 Task: Look for space in Pitt Meadows, Canada from 5th July, 2023 to 10th July, 2023 for 4 adults in price range Rs.9000 to Rs.14000. Place can be entire place with 2 bedrooms having 4 beds and 2 bathrooms. Property type can be house, flat, guest house. Booking option can be shelf check-in. Required host language is English.
Action: Mouse moved to (479, 99)
Screenshot: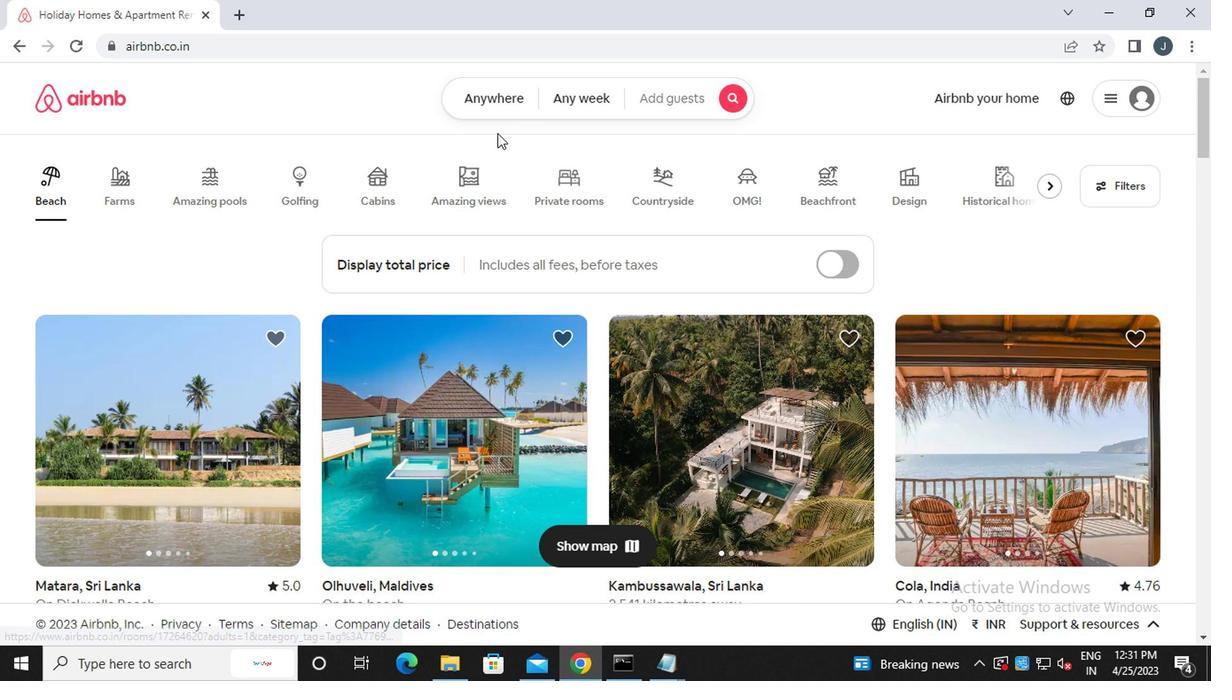 
Action: Mouse pressed left at (479, 99)
Screenshot: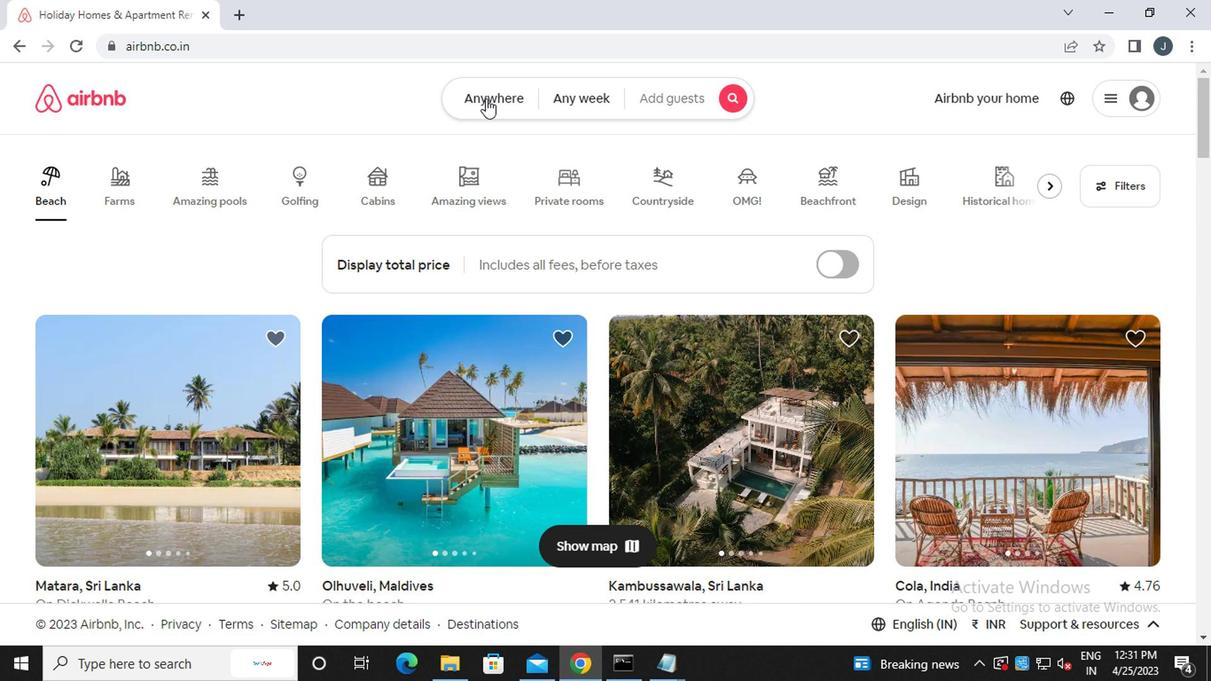 
Action: Mouse moved to (319, 173)
Screenshot: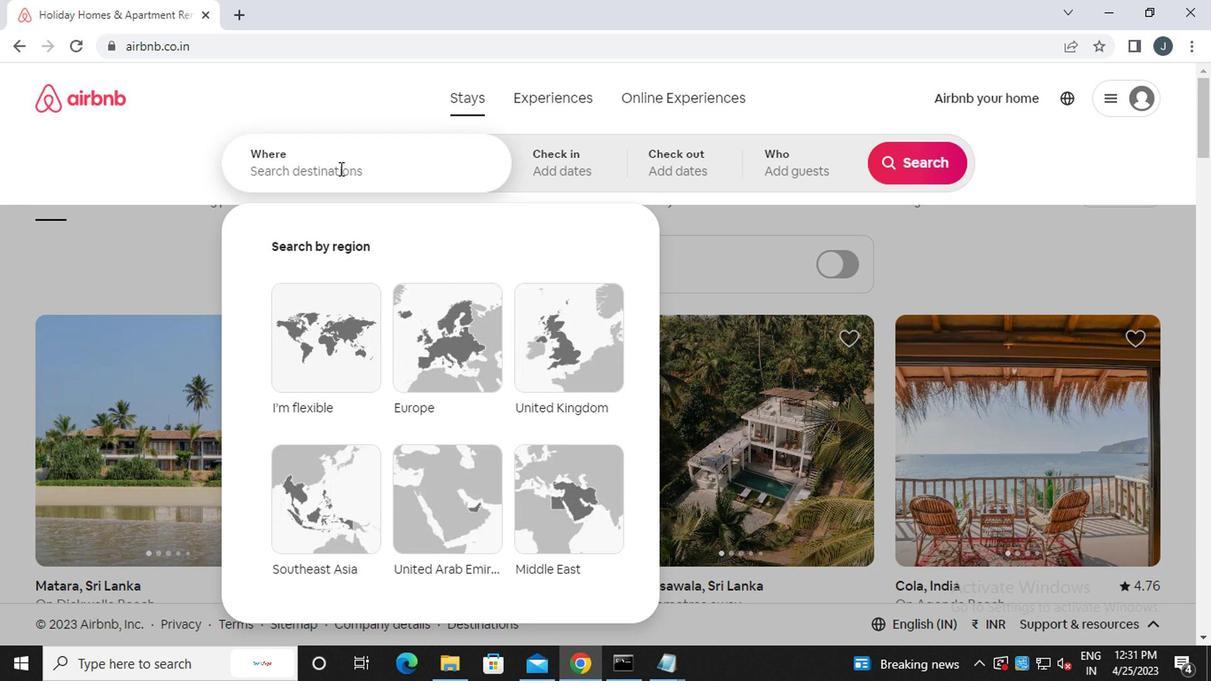
Action: Mouse pressed left at (319, 173)
Screenshot: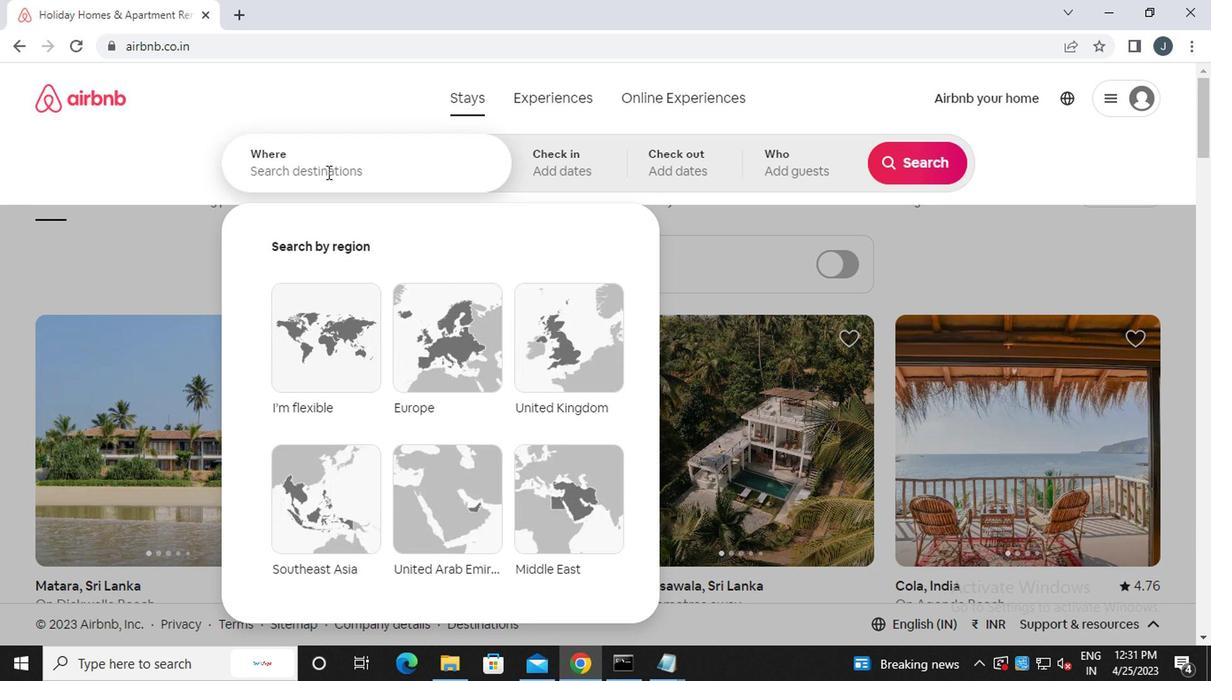 
Action: Mouse moved to (319, 173)
Screenshot: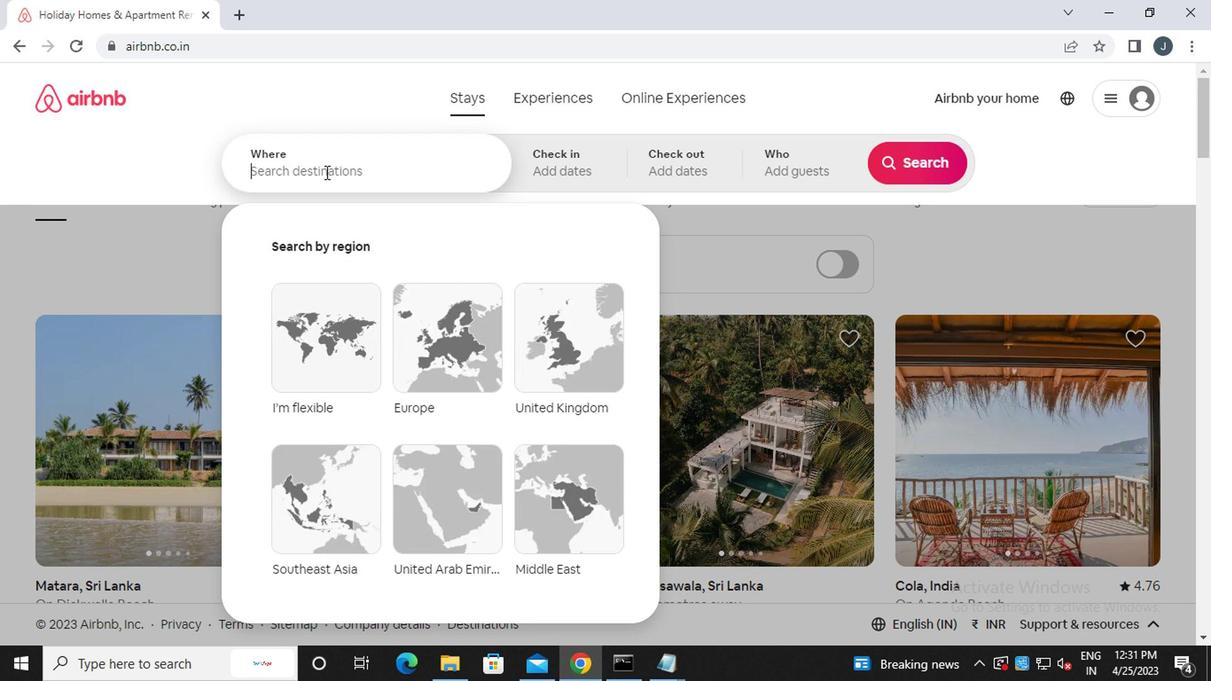 
Action: Key pressed p<Key.caps_lock>itt<Key.caps_lock><Key.space>m<Key.caps_lock>eadows
Screenshot: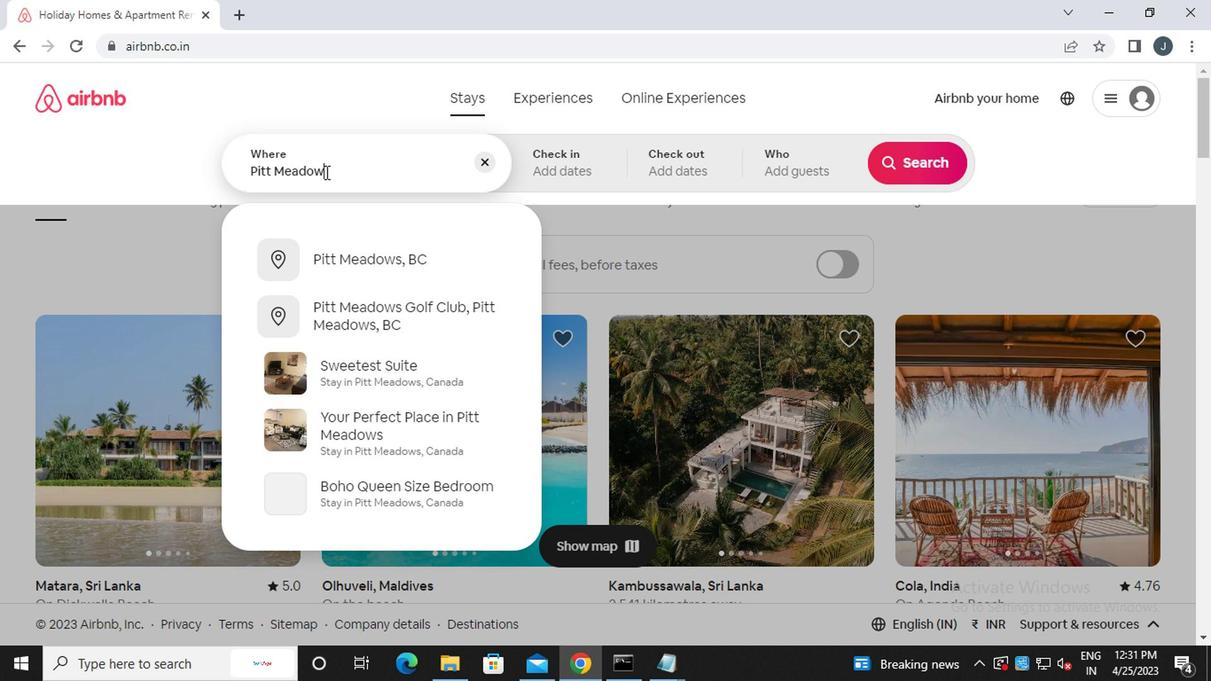 
Action: Mouse moved to (355, 224)
Screenshot: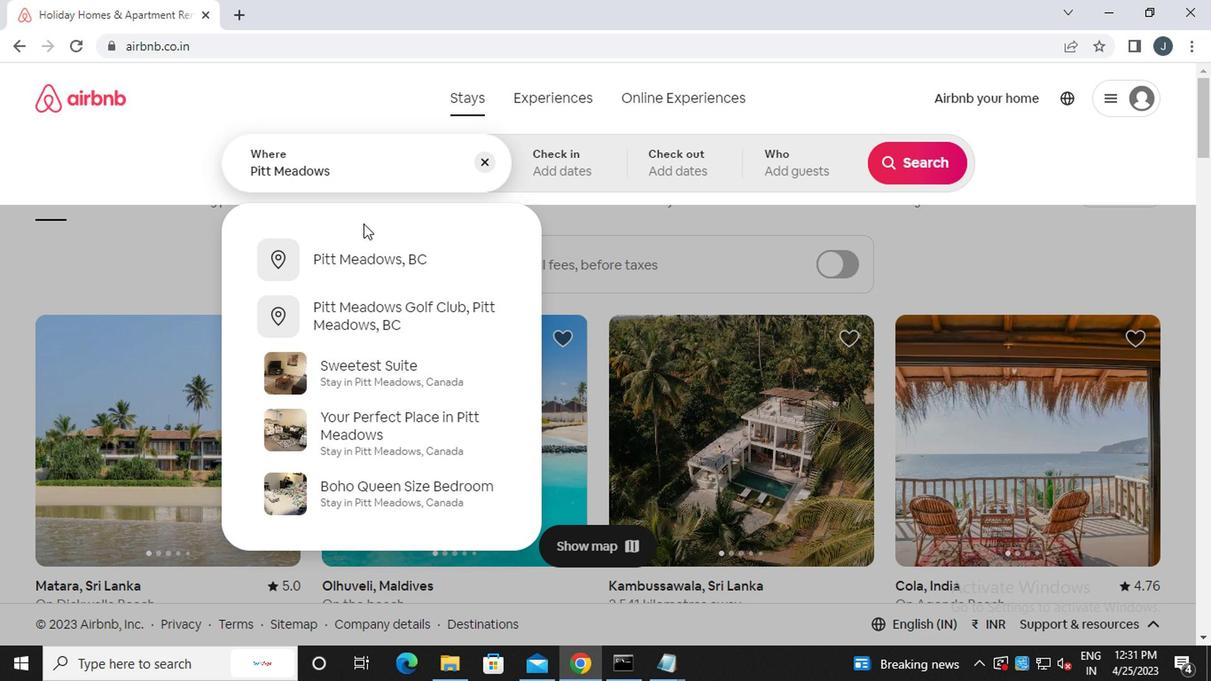 
Action: Key pressed ,<Key.caps_lock>c<Key.caps_lock>anada
Screenshot: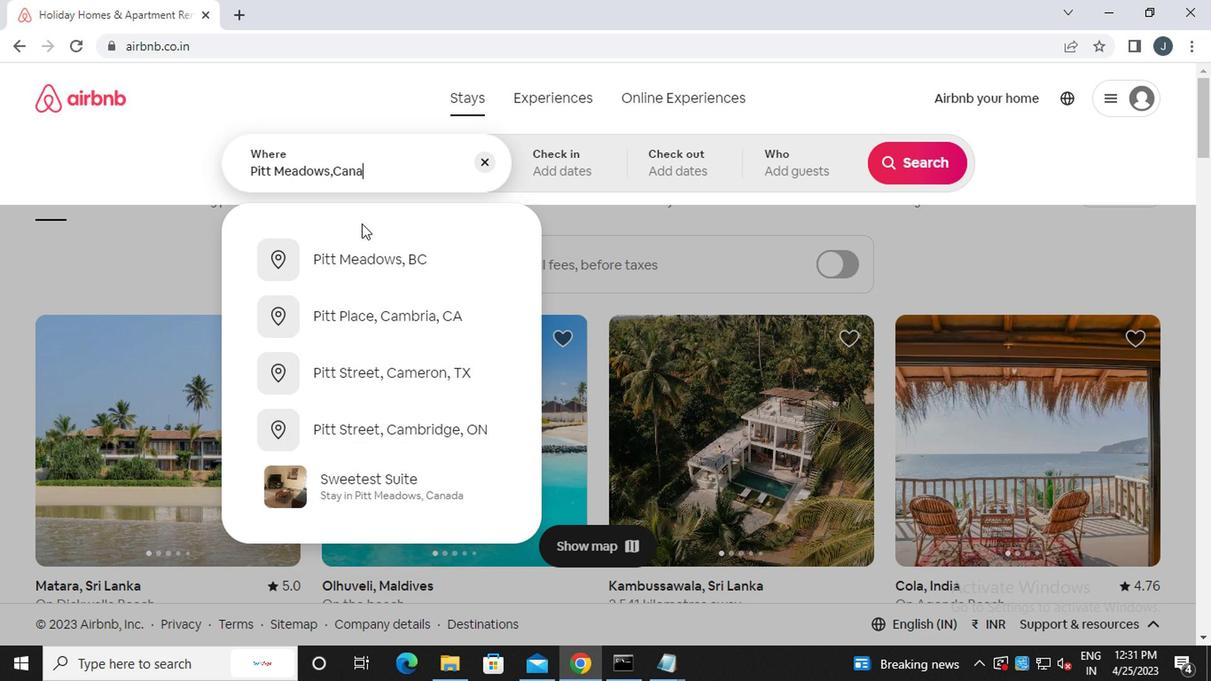 
Action: Mouse moved to (561, 160)
Screenshot: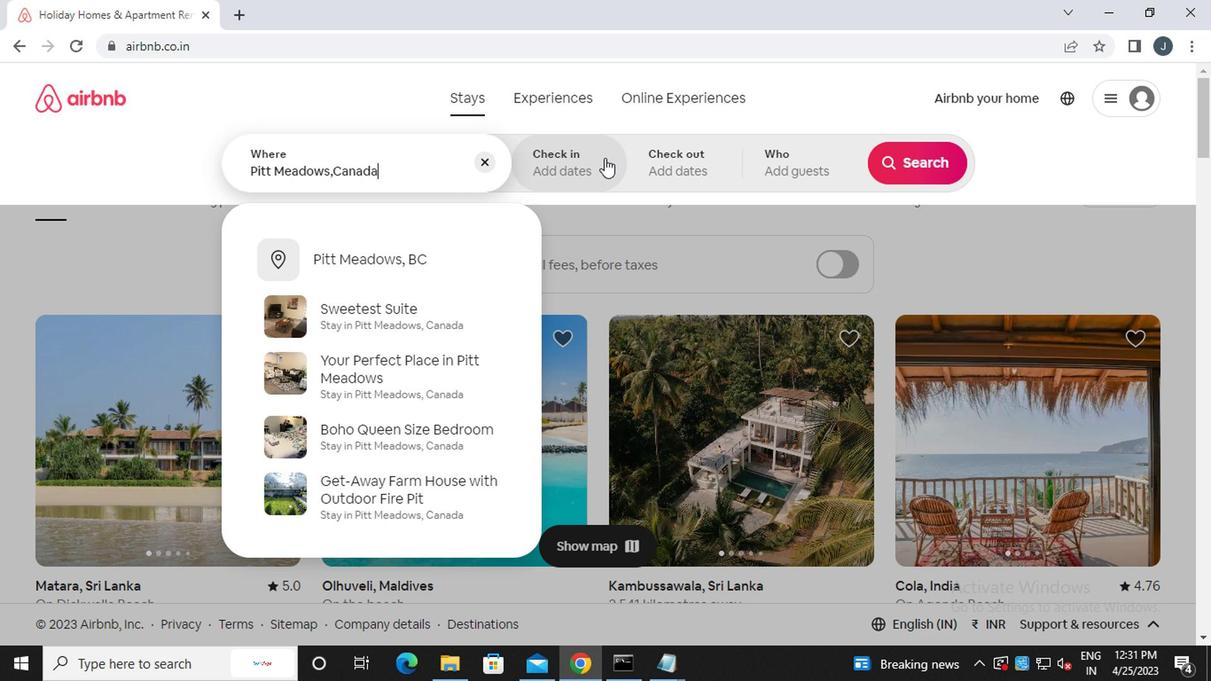 
Action: Mouse pressed left at (561, 160)
Screenshot: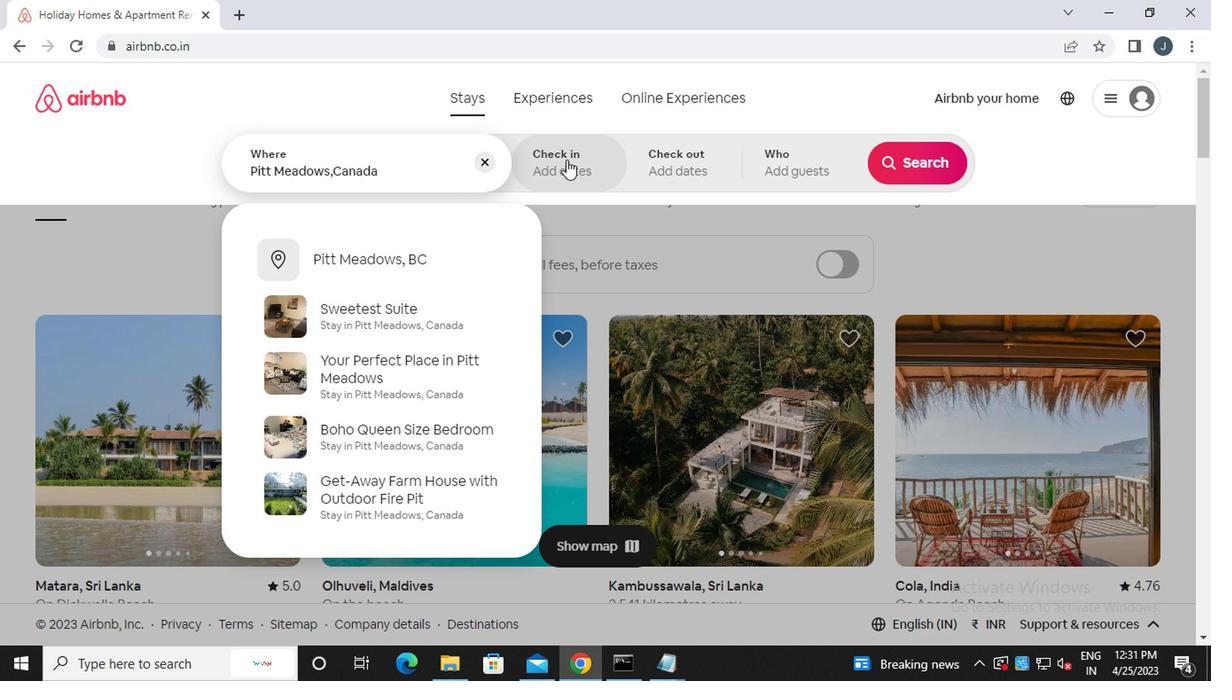 
Action: Mouse moved to (901, 300)
Screenshot: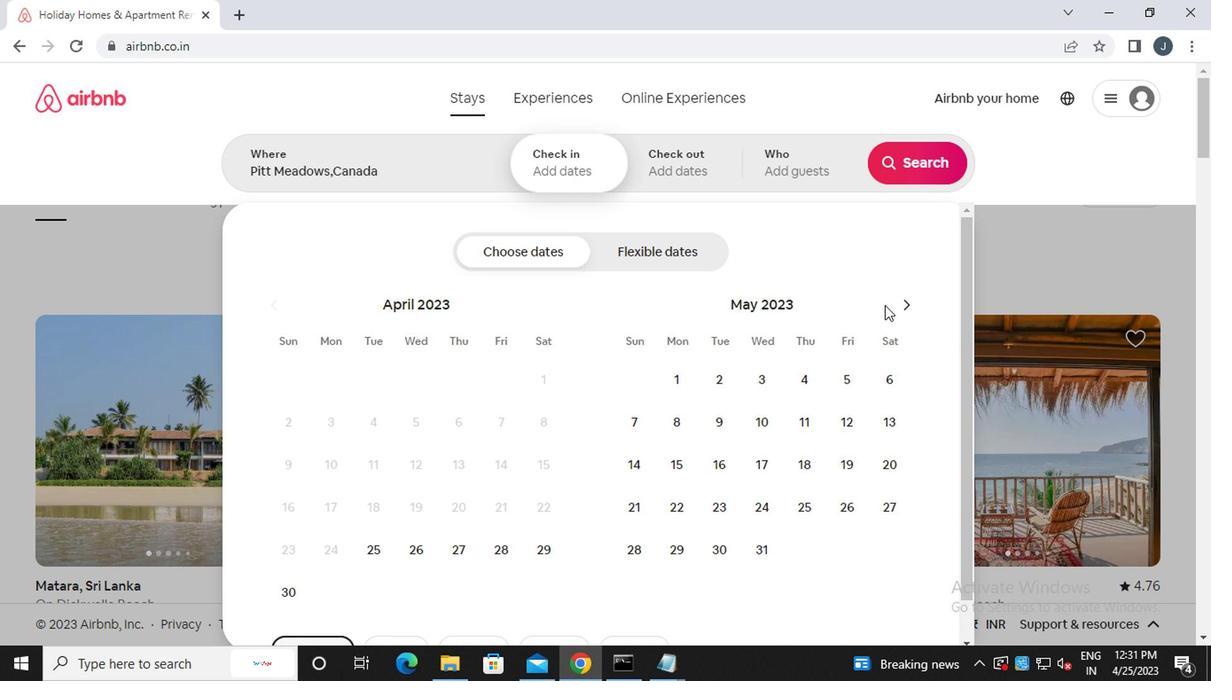
Action: Mouse pressed left at (901, 300)
Screenshot: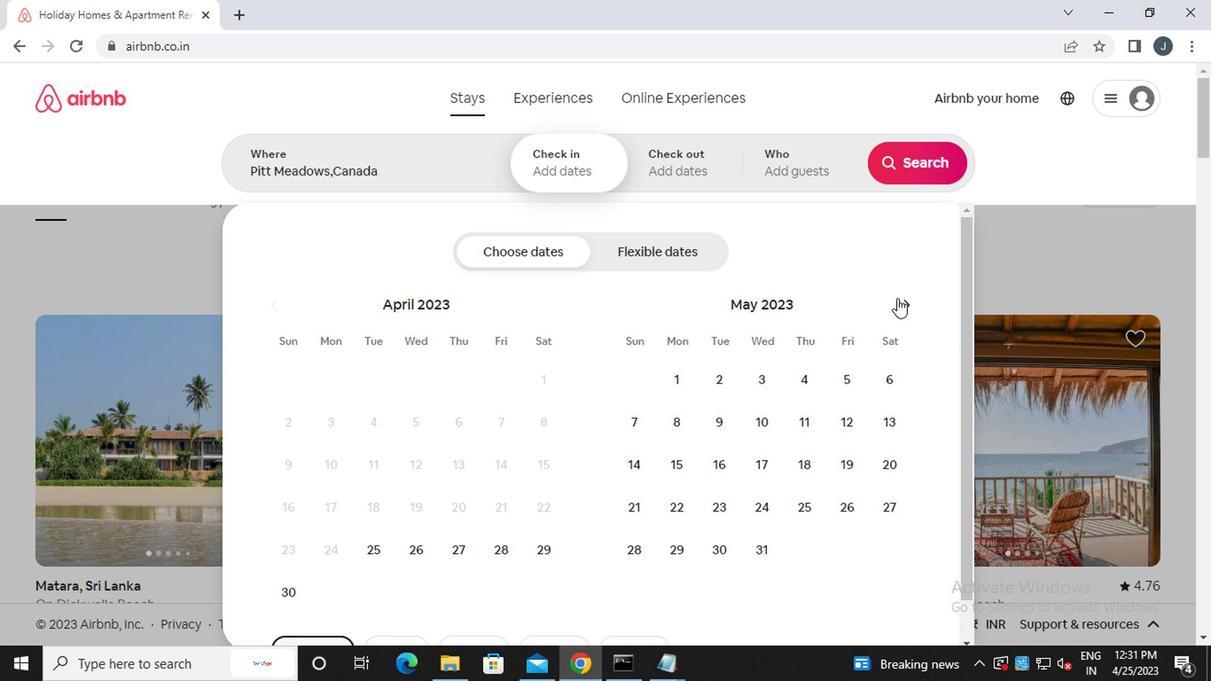 
Action: Mouse moved to (907, 305)
Screenshot: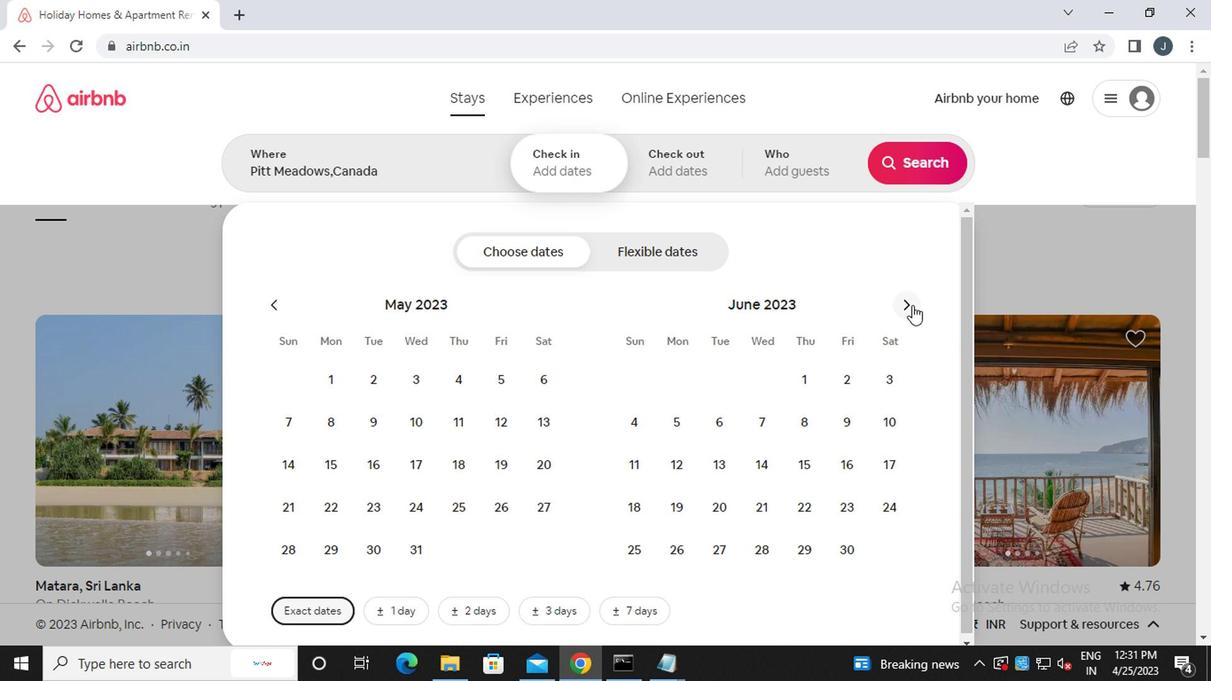
Action: Mouse pressed left at (907, 305)
Screenshot: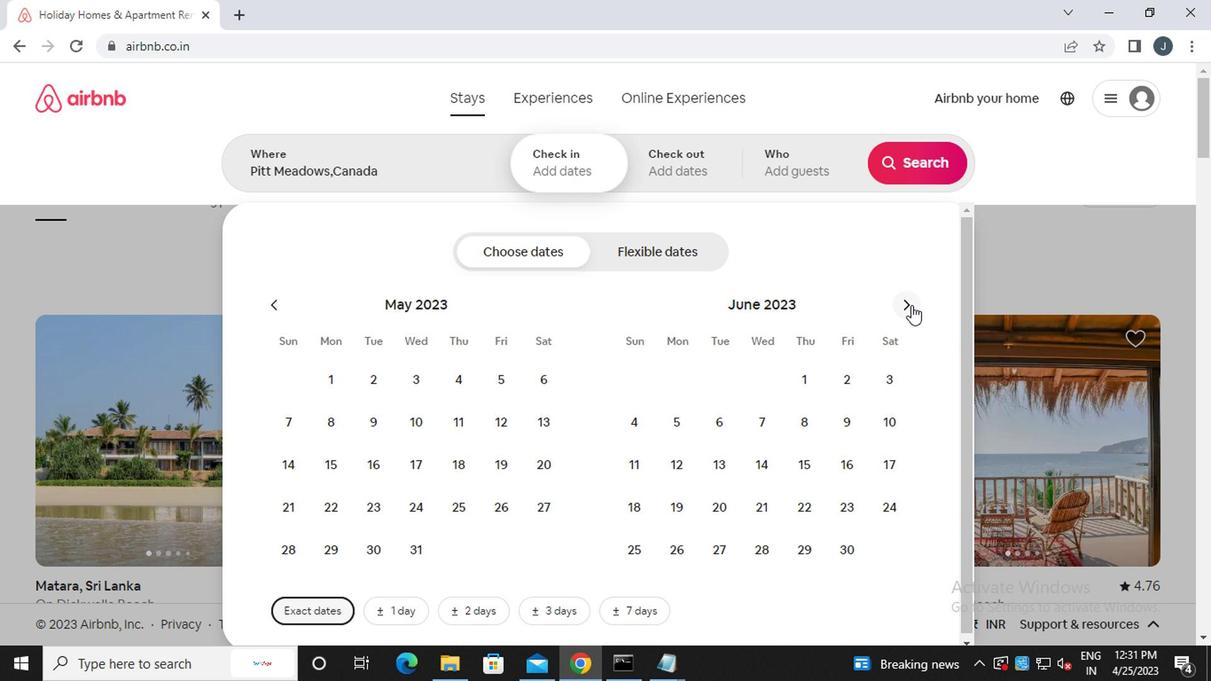 
Action: Mouse moved to (757, 426)
Screenshot: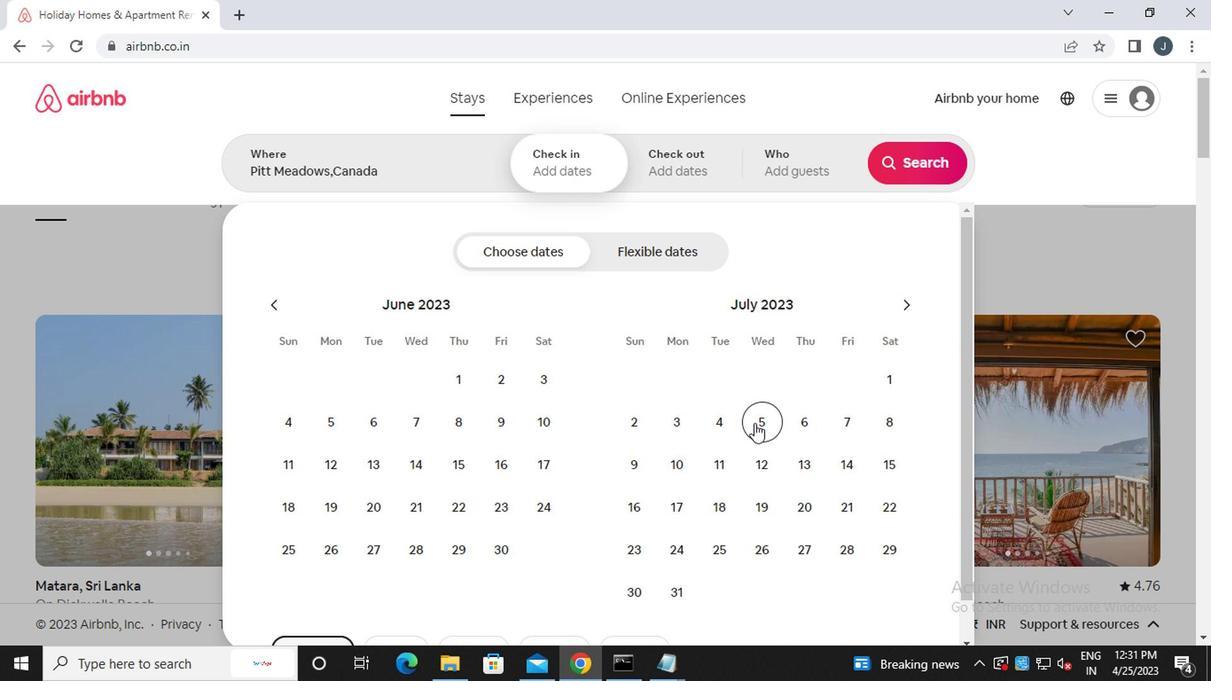 
Action: Mouse pressed left at (757, 426)
Screenshot: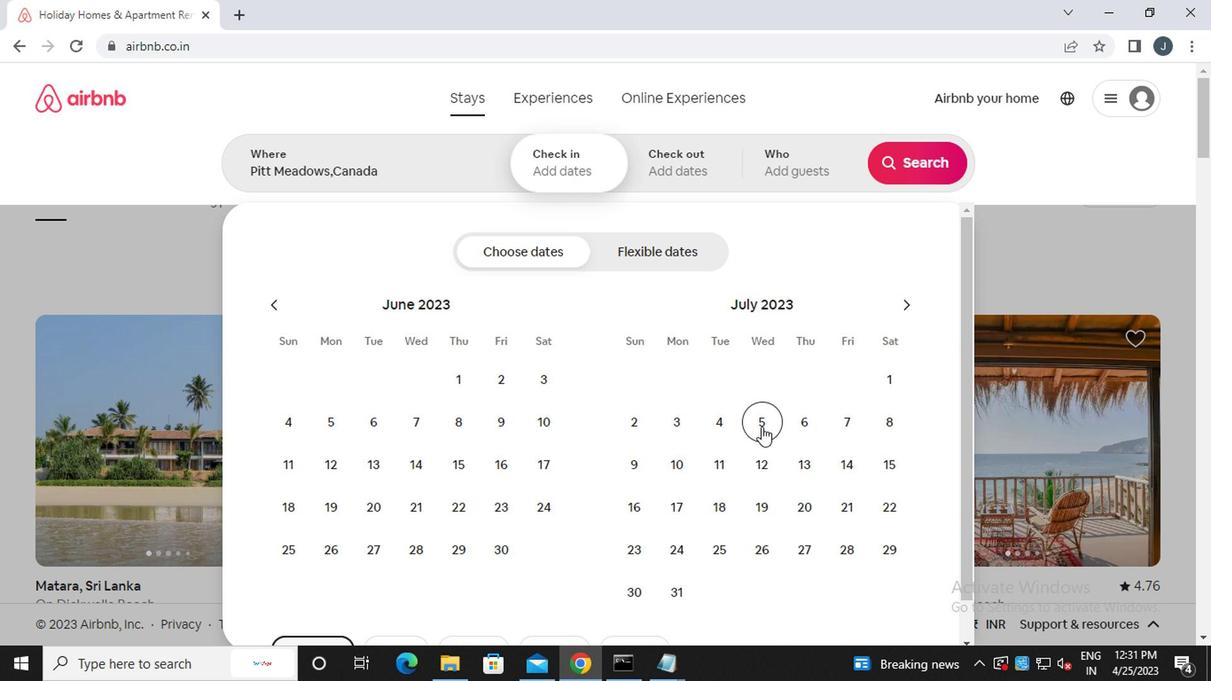 
Action: Mouse moved to (683, 461)
Screenshot: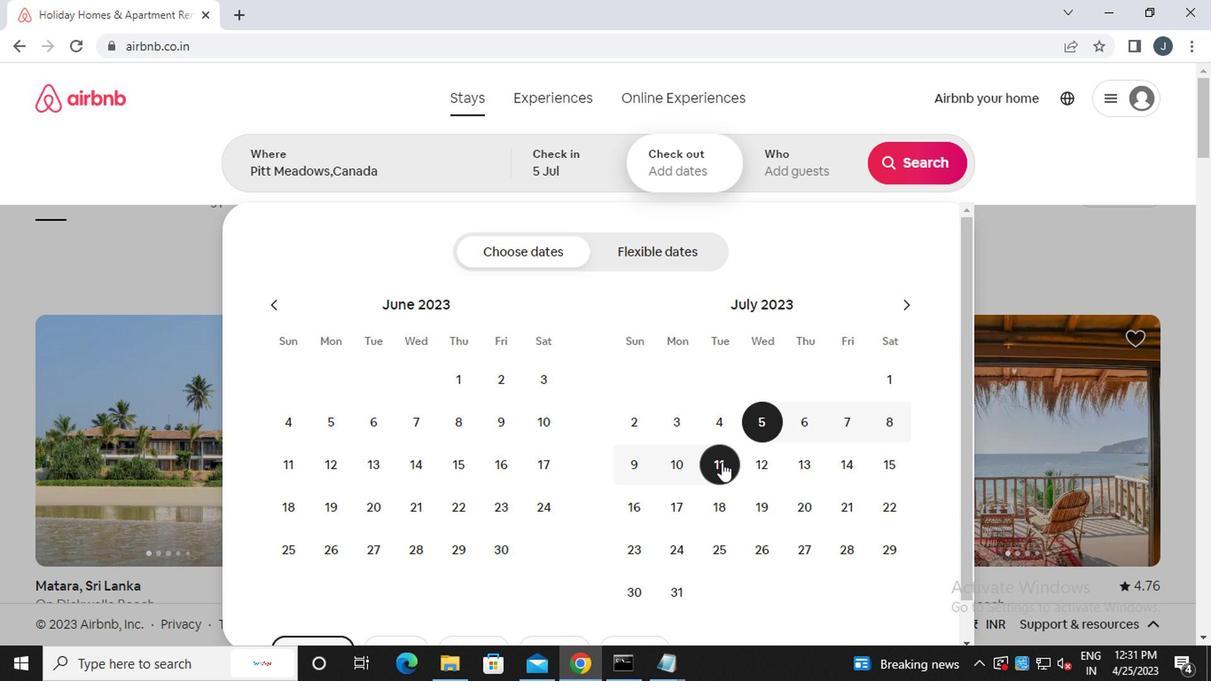 
Action: Mouse pressed left at (683, 461)
Screenshot: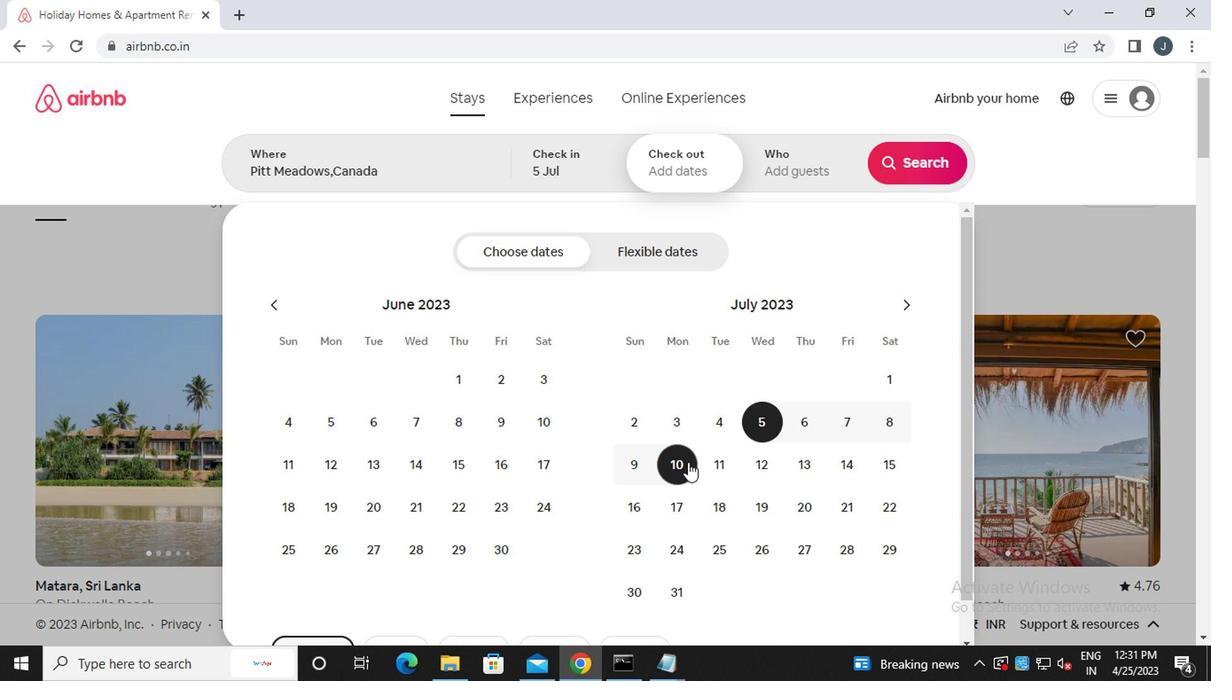 
Action: Mouse moved to (801, 173)
Screenshot: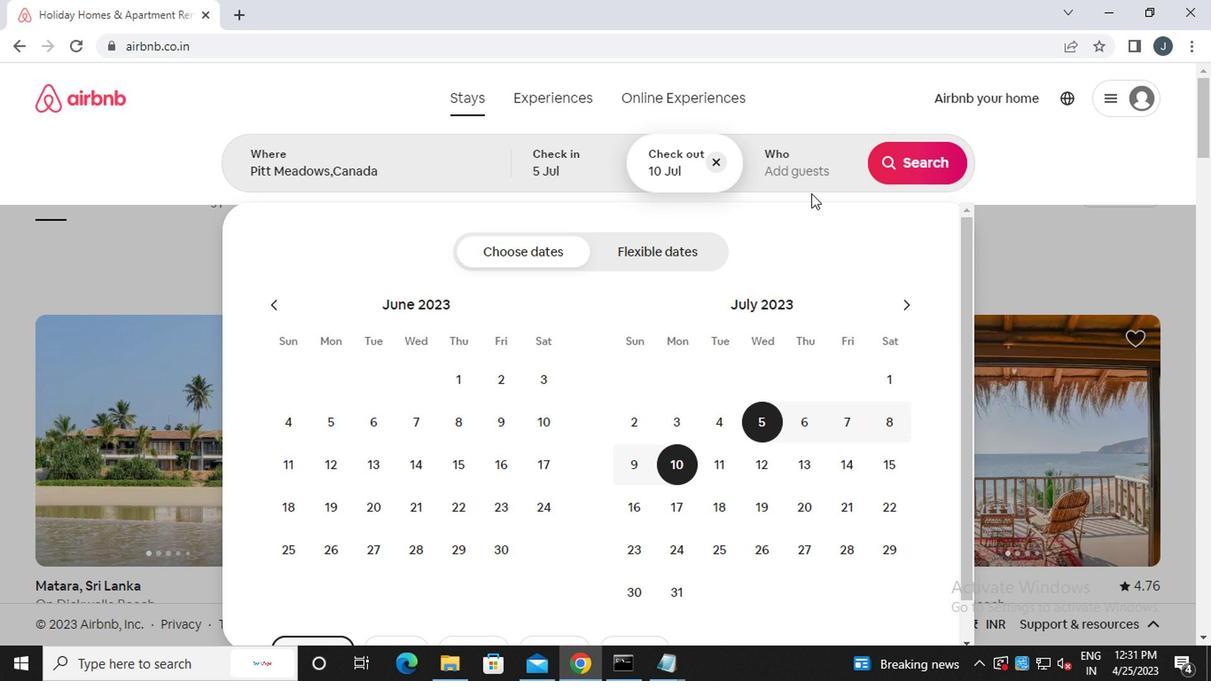 
Action: Mouse pressed left at (801, 173)
Screenshot: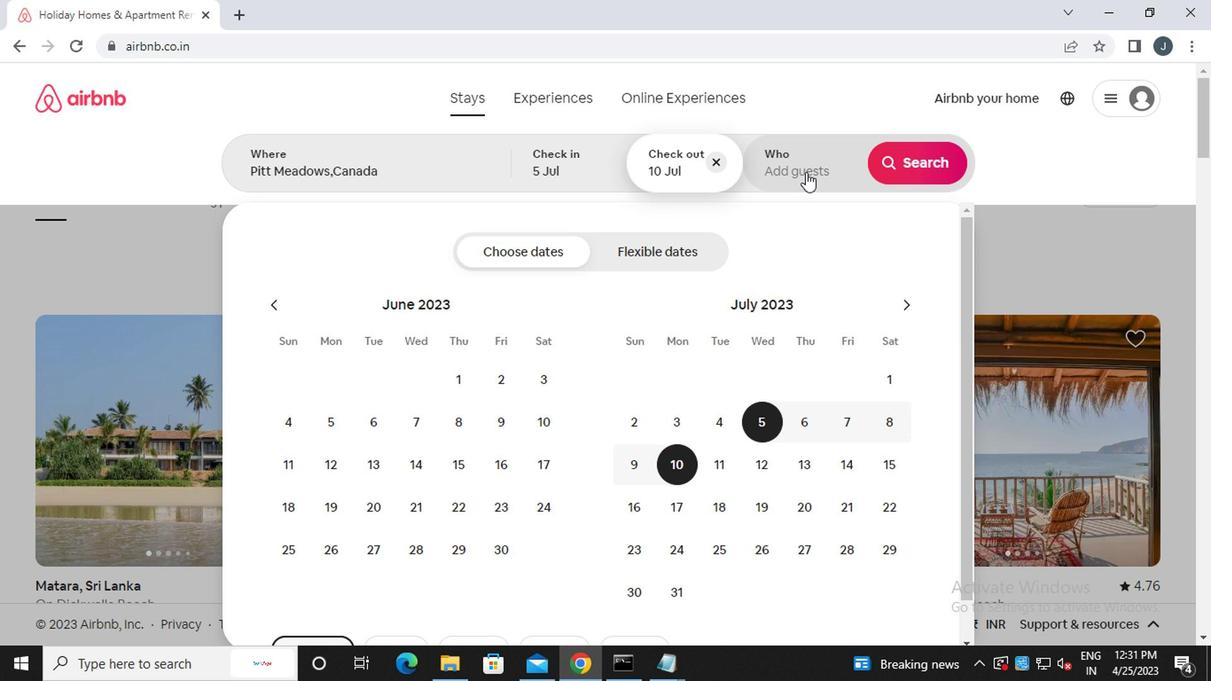 
Action: Mouse moved to (916, 254)
Screenshot: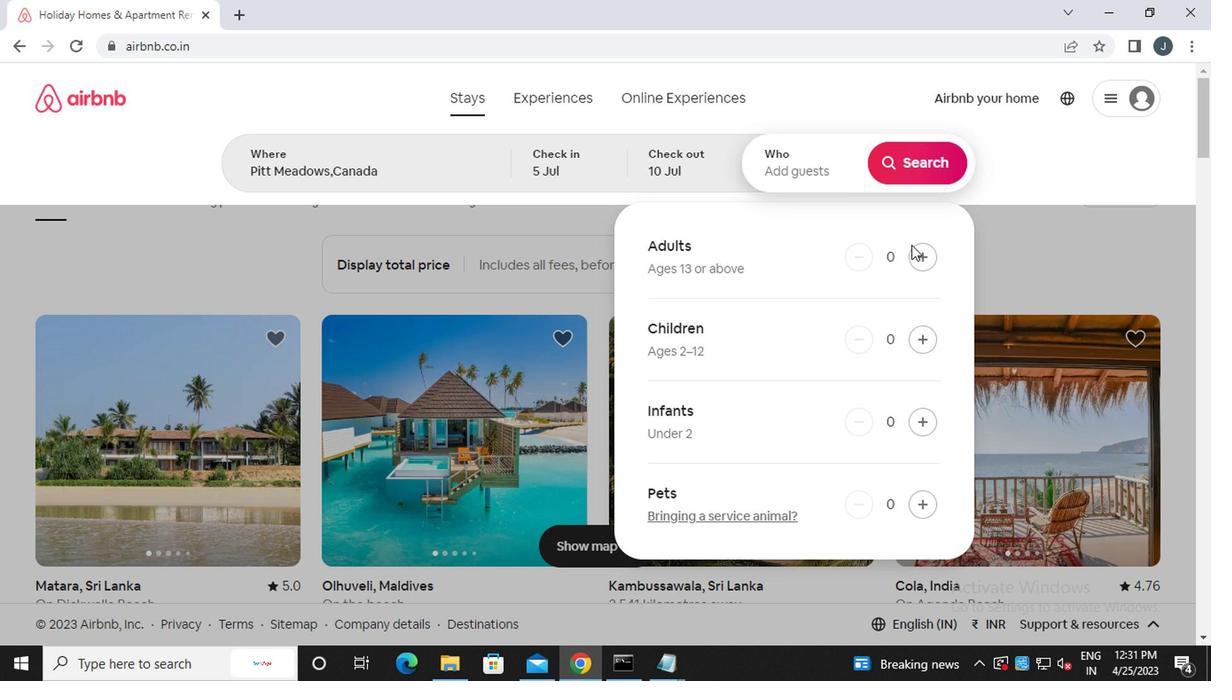 
Action: Mouse pressed left at (916, 254)
Screenshot: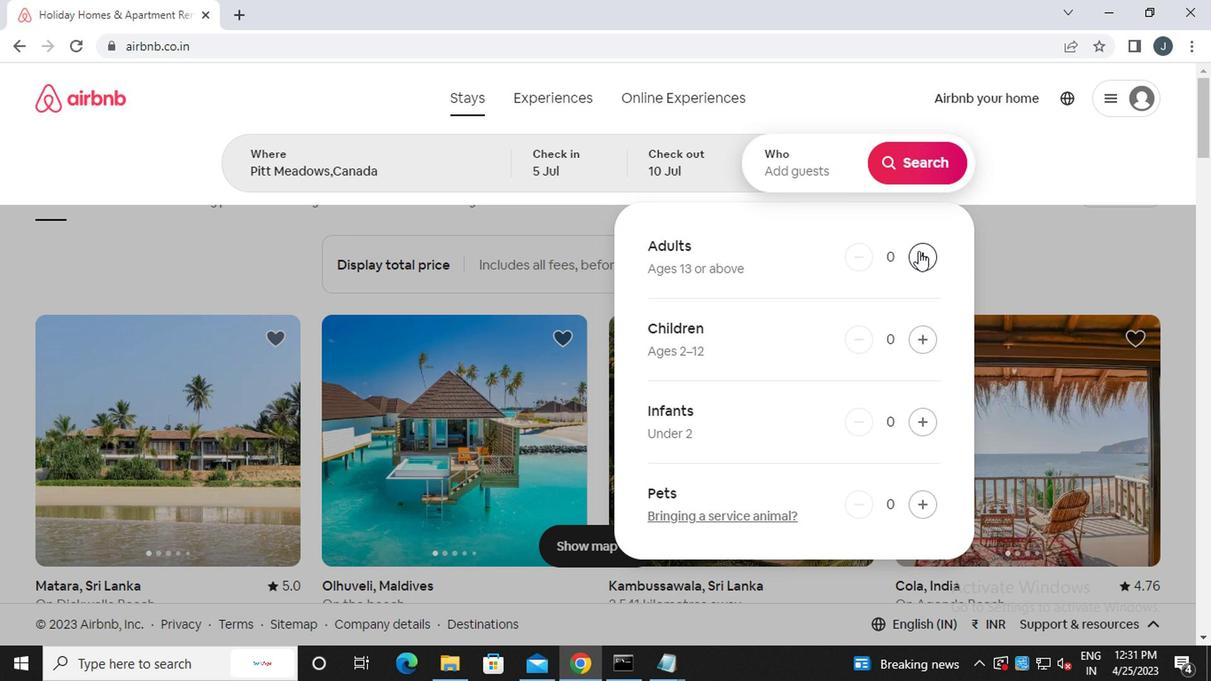 
Action: Mouse moved to (917, 255)
Screenshot: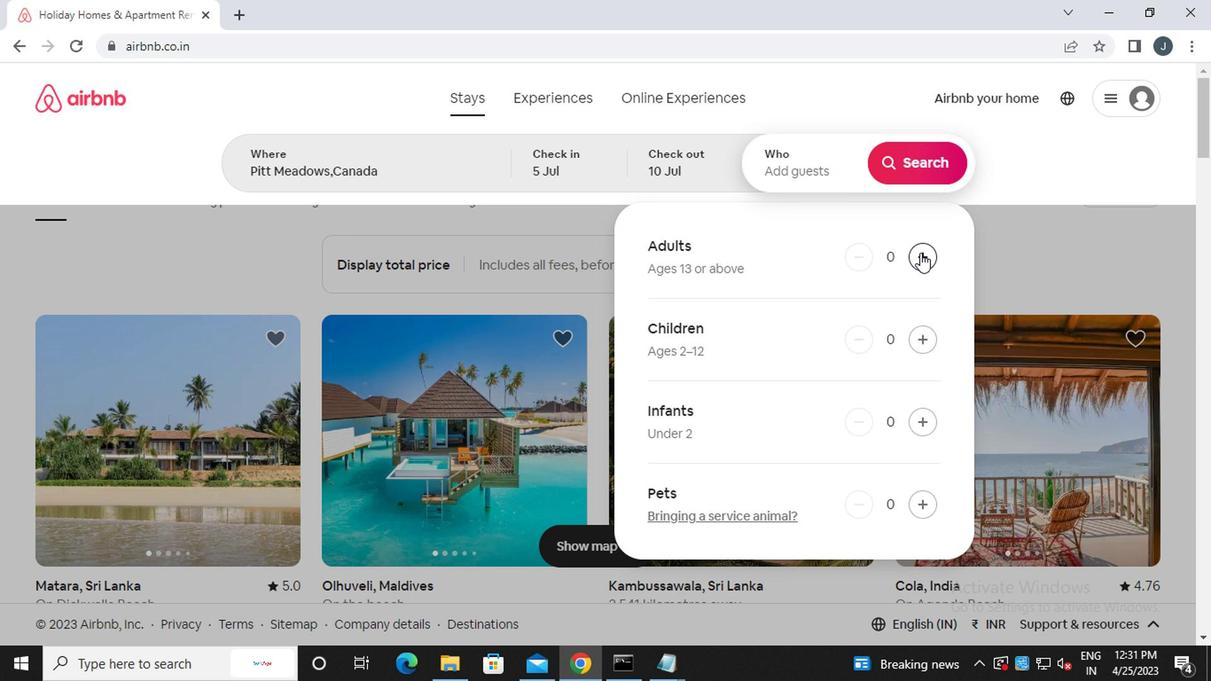 
Action: Mouse pressed left at (917, 255)
Screenshot: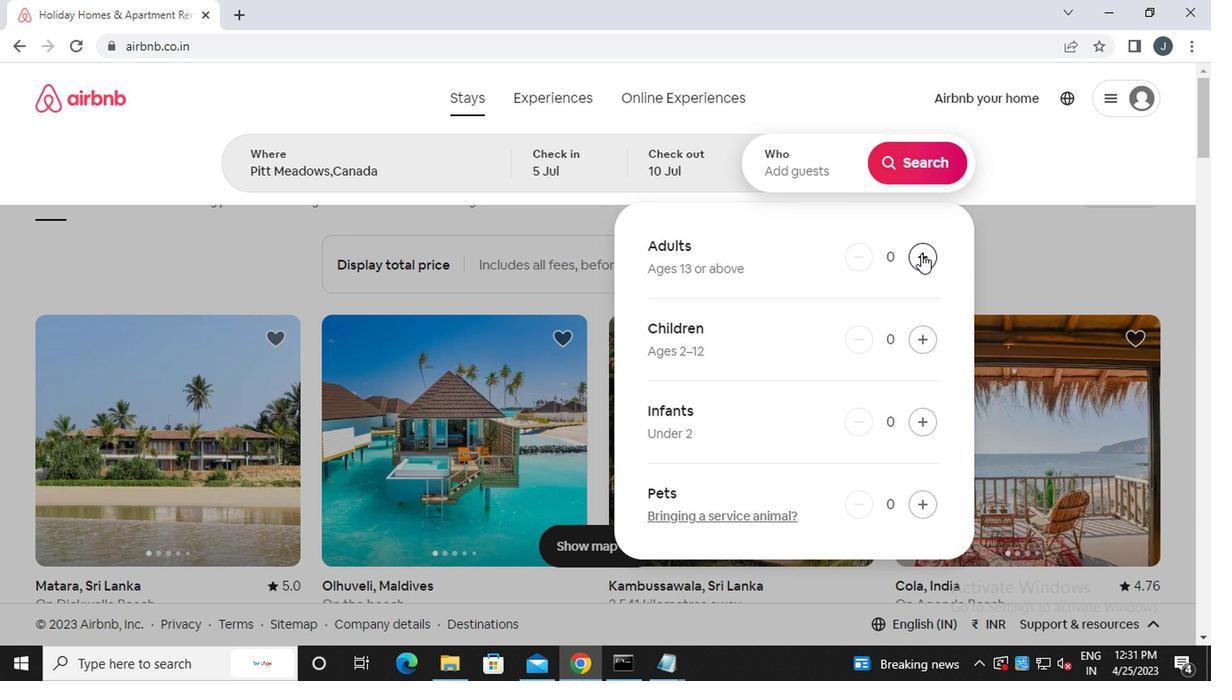 
Action: Mouse pressed left at (917, 255)
Screenshot: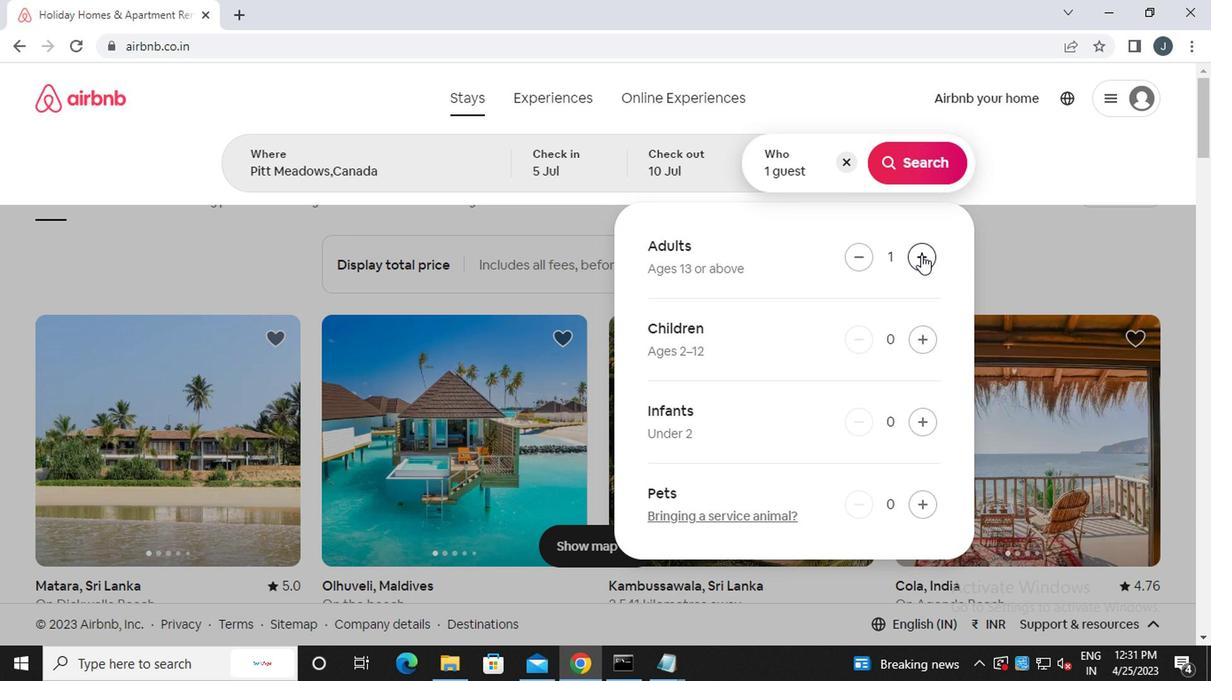 
Action: Mouse pressed left at (917, 255)
Screenshot: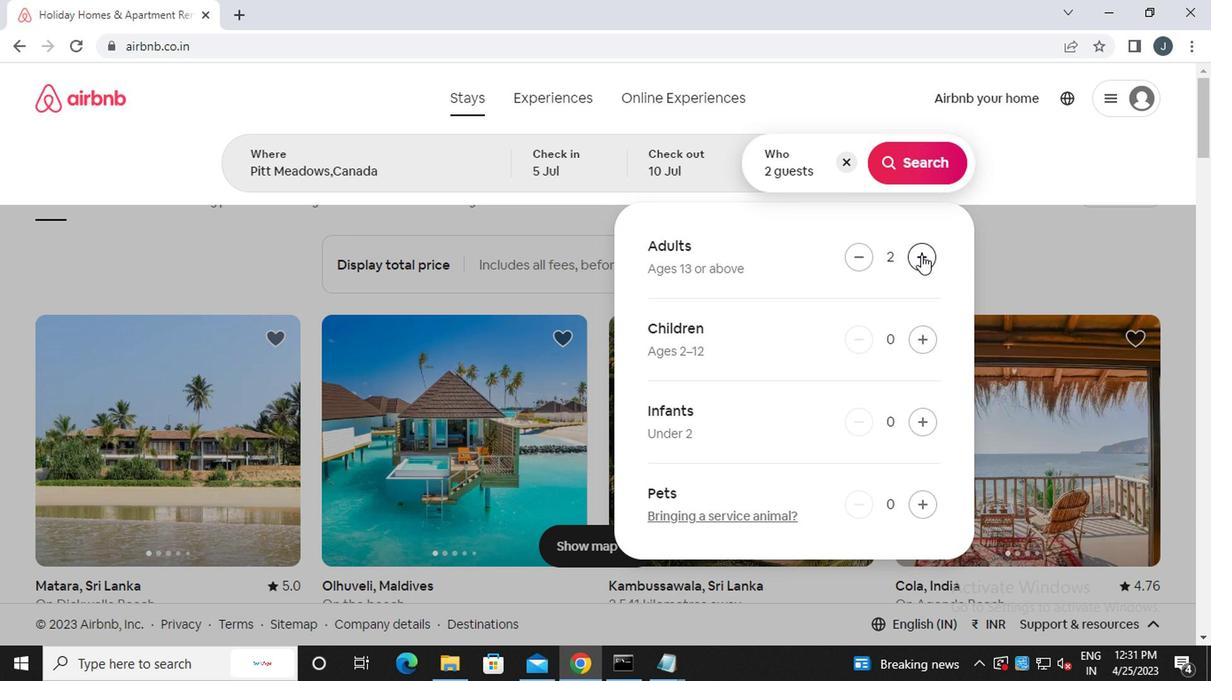 
Action: Mouse moved to (925, 157)
Screenshot: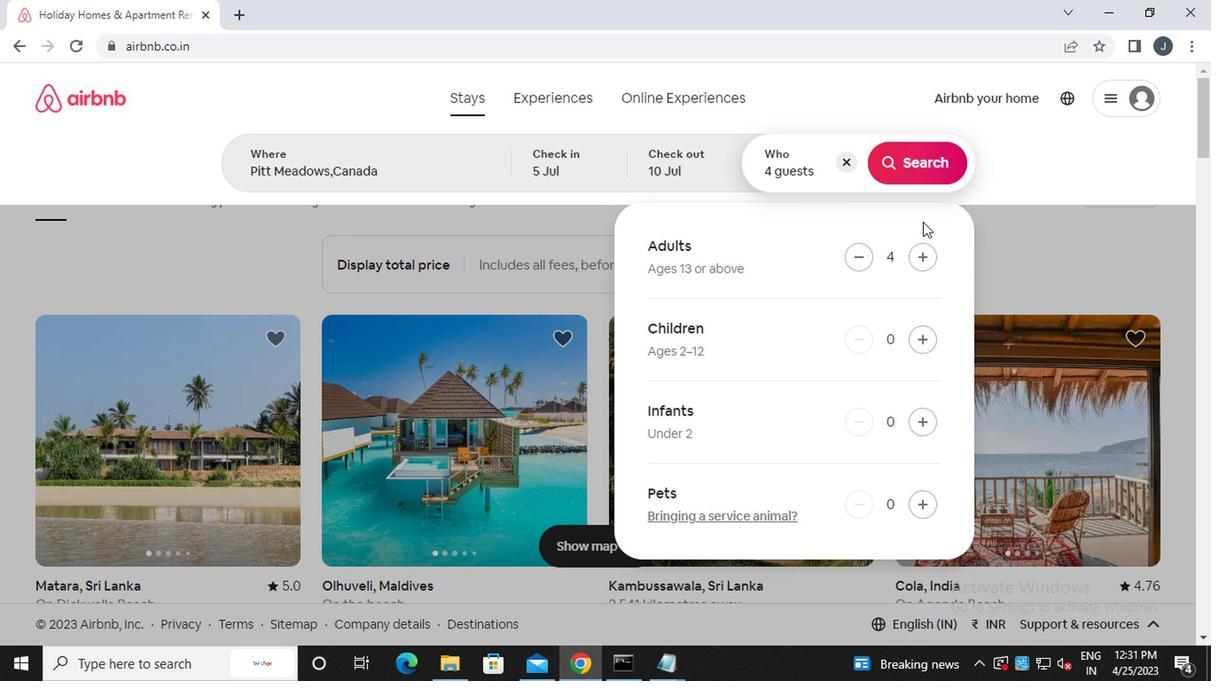
Action: Mouse pressed left at (925, 157)
Screenshot: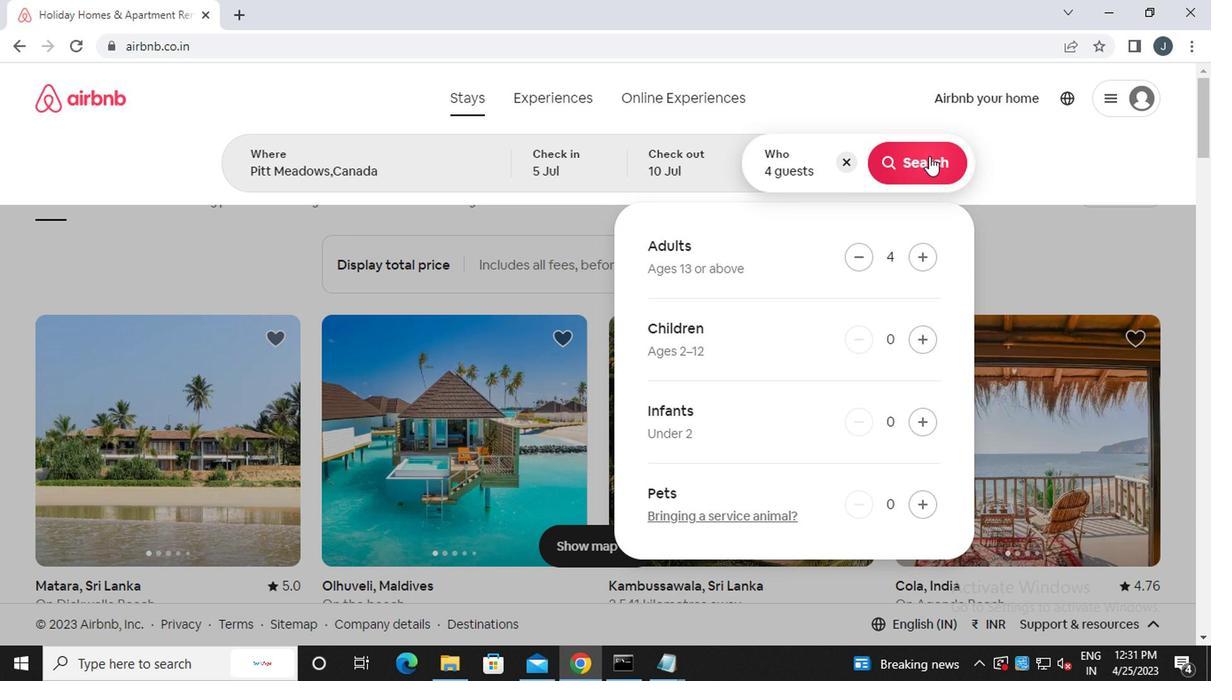 
Action: Mouse moved to (1146, 174)
Screenshot: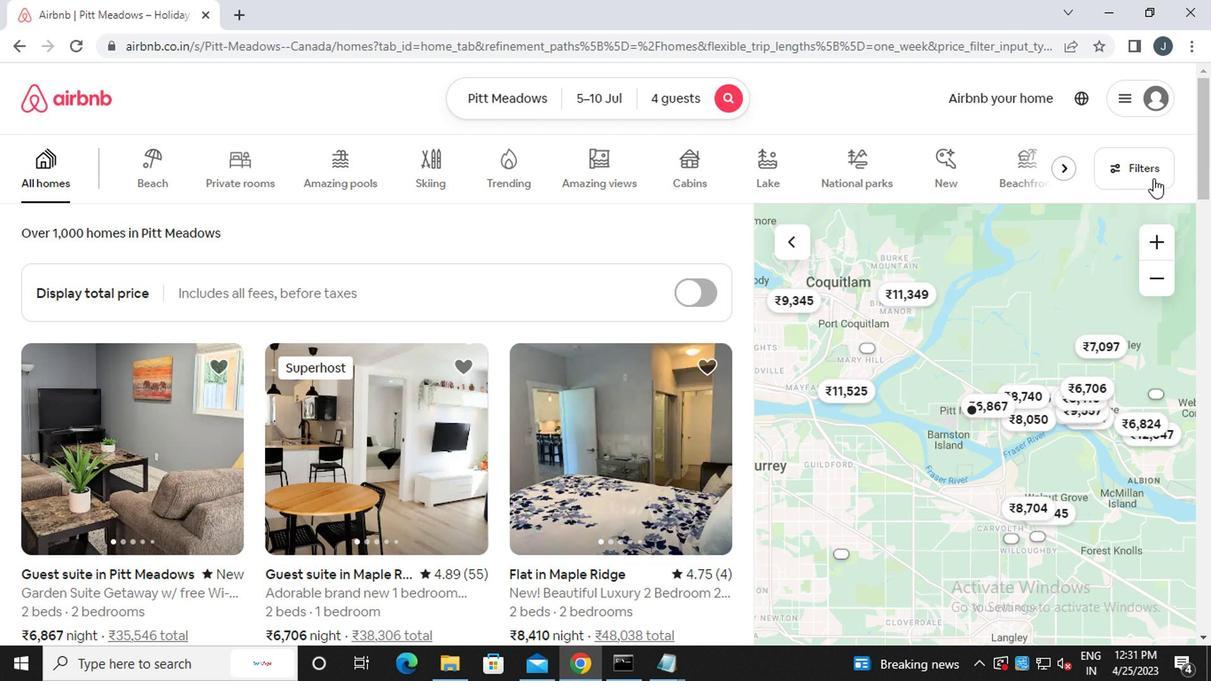 
Action: Mouse pressed left at (1146, 174)
Screenshot: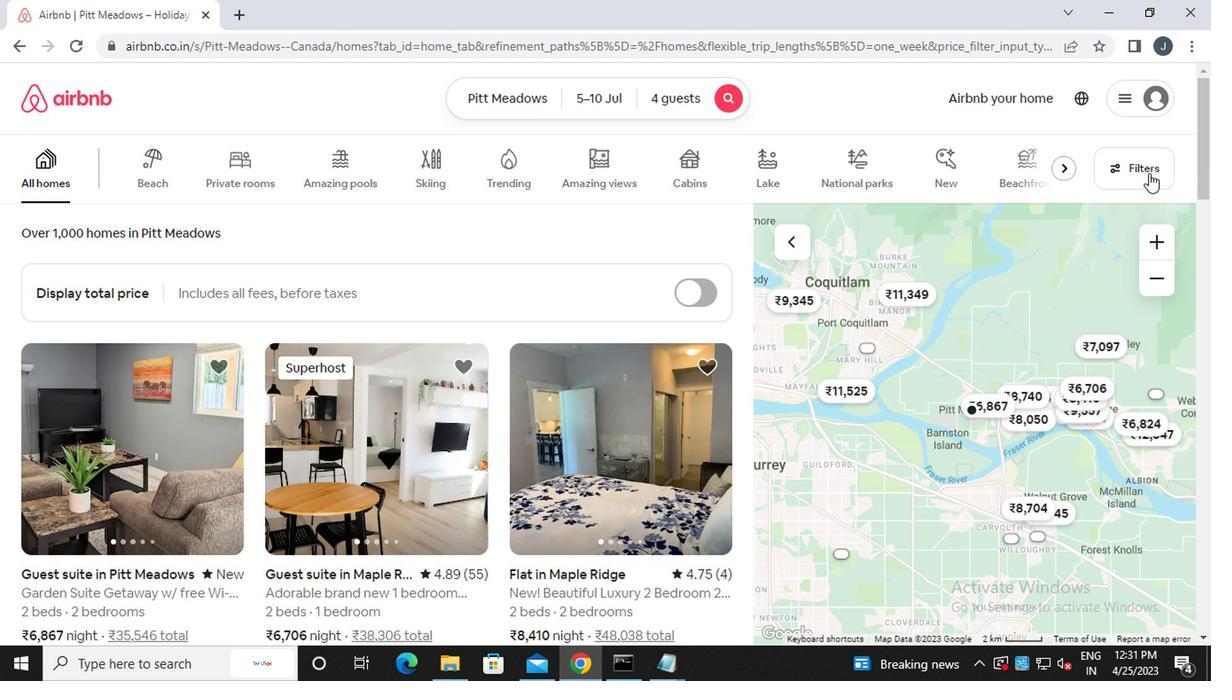 
Action: Mouse moved to (432, 386)
Screenshot: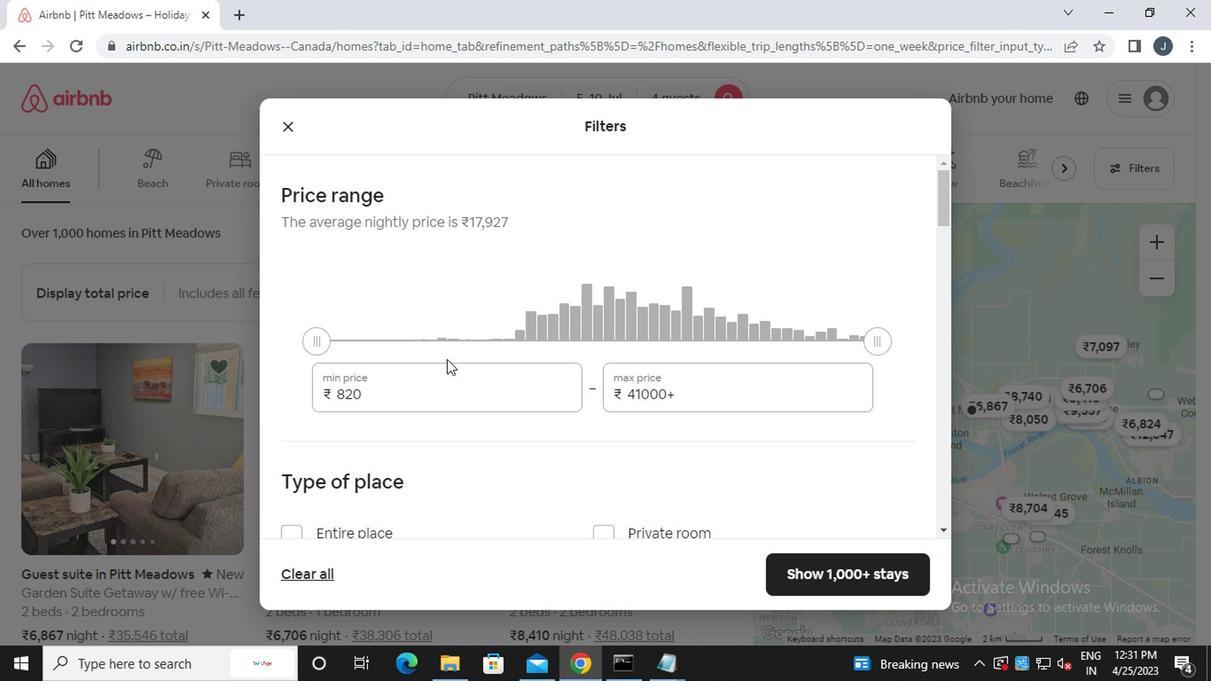 
Action: Mouse pressed left at (432, 386)
Screenshot: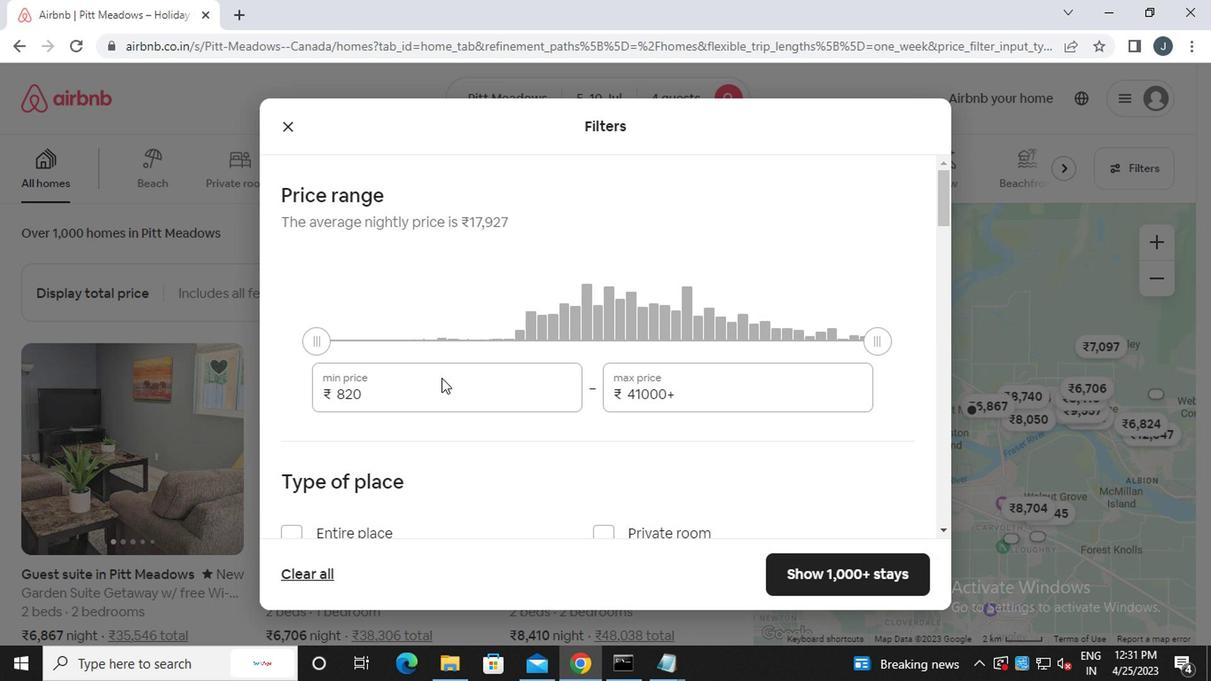 
Action: Mouse moved to (428, 377)
Screenshot: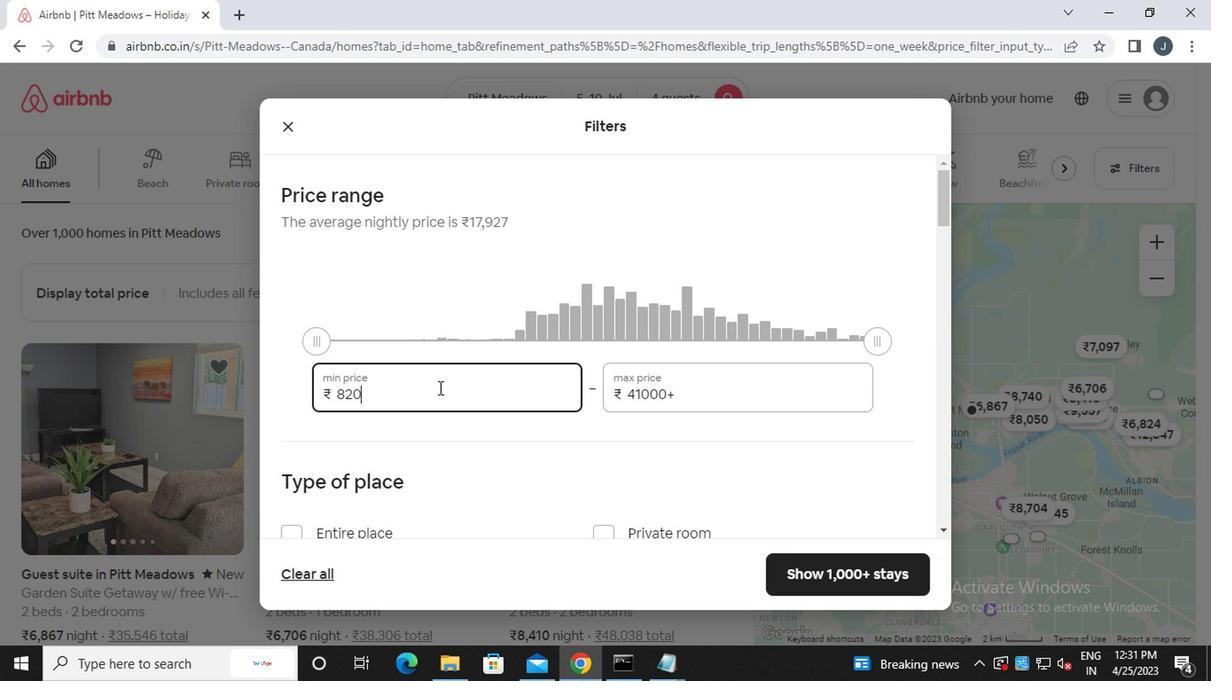 
Action: Key pressed <Key.backspace><Key.backspace><Key.backspace><<105>><<96>><<96>><<96>>
Screenshot: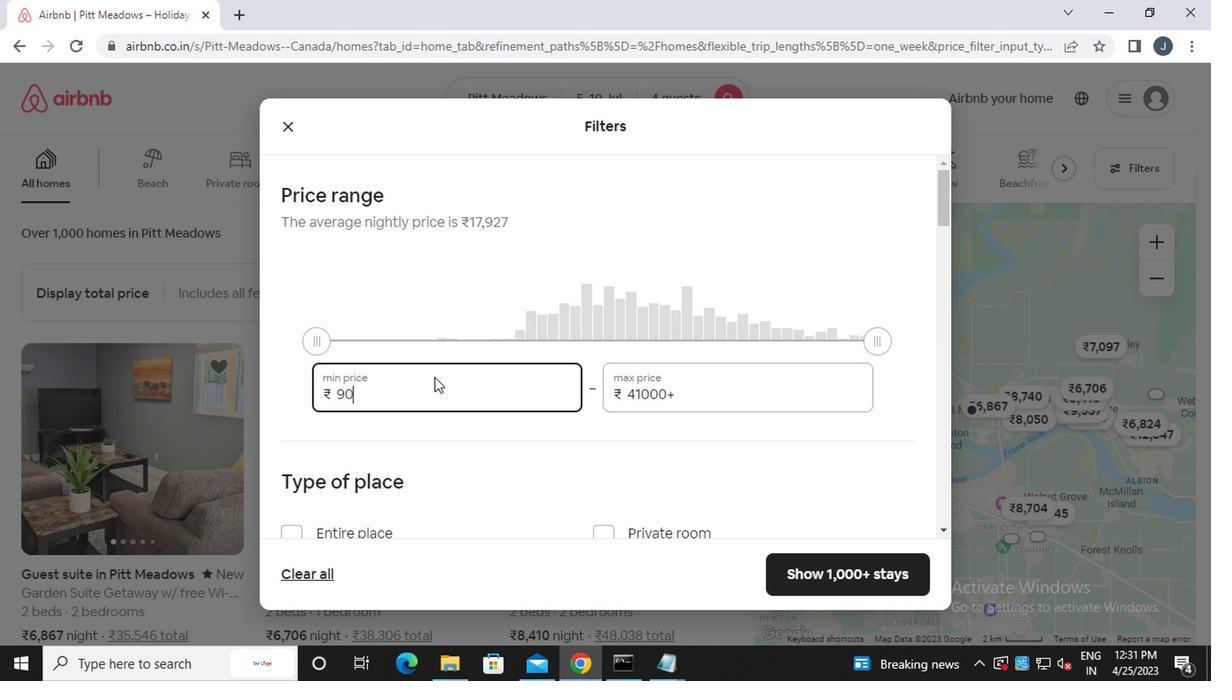 
Action: Mouse moved to (679, 393)
Screenshot: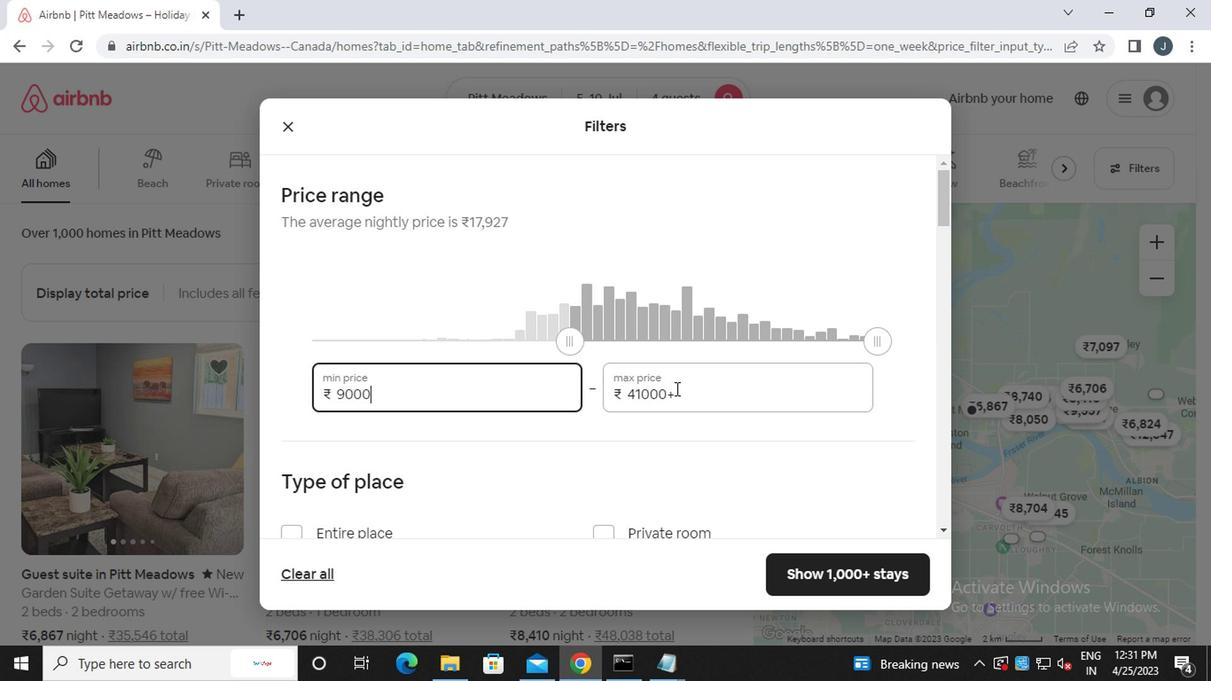 
Action: Mouse pressed left at (679, 393)
Screenshot: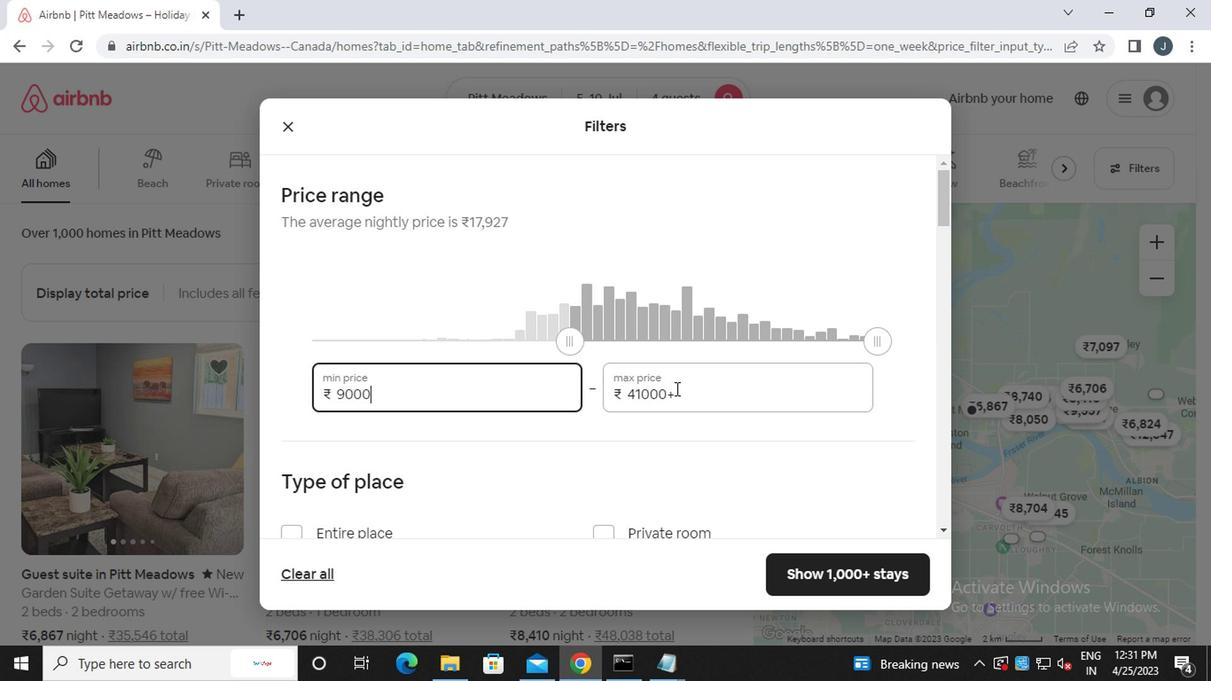 
Action: Mouse moved to (631, 391)
Screenshot: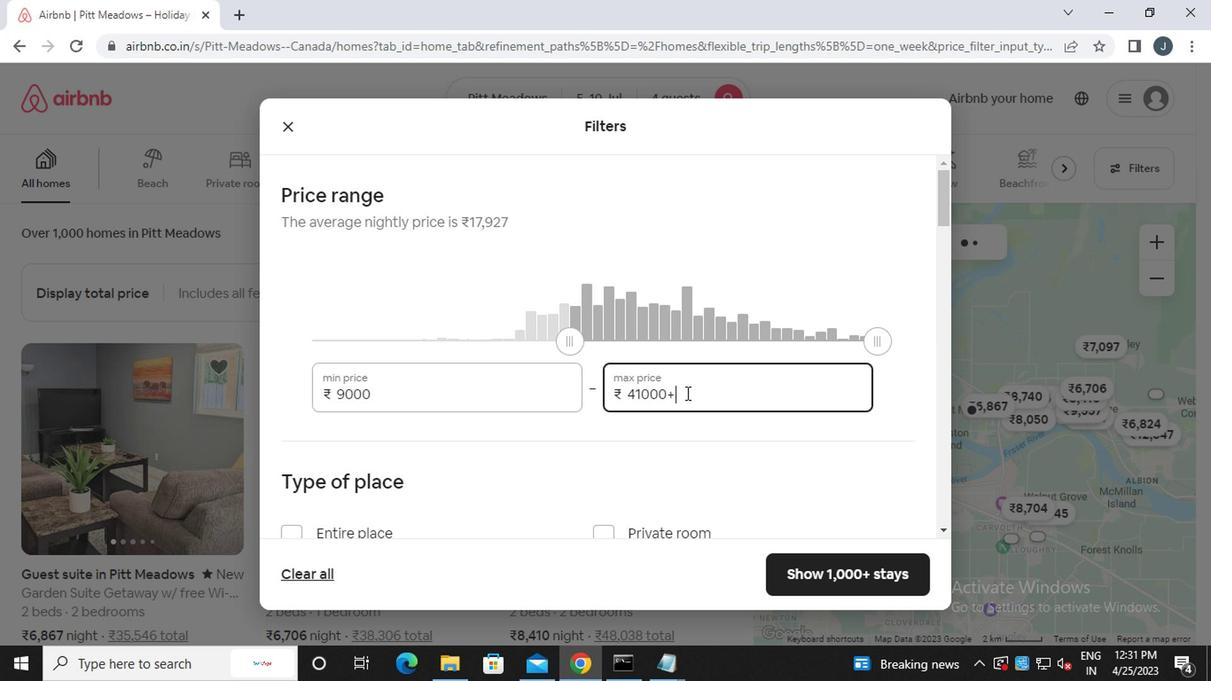 
Action: Key pressed <Key.backspace><Key.backspace><Key.backspace><Key.backspace><Key.backspace><Key.backspace><Key.backspace><Key.backspace><Key.backspace><Key.backspace><Key.backspace><Key.backspace><<97>><<100>><<96>><<96>><<96>>
Screenshot: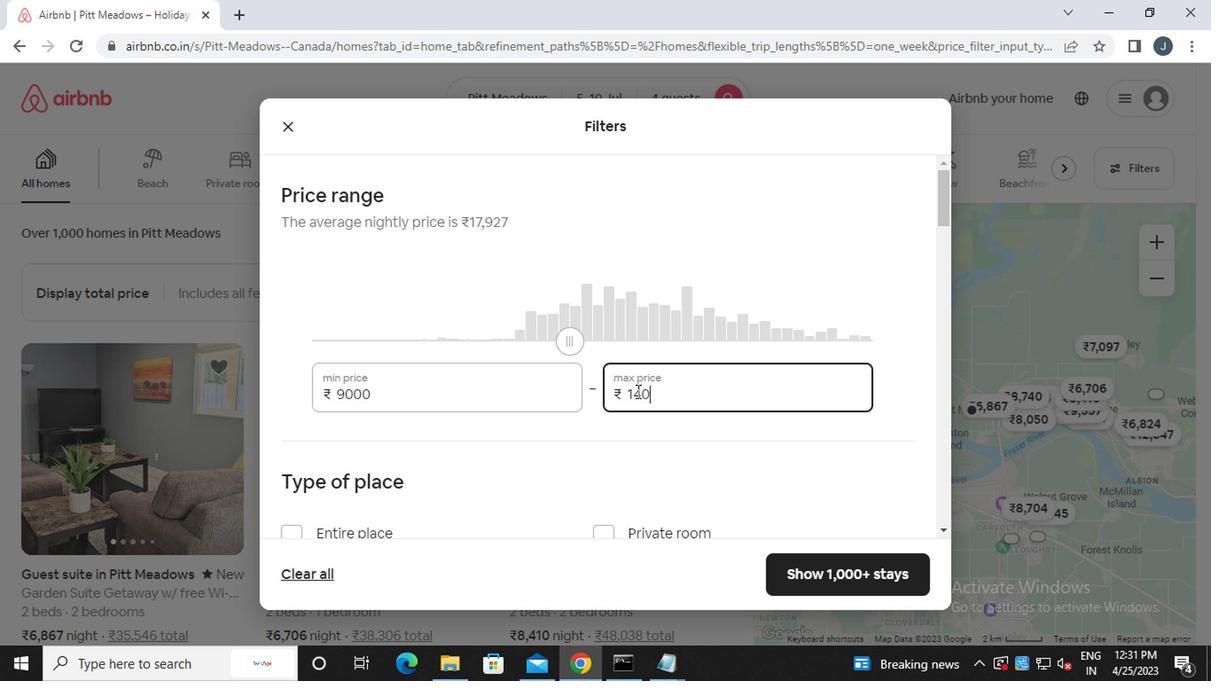 
Action: Mouse moved to (707, 432)
Screenshot: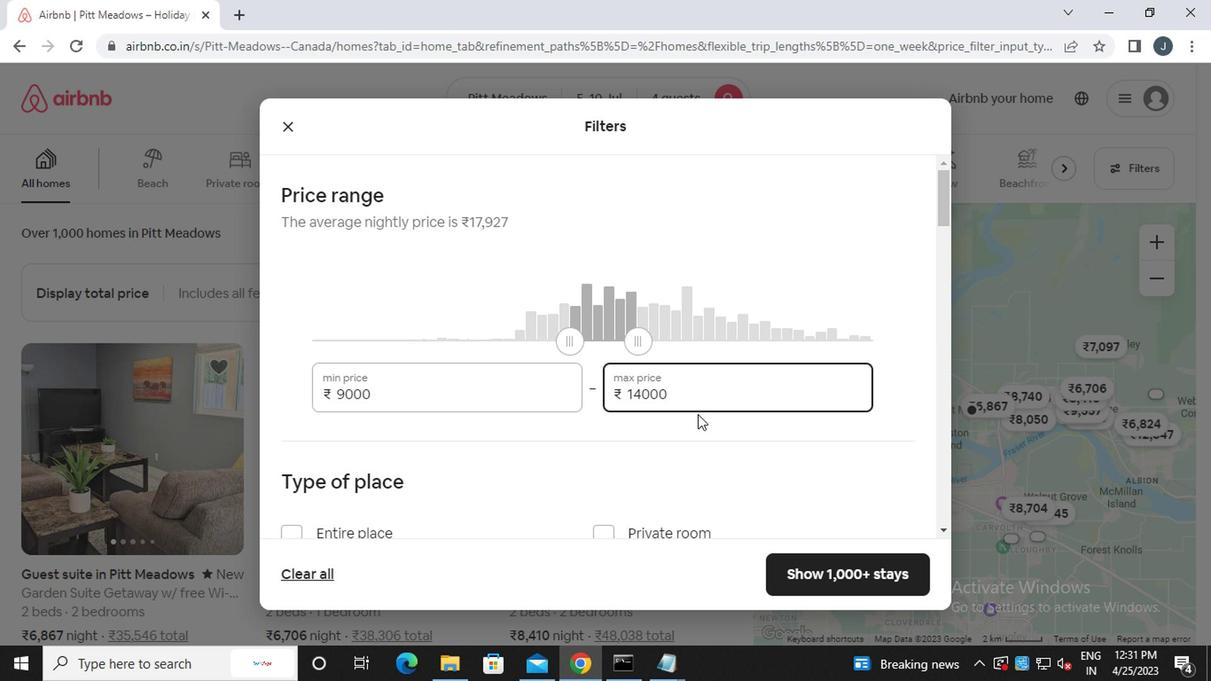 
Action: Mouse scrolled (707, 431) with delta (0, -1)
Screenshot: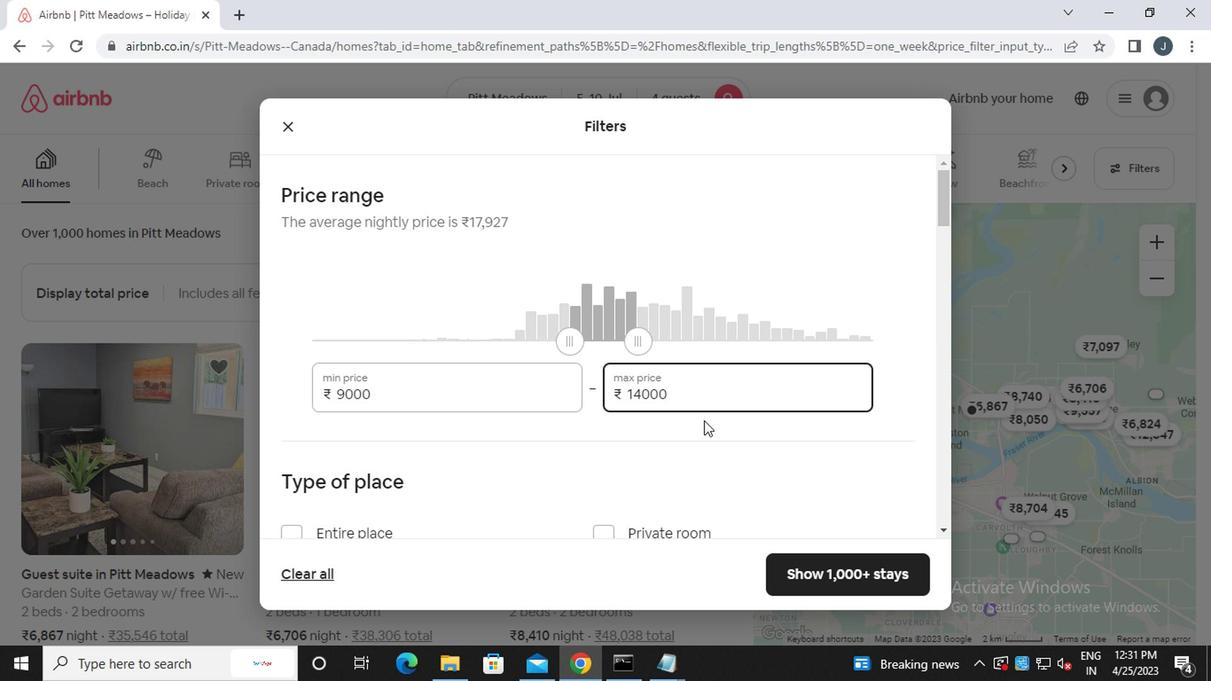 
Action: Mouse moved to (707, 432)
Screenshot: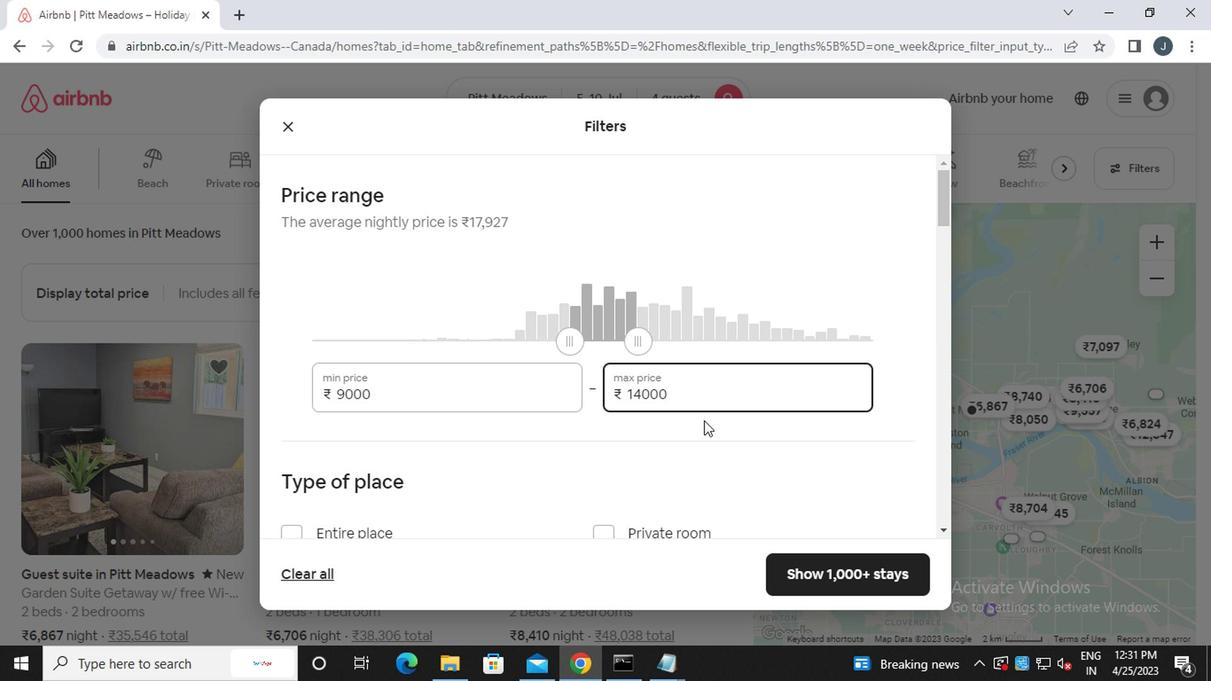 
Action: Mouse scrolled (707, 431) with delta (0, -1)
Screenshot: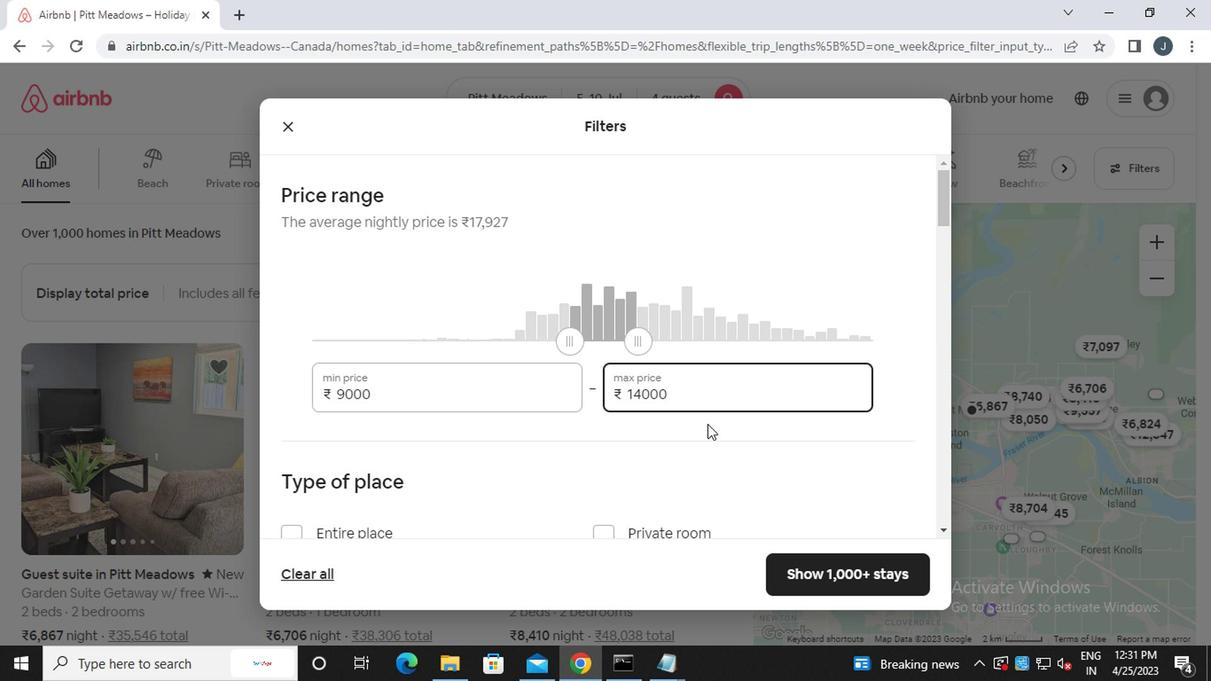 
Action: Mouse scrolled (707, 431) with delta (0, -1)
Screenshot: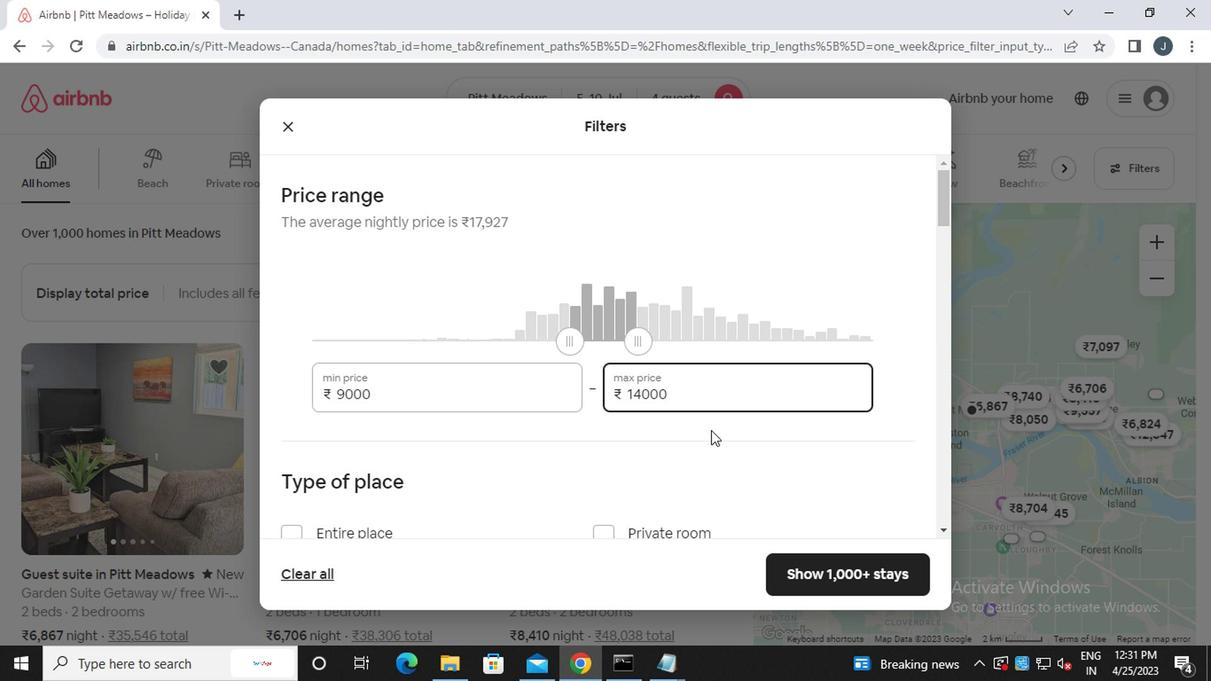 
Action: Mouse moved to (289, 273)
Screenshot: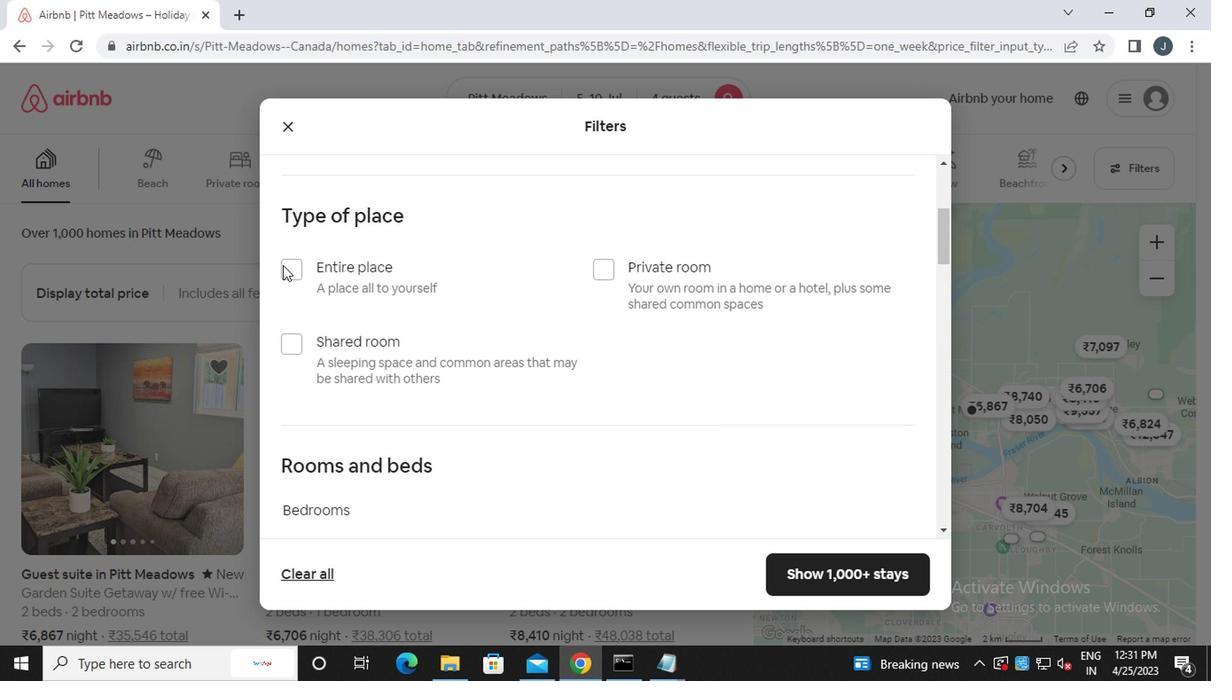 
Action: Mouse pressed left at (289, 273)
Screenshot: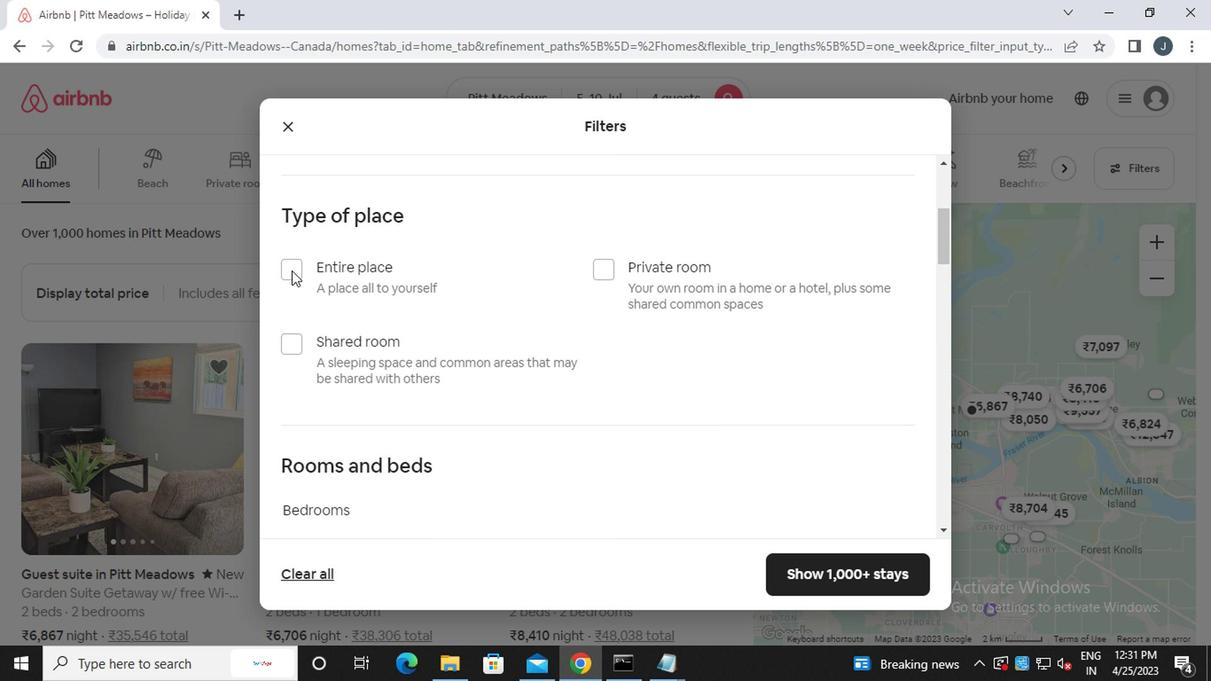 
Action: Mouse moved to (531, 417)
Screenshot: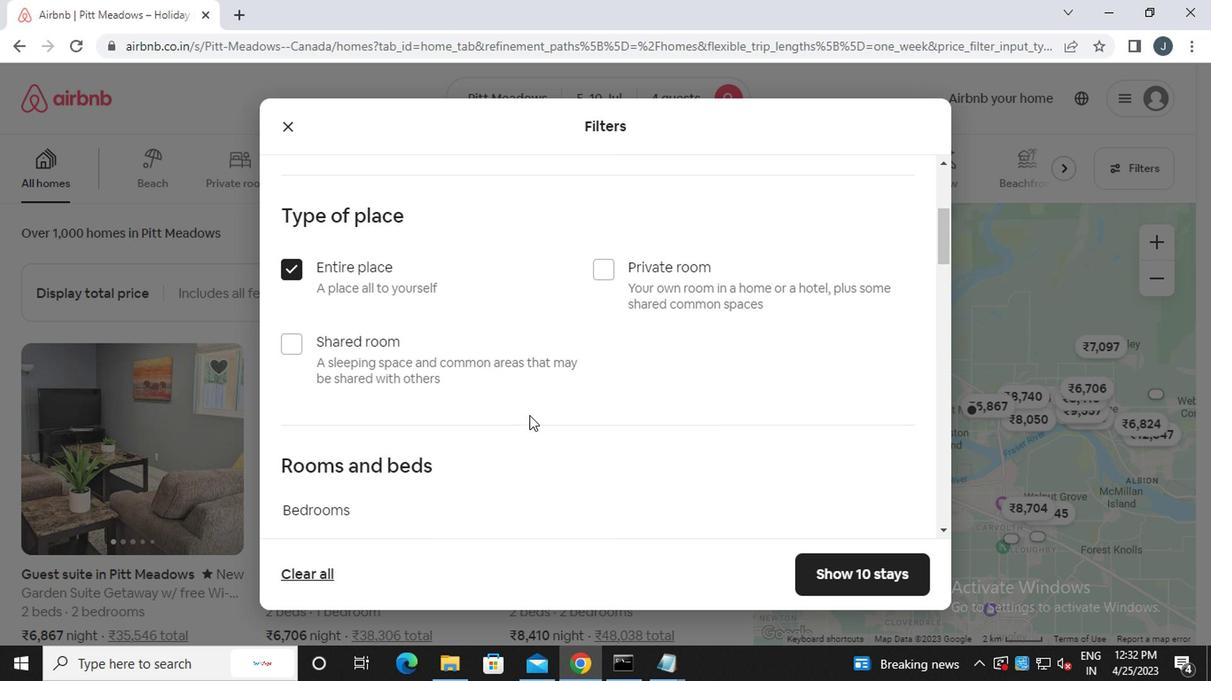 
Action: Mouse scrolled (531, 417) with delta (0, 0)
Screenshot: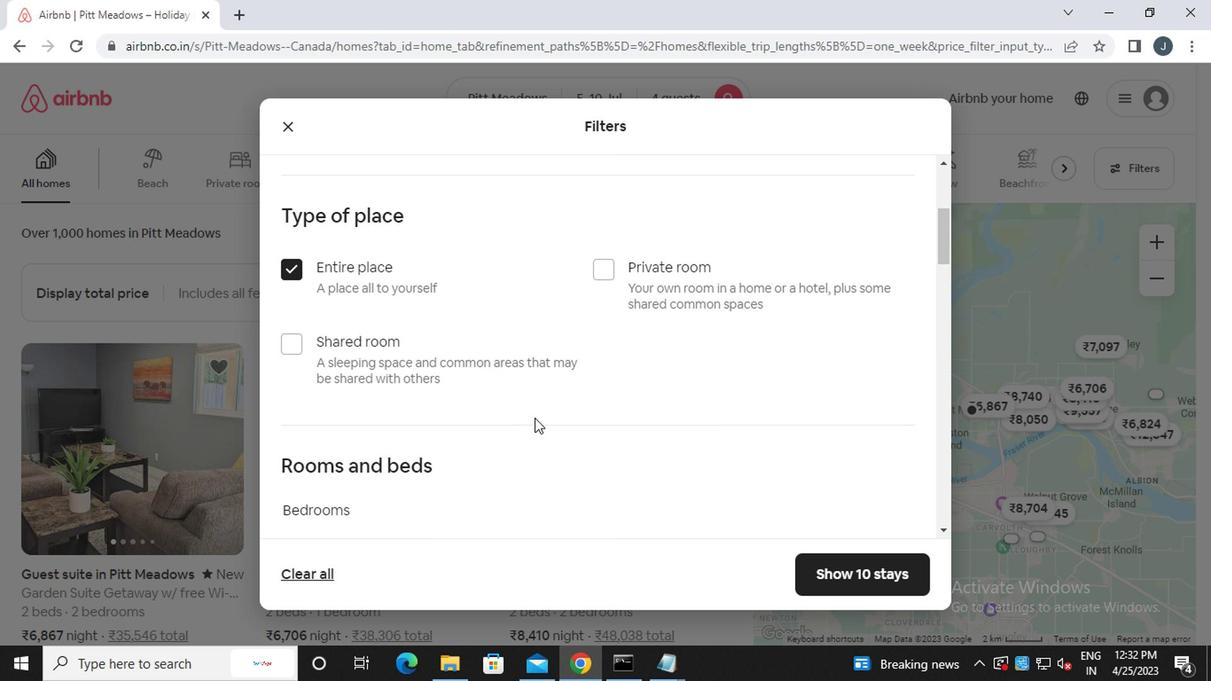 
Action: Mouse scrolled (531, 417) with delta (0, 0)
Screenshot: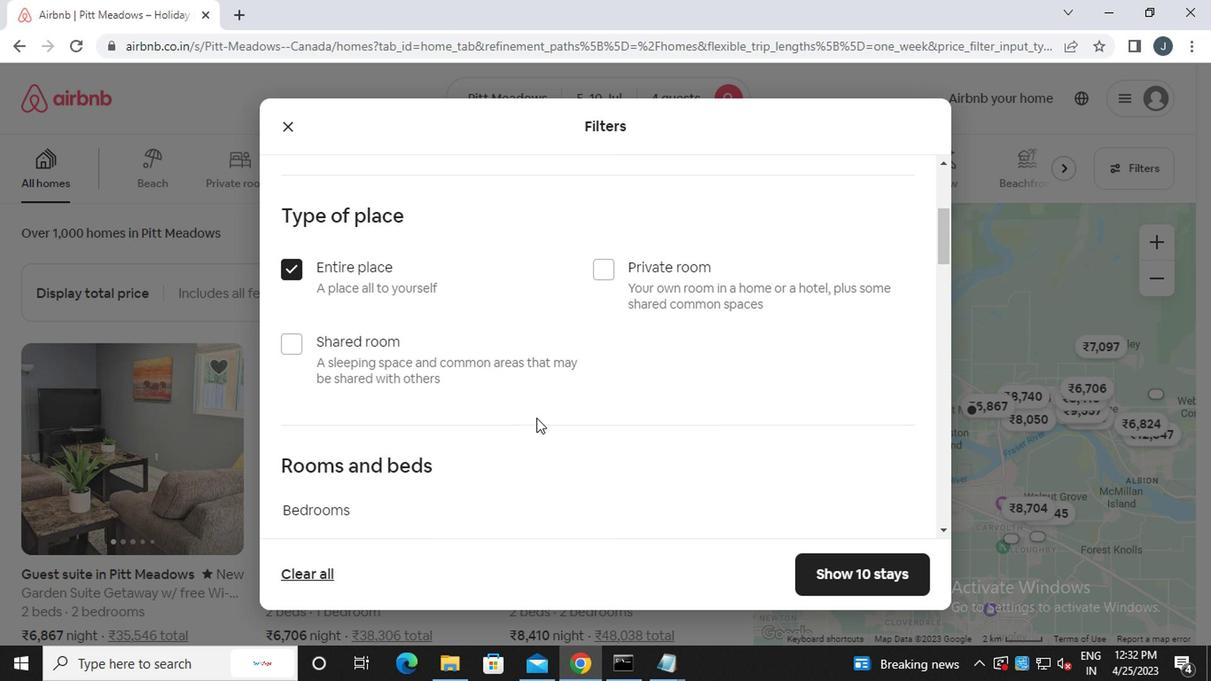 
Action: Mouse scrolled (531, 417) with delta (0, 0)
Screenshot: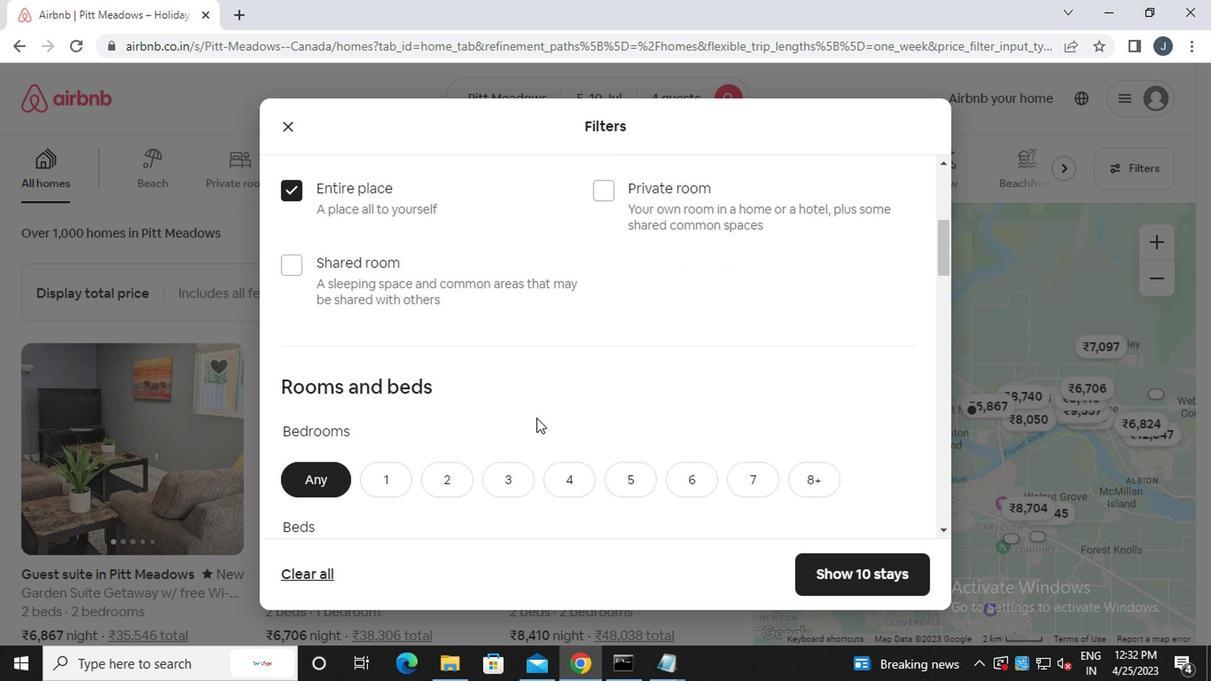 
Action: Mouse scrolled (531, 417) with delta (0, 0)
Screenshot: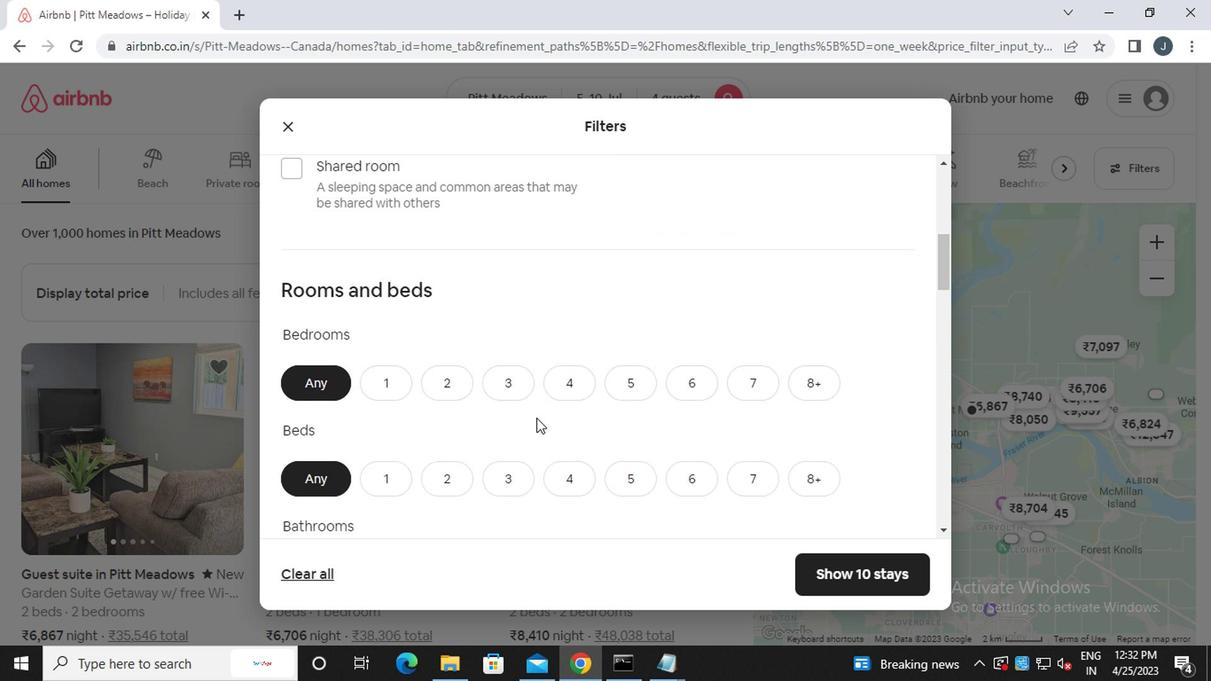 
Action: Mouse moved to (454, 208)
Screenshot: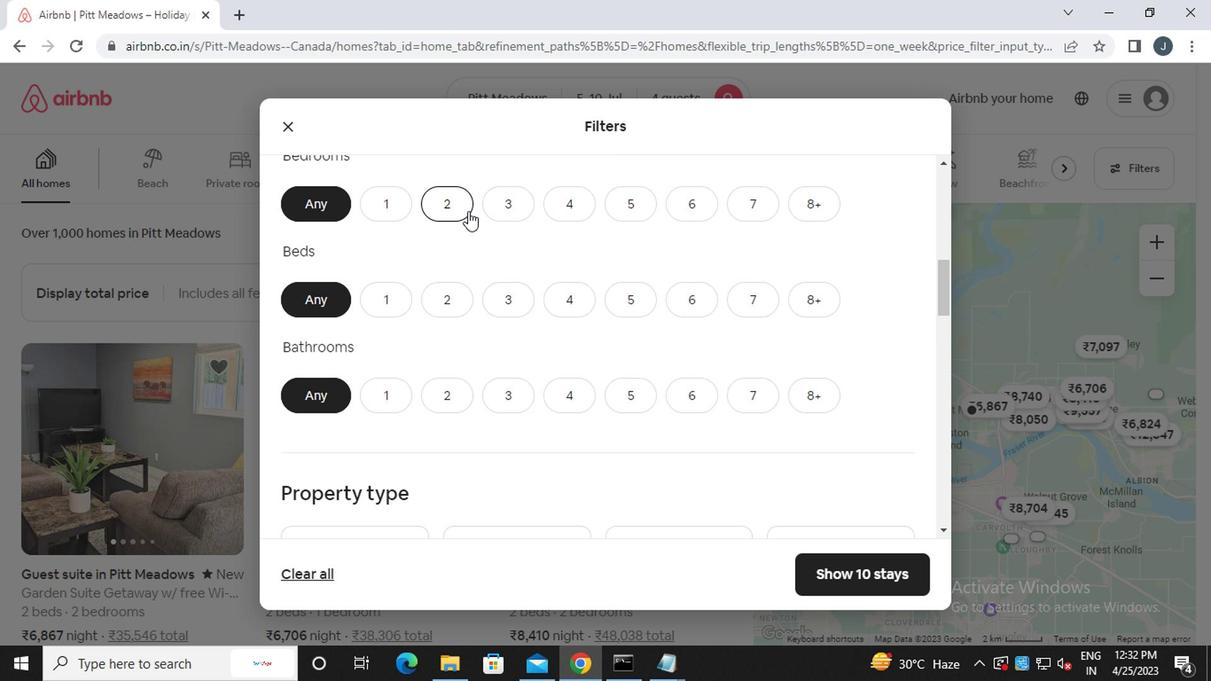 
Action: Mouse pressed left at (454, 208)
Screenshot: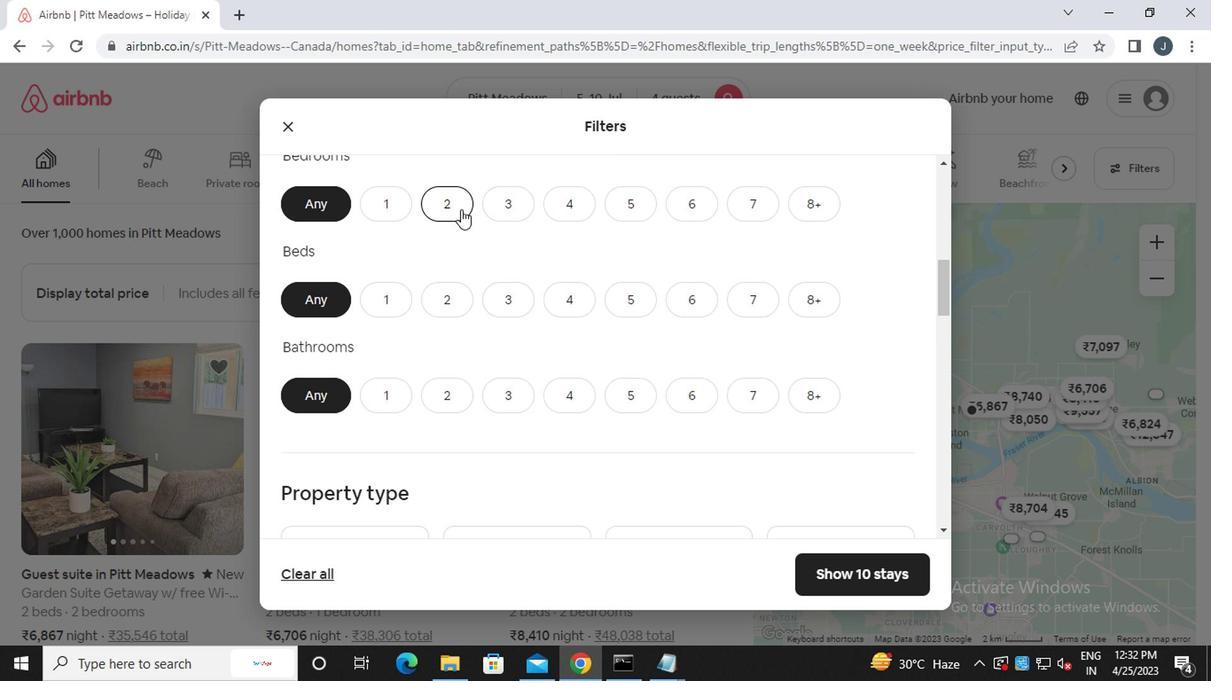 
Action: Mouse moved to (579, 304)
Screenshot: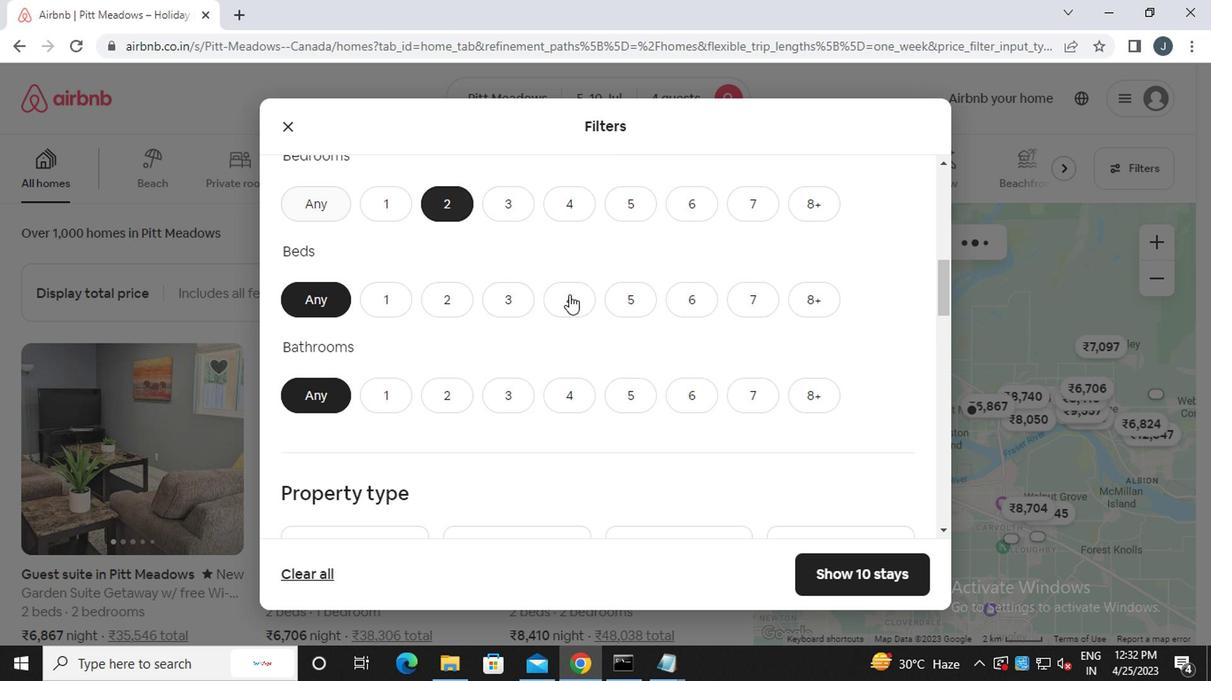
Action: Mouse pressed left at (579, 304)
Screenshot: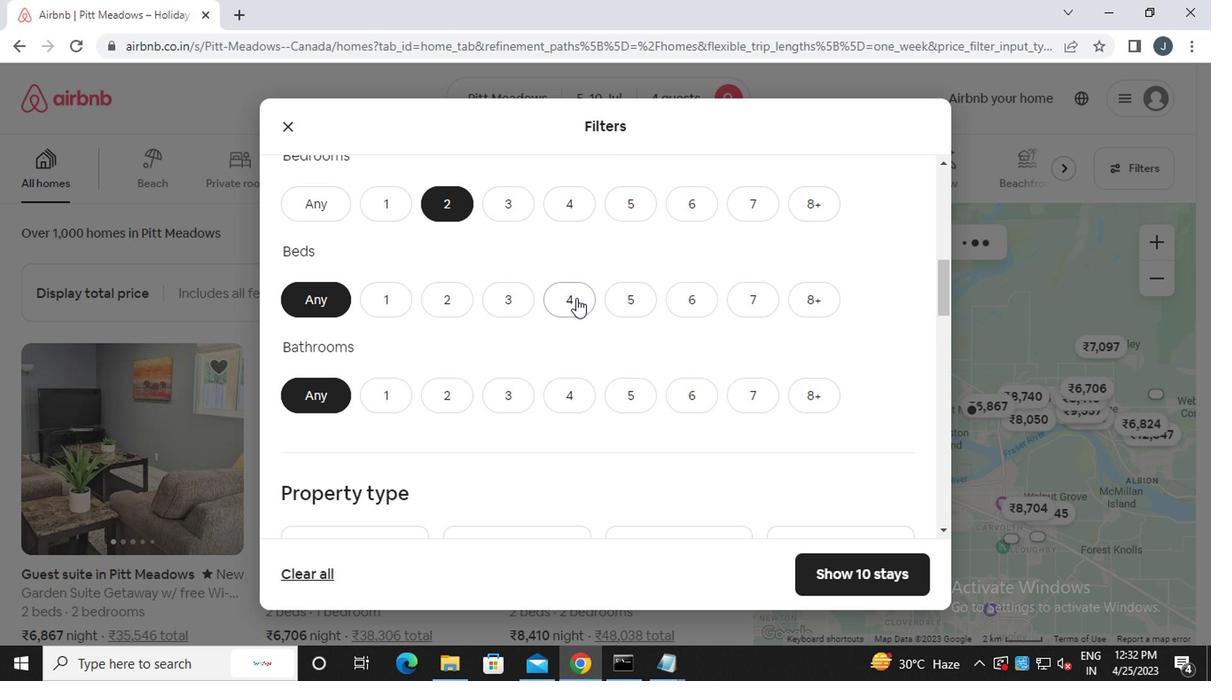 
Action: Mouse moved to (444, 393)
Screenshot: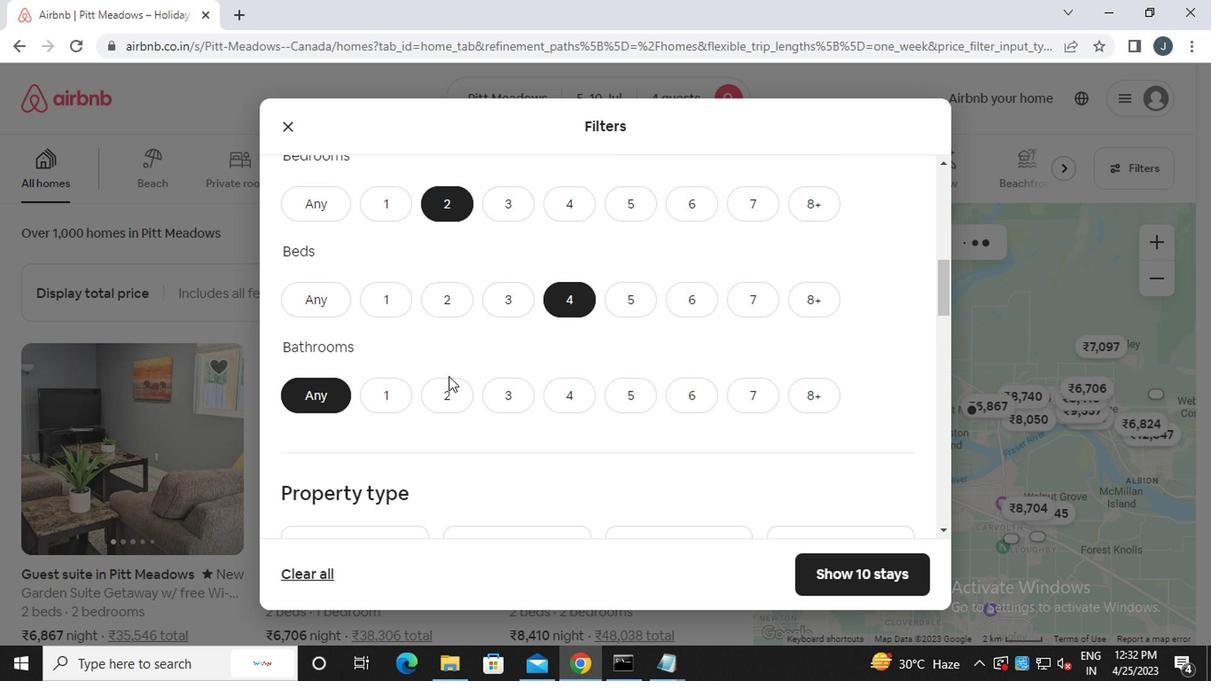 
Action: Mouse pressed left at (444, 393)
Screenshot: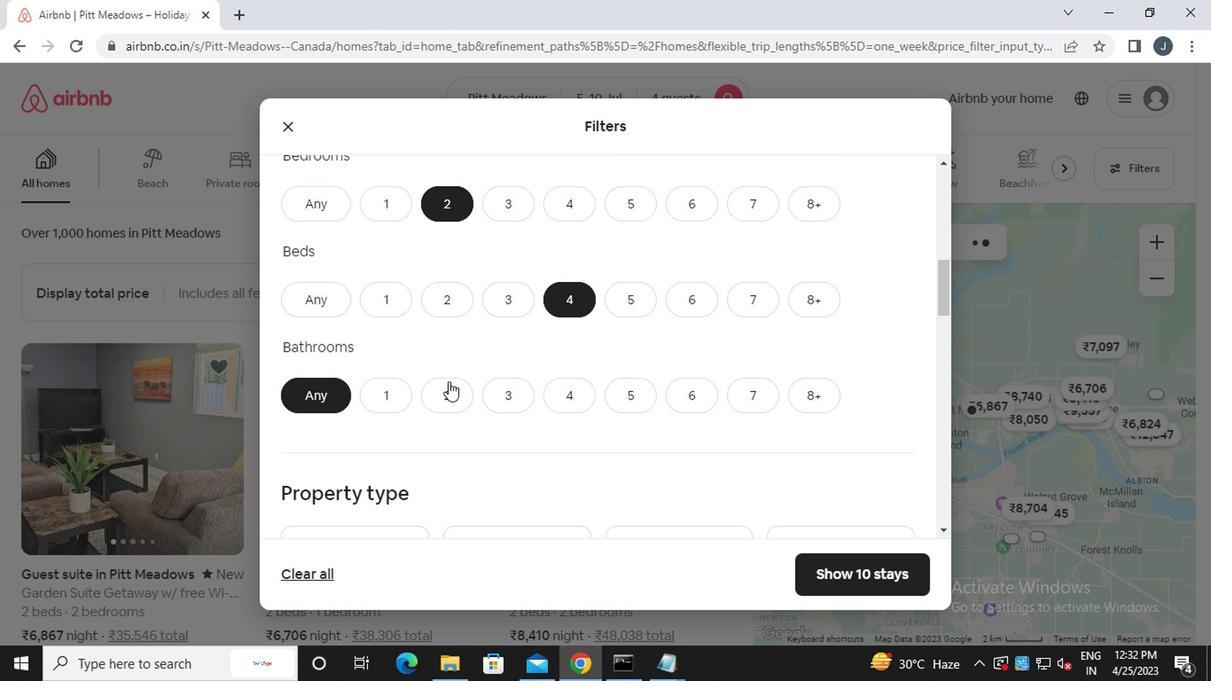 
Action: Mouse moved to (459, 406)
Screenshot: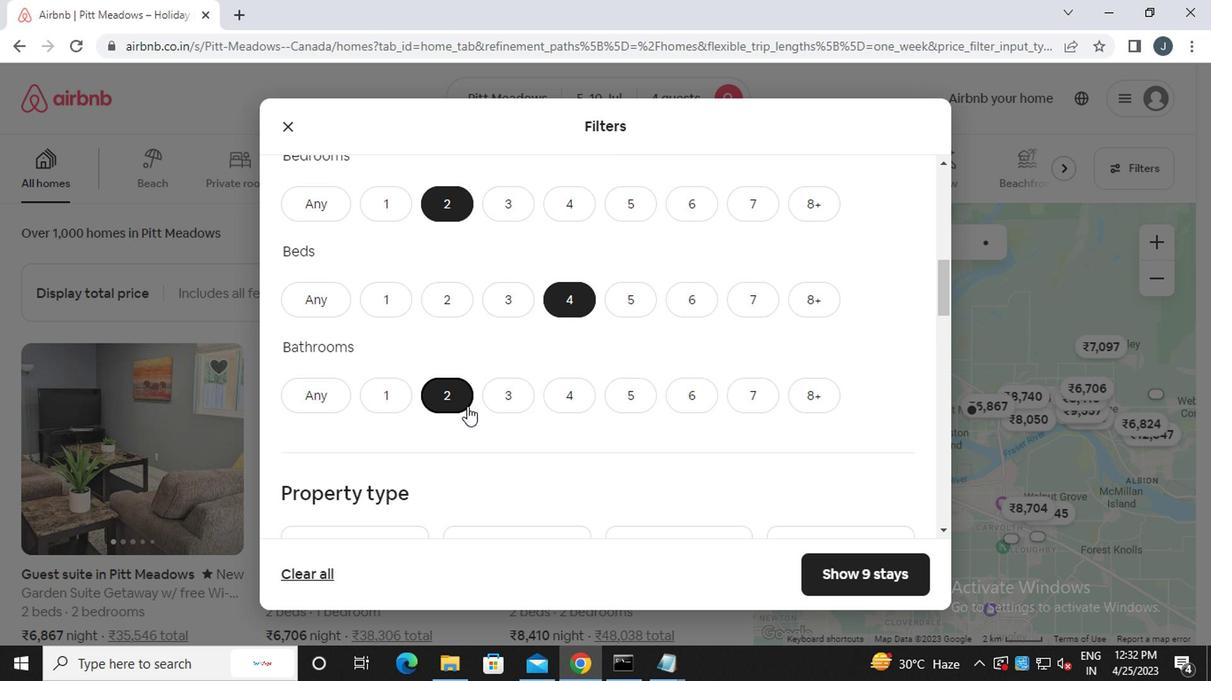 
Action: Mouse scrolled (459, 405) with delta (0, -1)
Screenshot: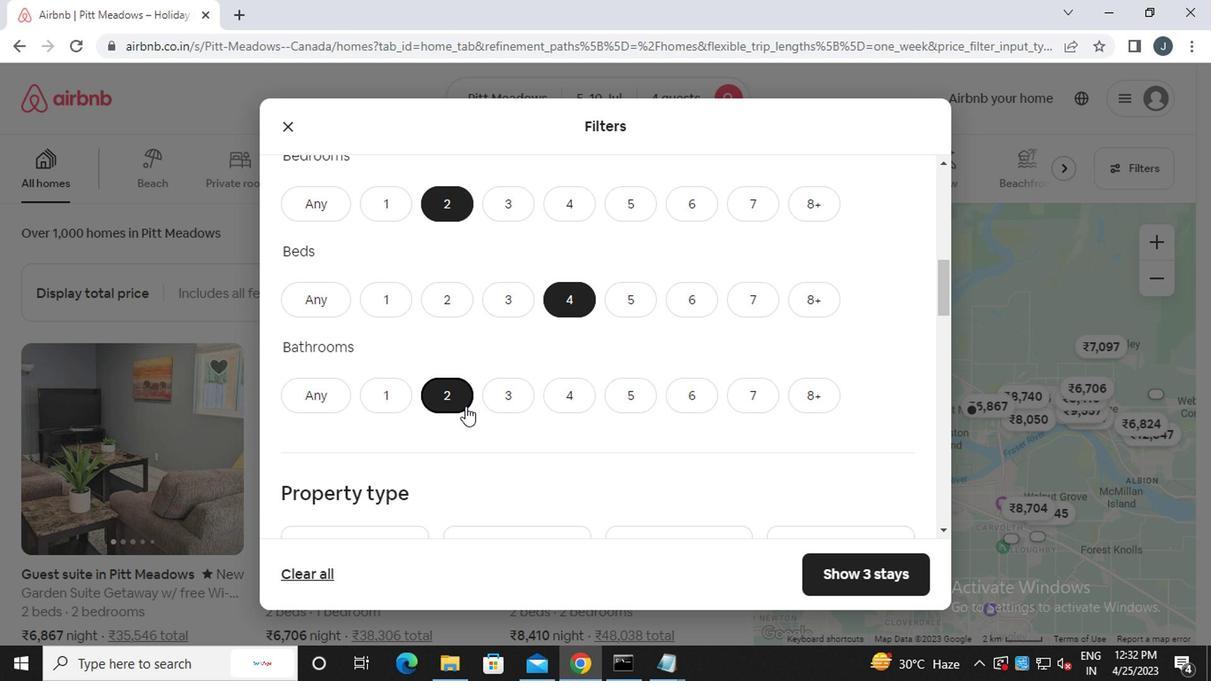 
Action: Mouse scrolled (459, 405) with delta (0, -1)
Screenshot: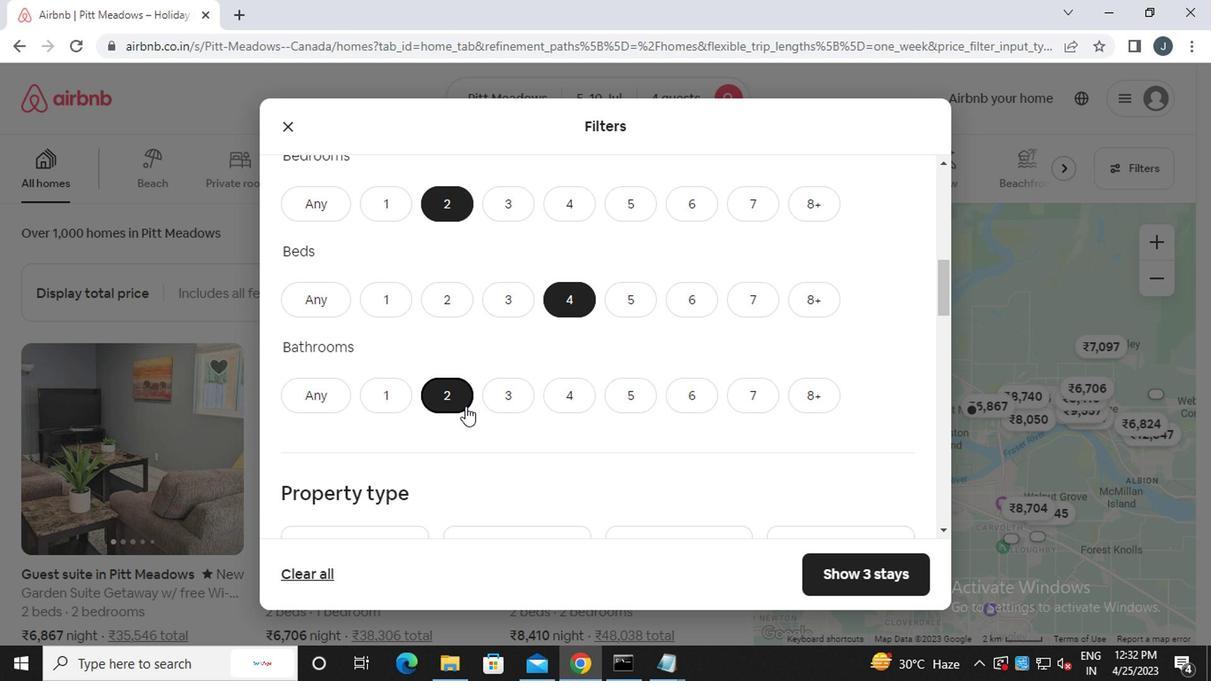 
Action: Mouse moved to (326, 373)
Screenshot: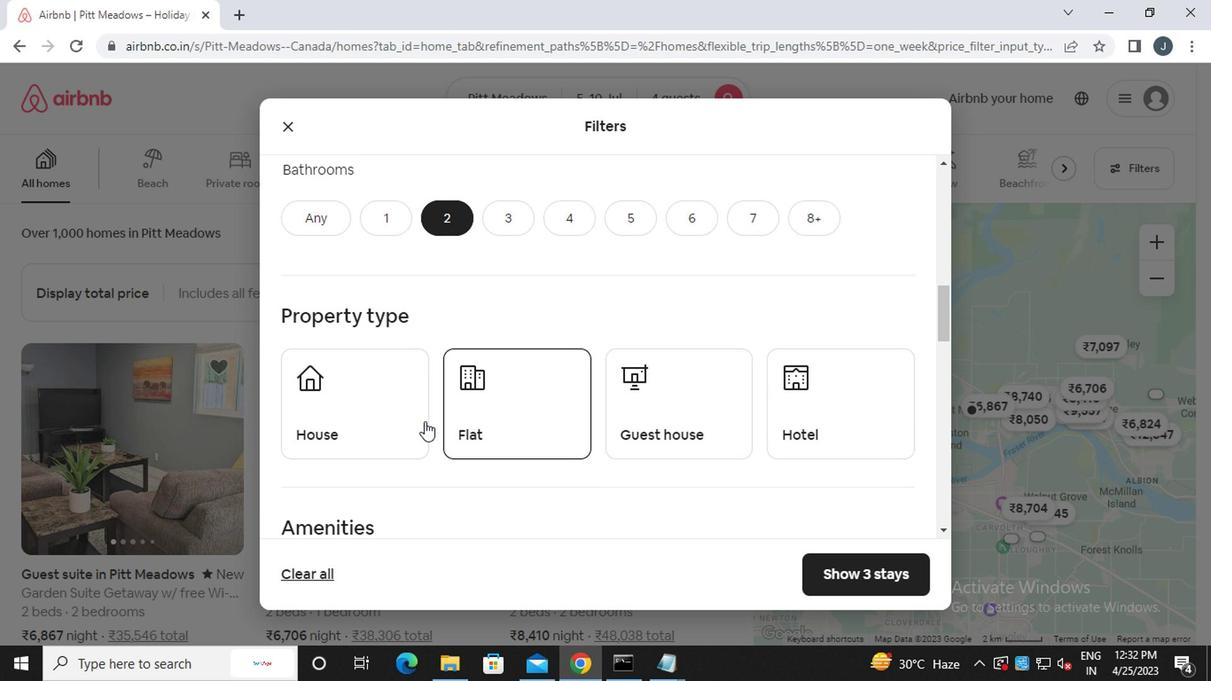 
Action: Mouse pressed left at (326, 373)
Screenshot: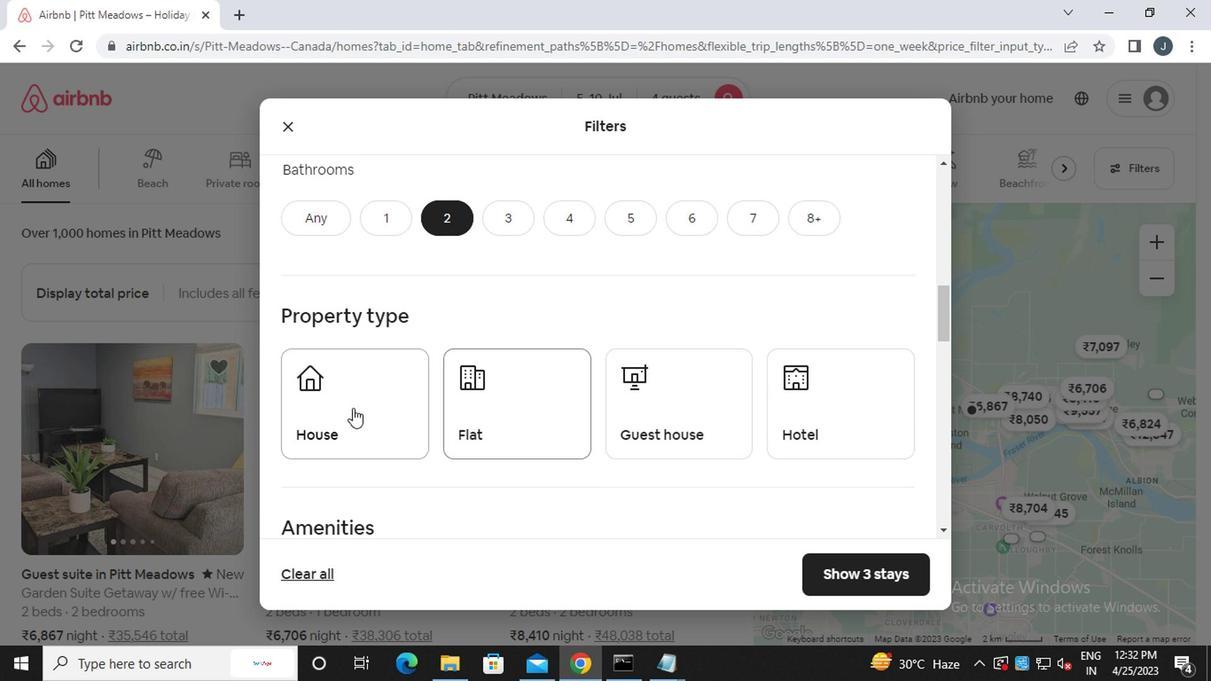
Action: Mouse moved to (471, 427)
Screenshot: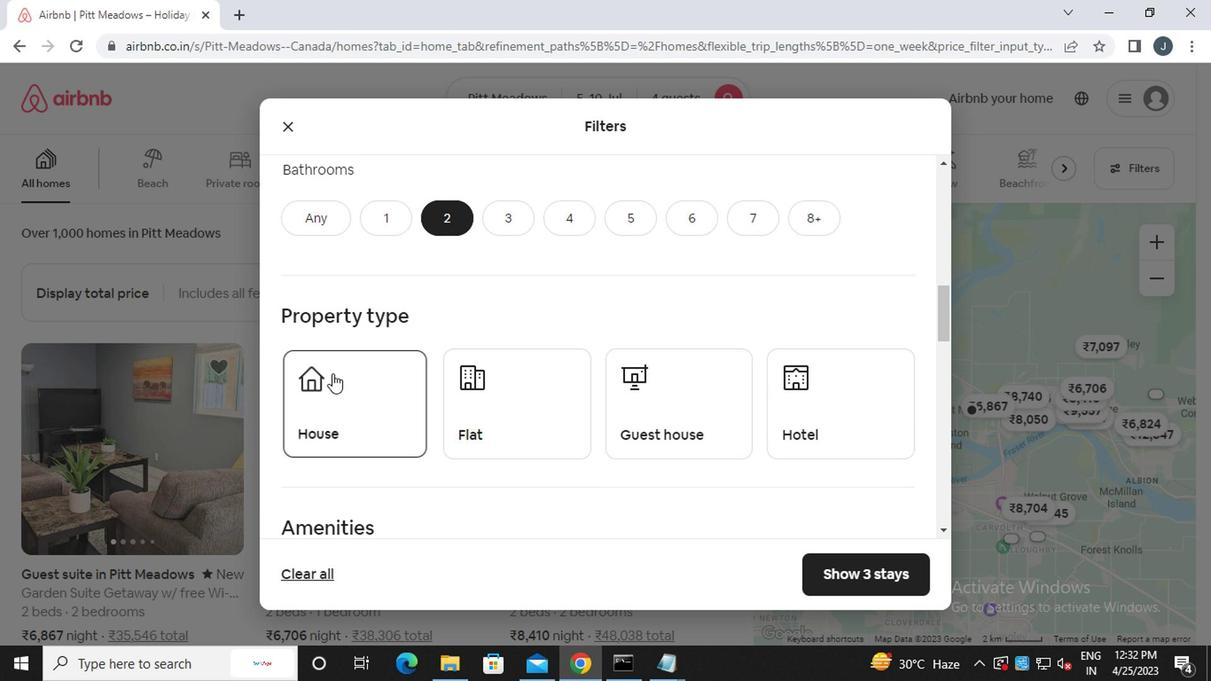 
Action: Mouse pressed left at (471, 427)
Screenshot: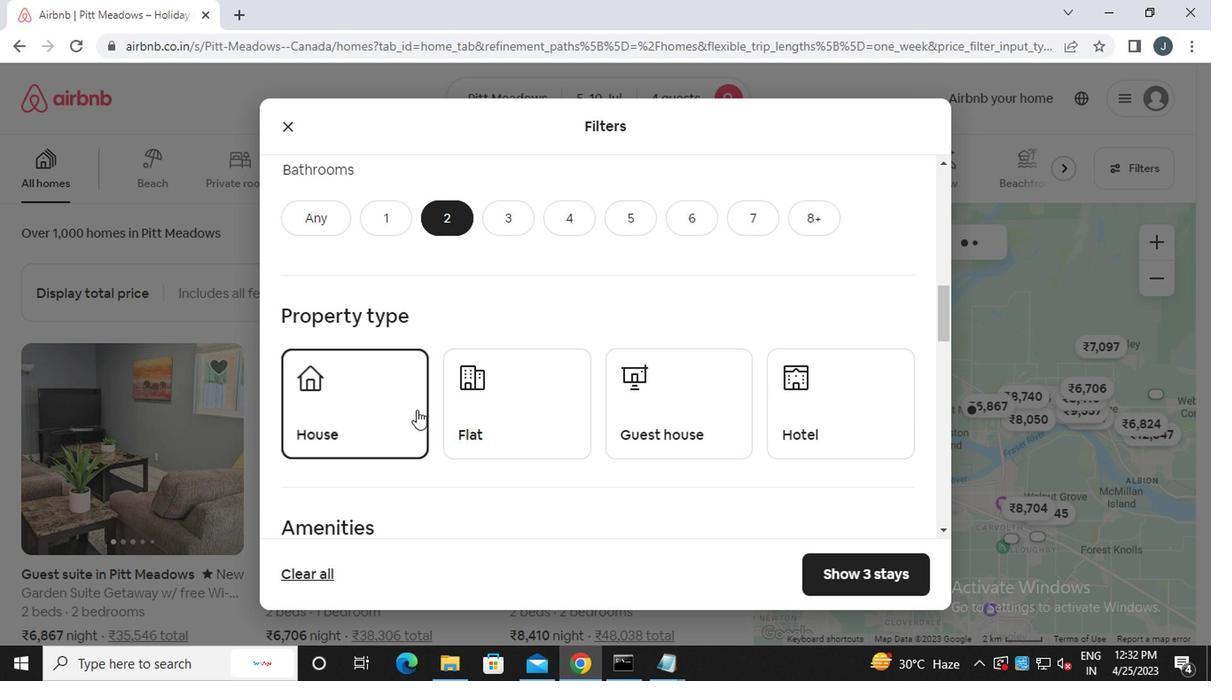 
Action: Mouse moved to (655, 425)
Screenshot: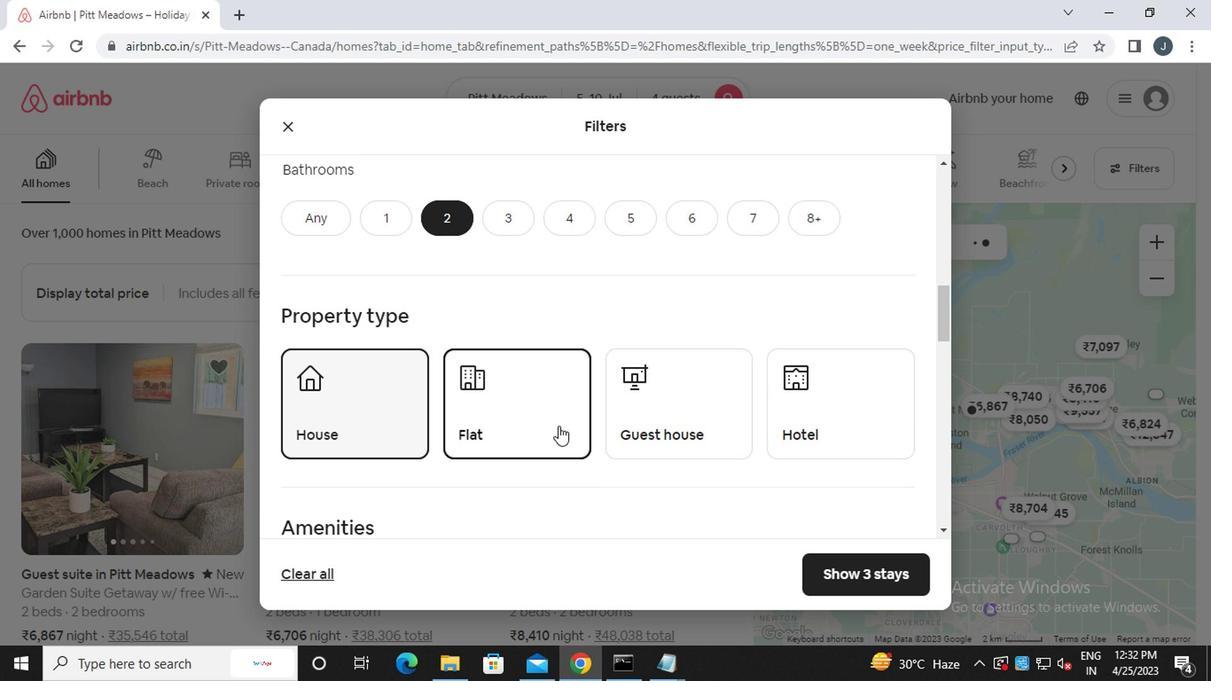 
Action: Mouse pressed left at (655, 425)
Screenshot: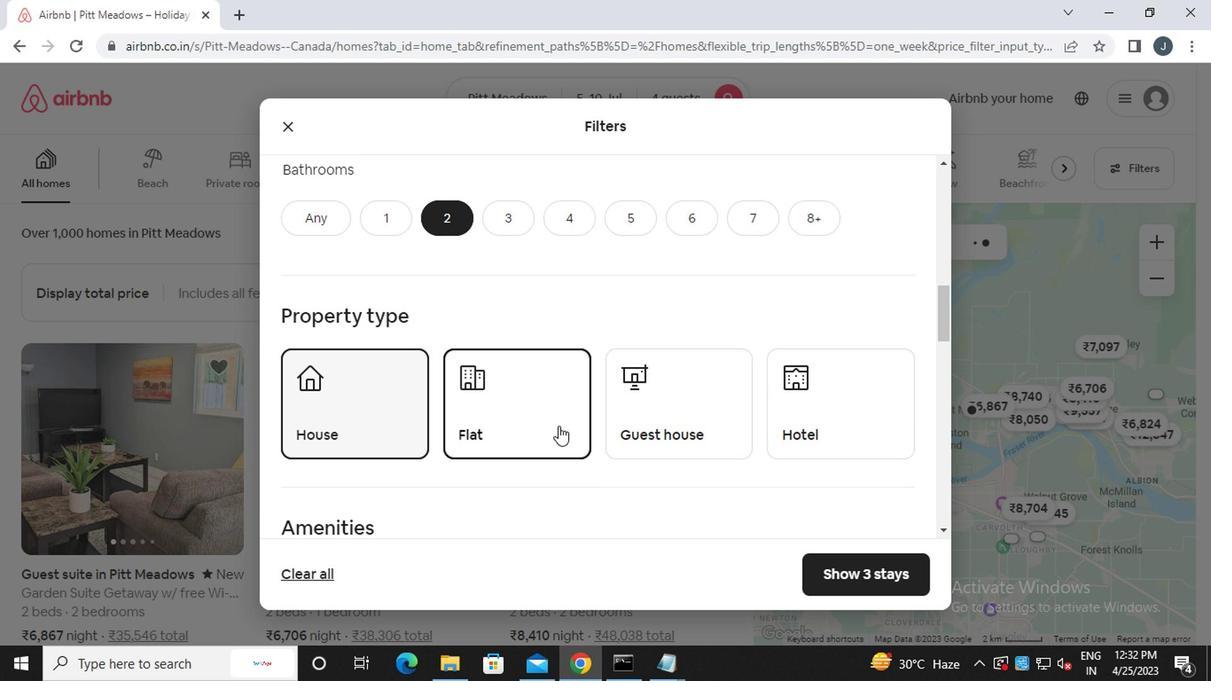 
Action: Mouse moved to (638, 422)
Screenshot: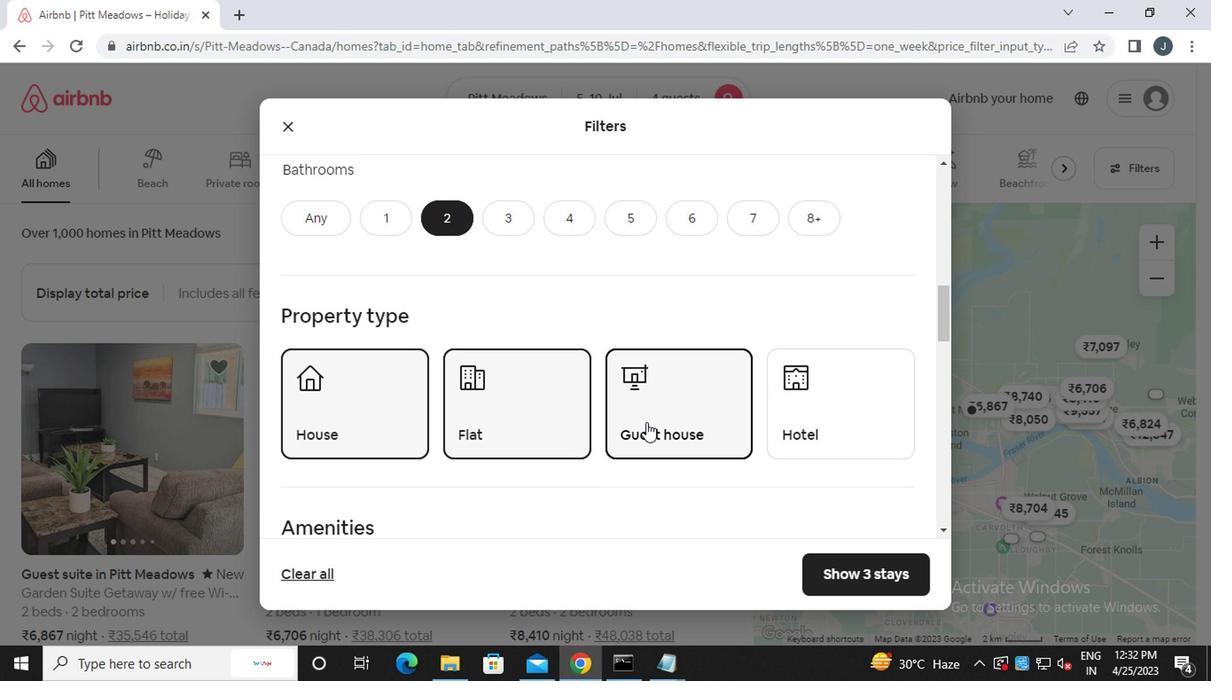 
Action: Mouse scrolled (638, 422) with delta (0, 0)
Screenshot: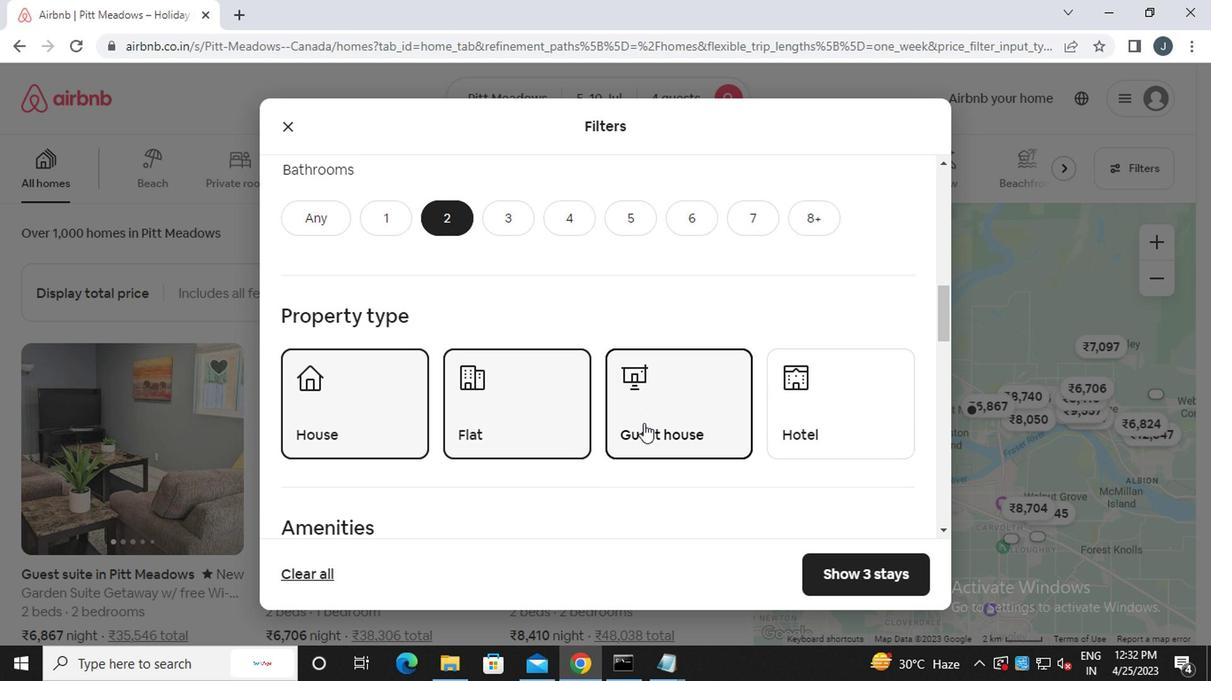 
Action: Mouse scrolled (638, 422) with delta (0, 0)
Screenshot: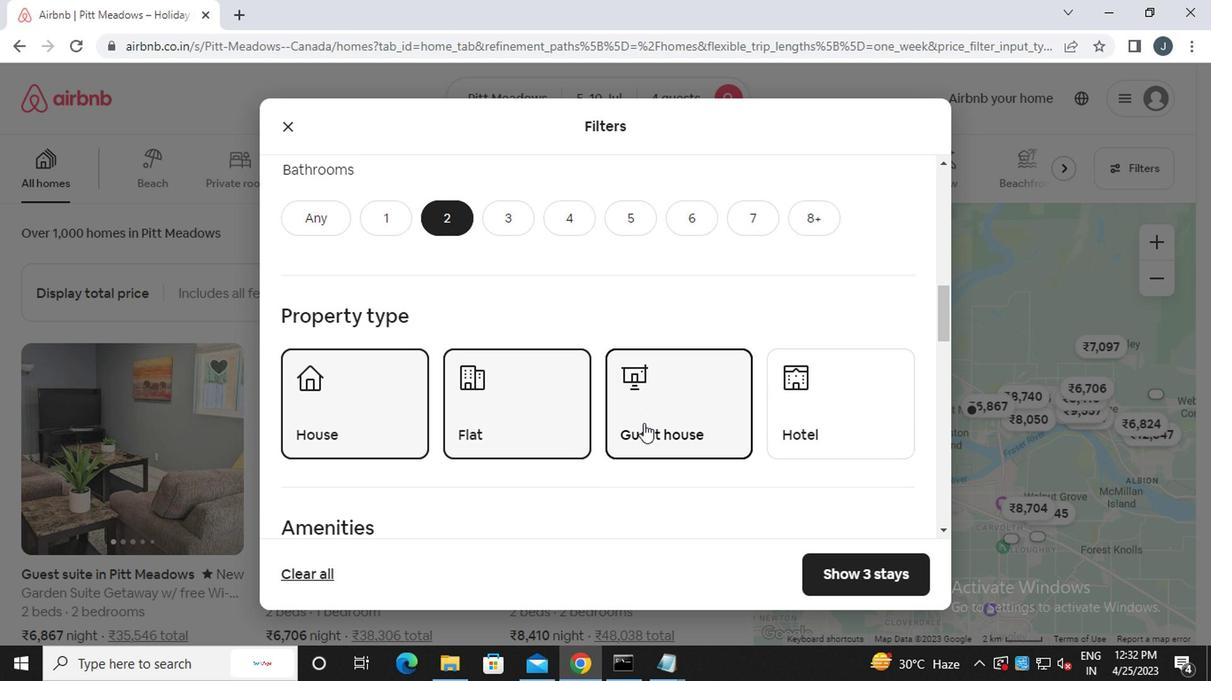 
Action: Mouse scrolled (638, 422) with delta (0, 0)
Screenshot: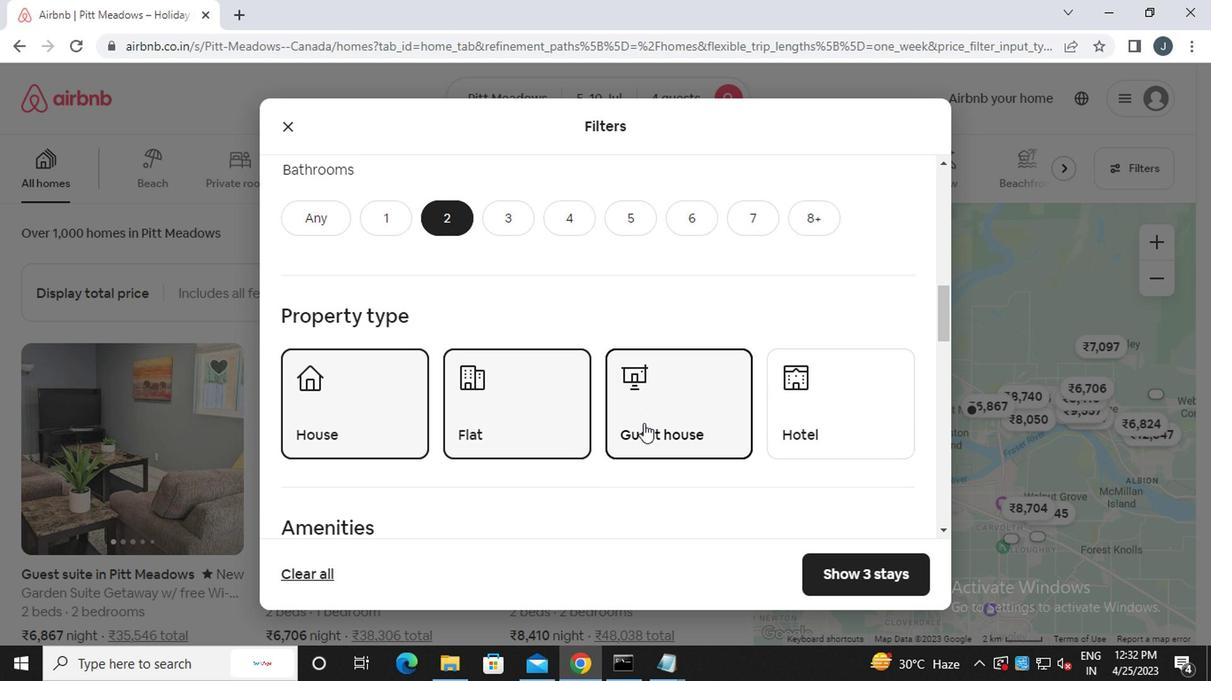 
Action: Mouse scrolled (638, 422) with delta (0, 0)
Screenshot: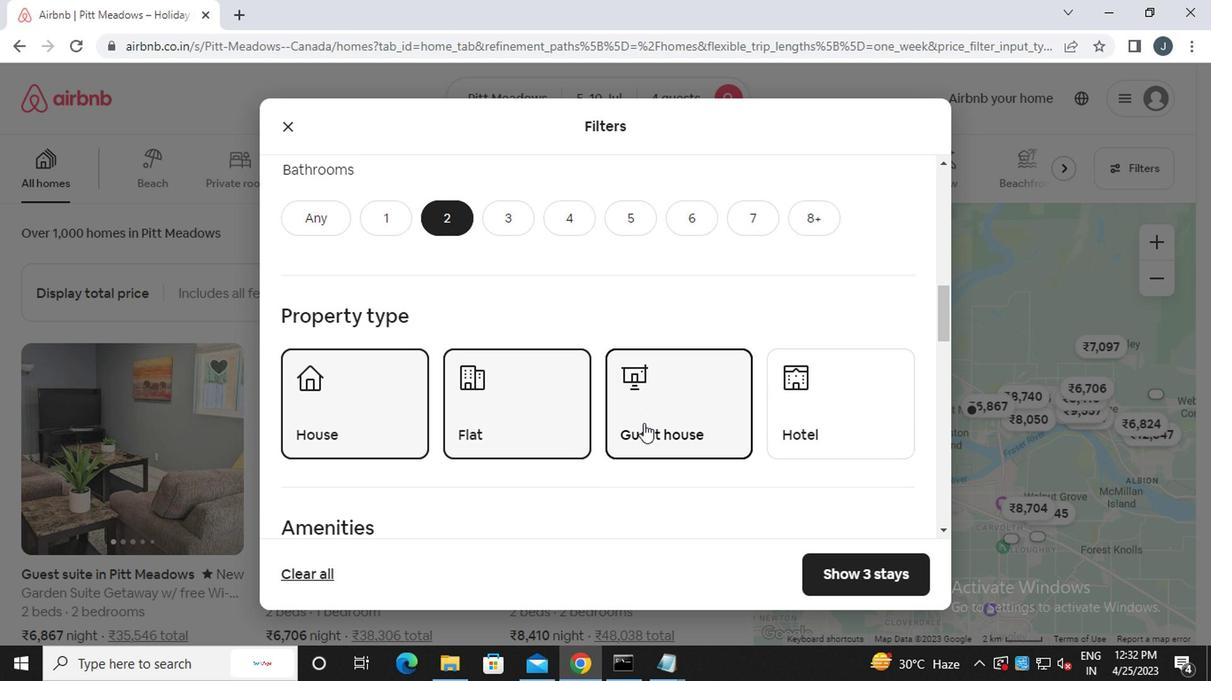 
Action: Mouse scrolled (638, 422) with delta (0, 0)
Screenshot: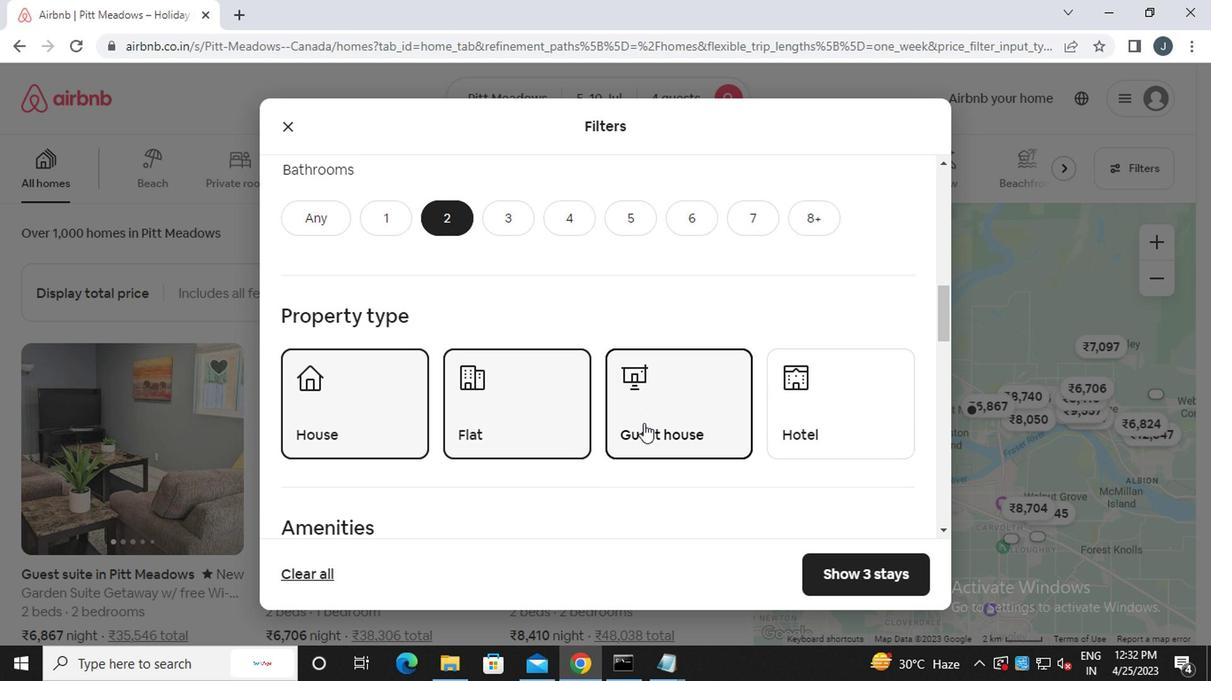 
Action: Mouse moved to (869, 504)
Screenshot: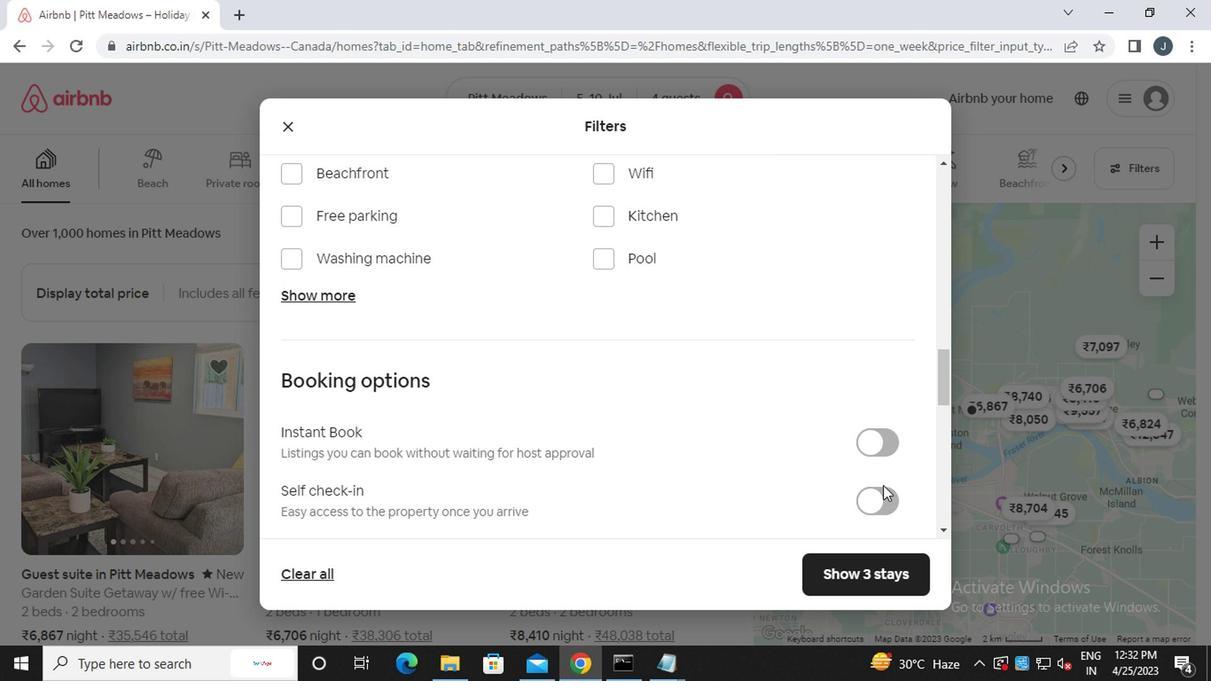 
Action: Mouse pressed left at (869, 504)
Screenshot: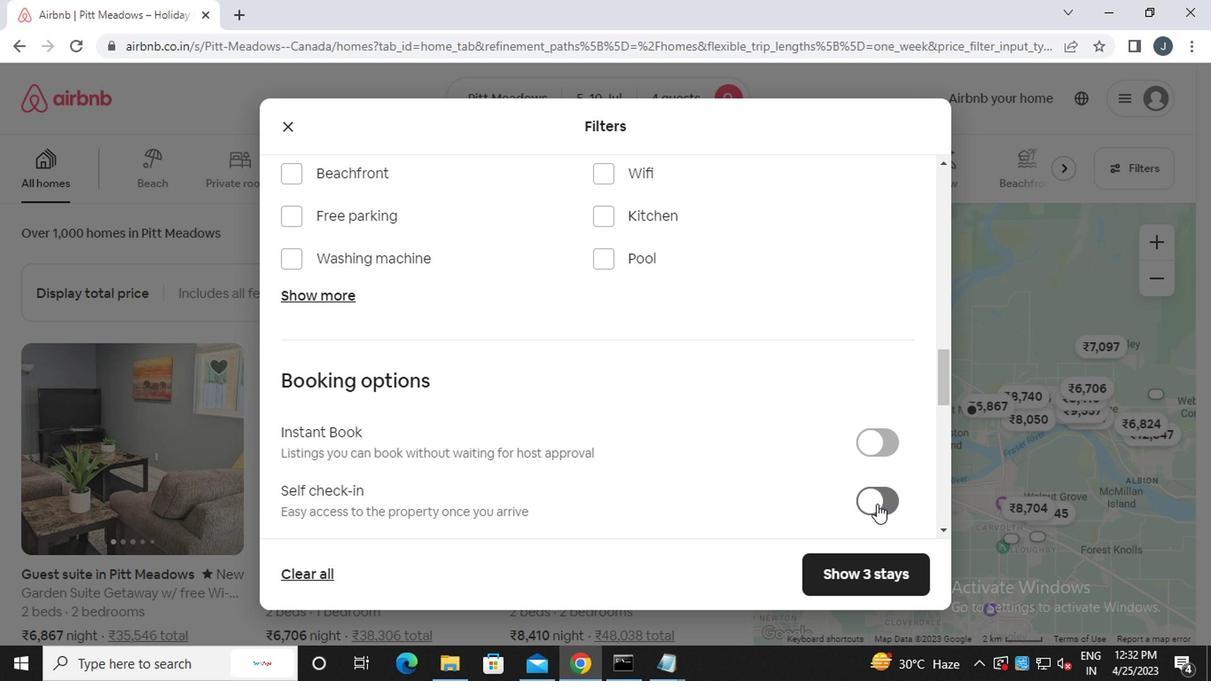 
Action: Mouse moved to (546, 411)
Screenshot: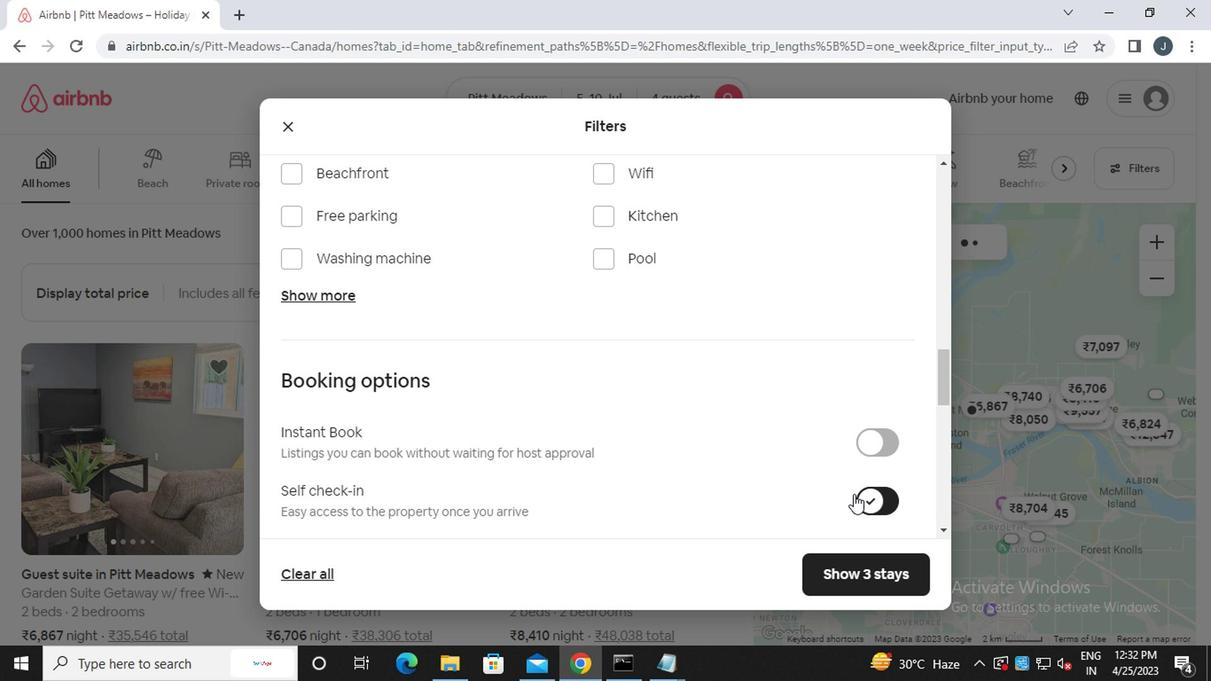
Action: Mouse scrolled (546, 410) with delta (0, 0)
Screenshot: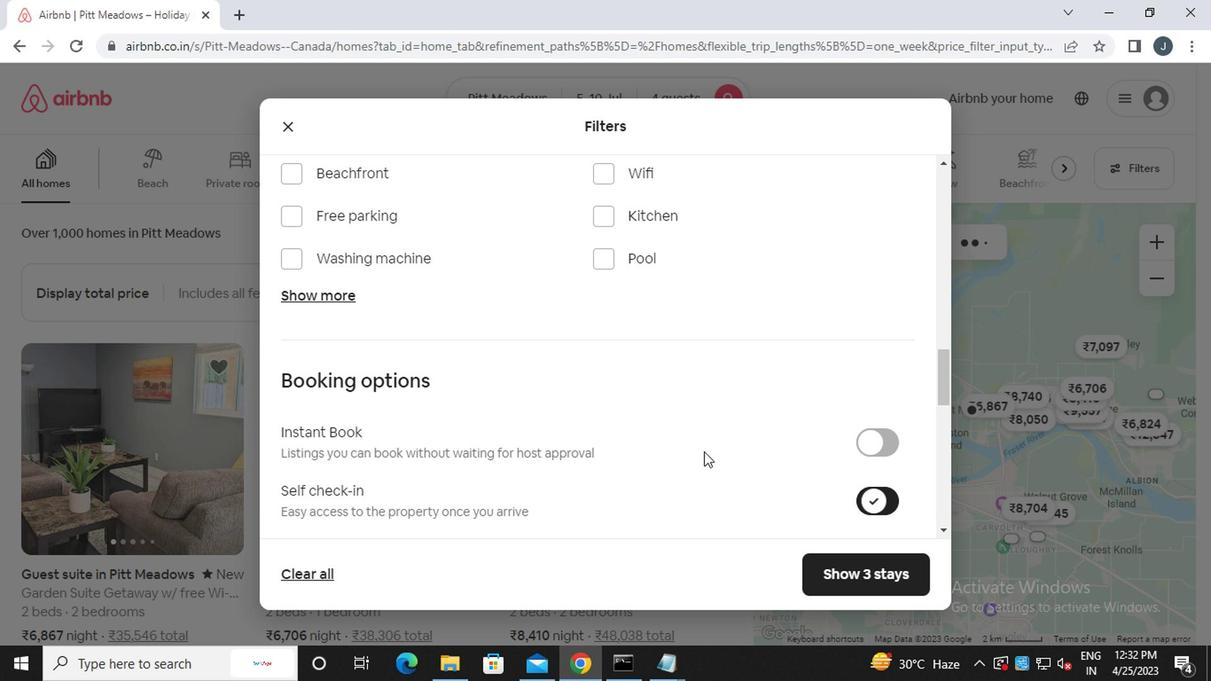 
Action: Mouse scrolled (546, 410) with delta (0, 0)
Screenshot: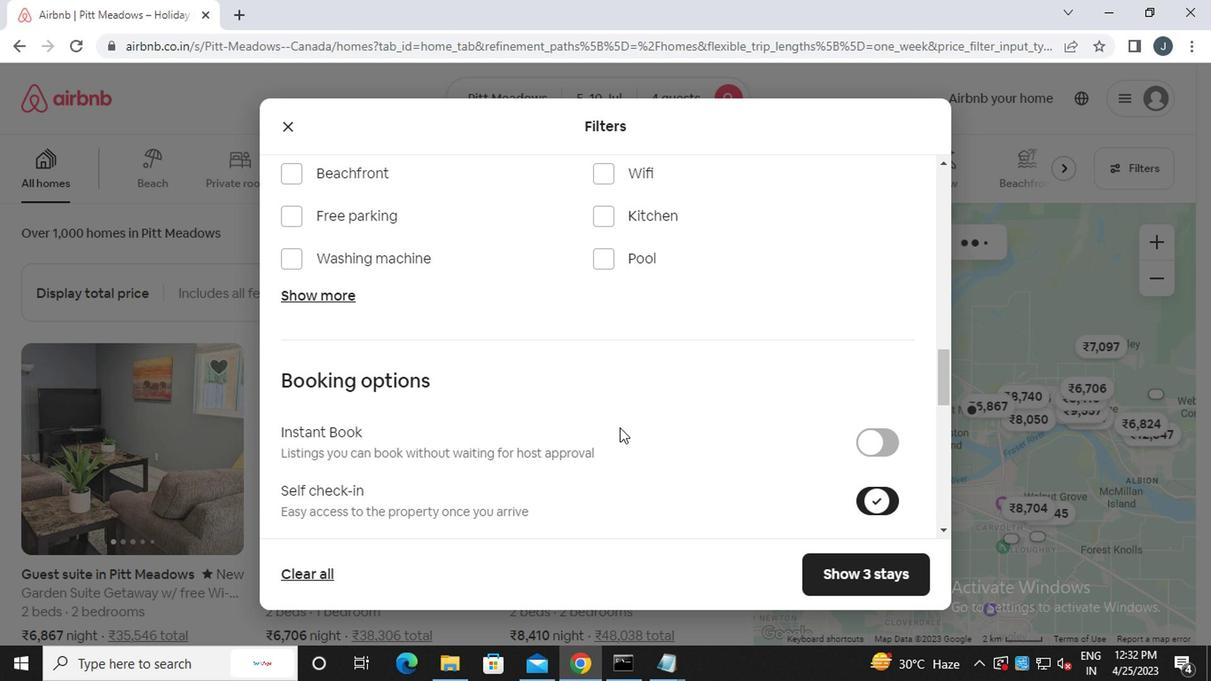 
Action: Mouse scrolled (546, 410) with delta (0, 0)
Screenshot: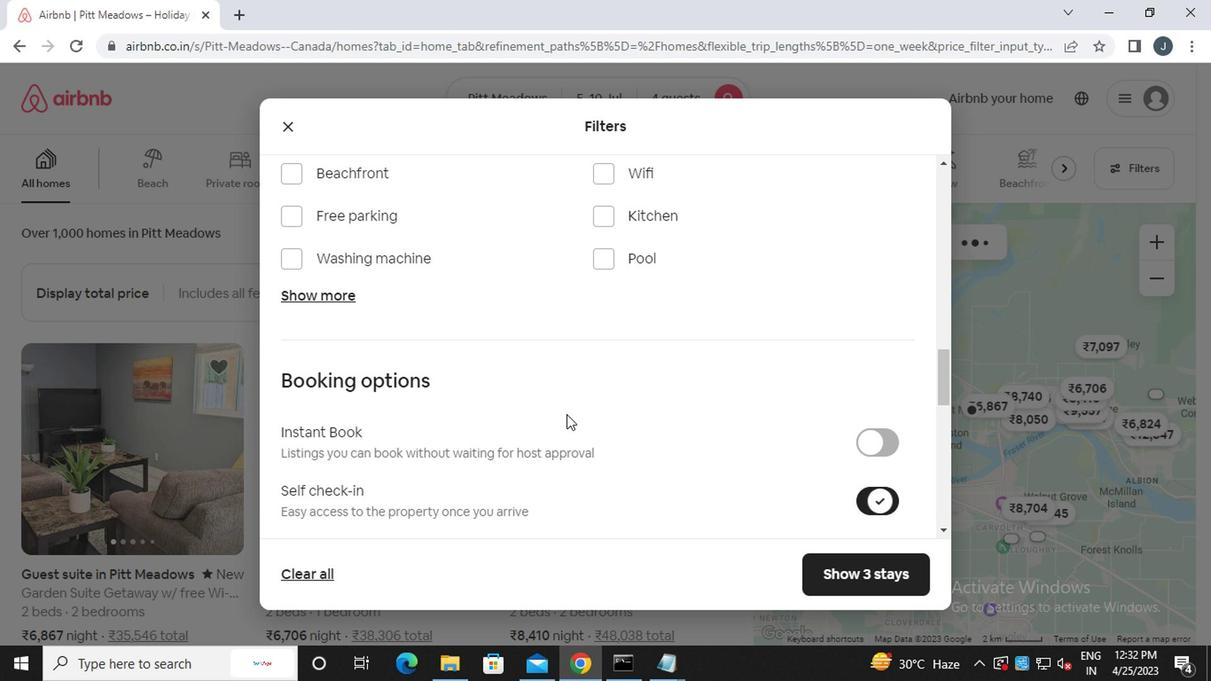 
Action: Mouse scrolled (546, 410) with delta (0, 0)
Screenshot: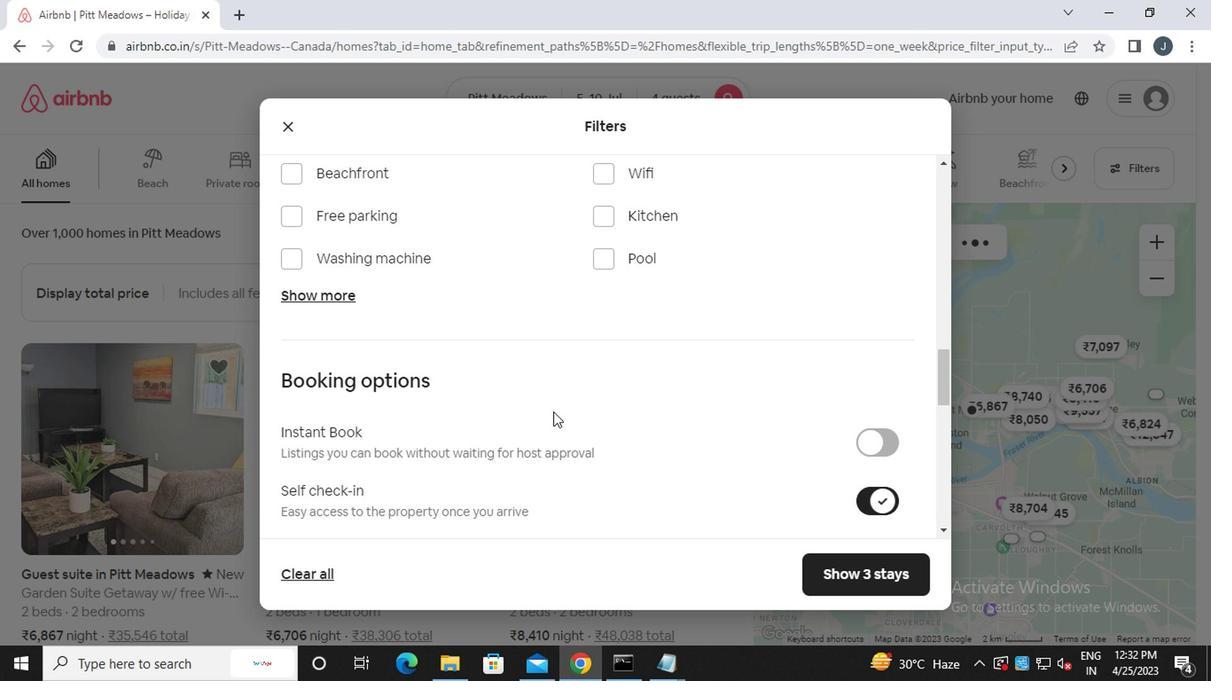 
Action: Mouse scrolled (546, 410) with delta (0, 0)
Screenshot: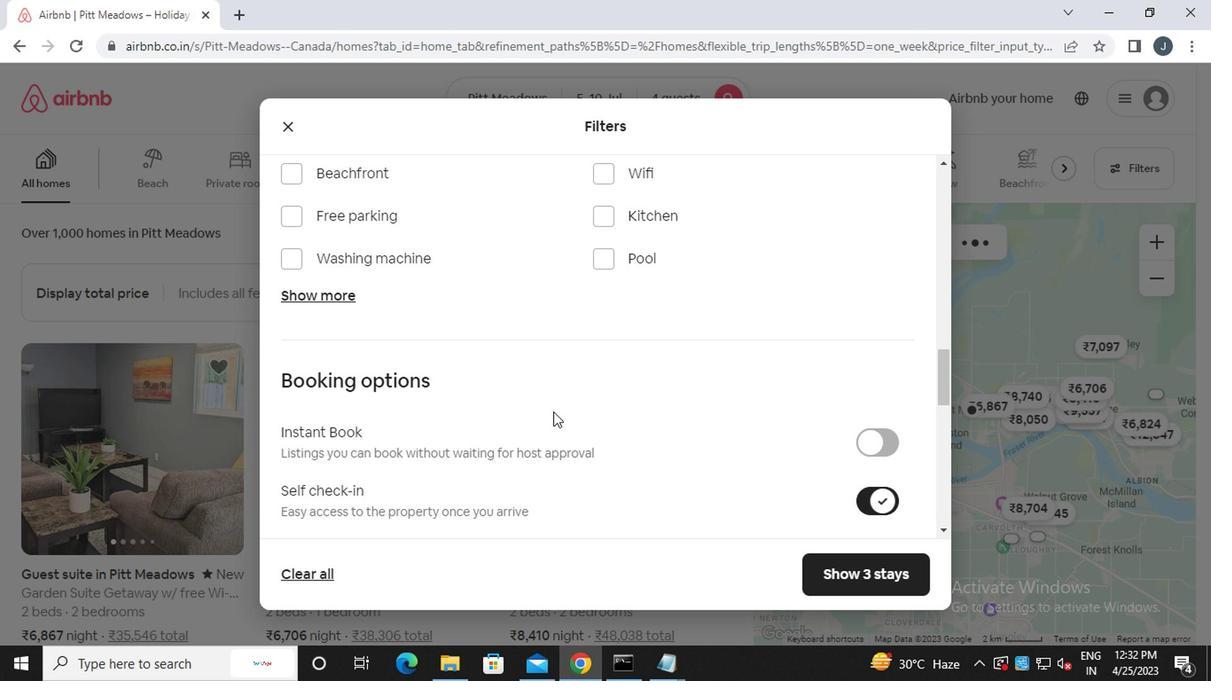 
Action: Mouse scrolled (546, 410) with delta (0, 0)
Screenshot: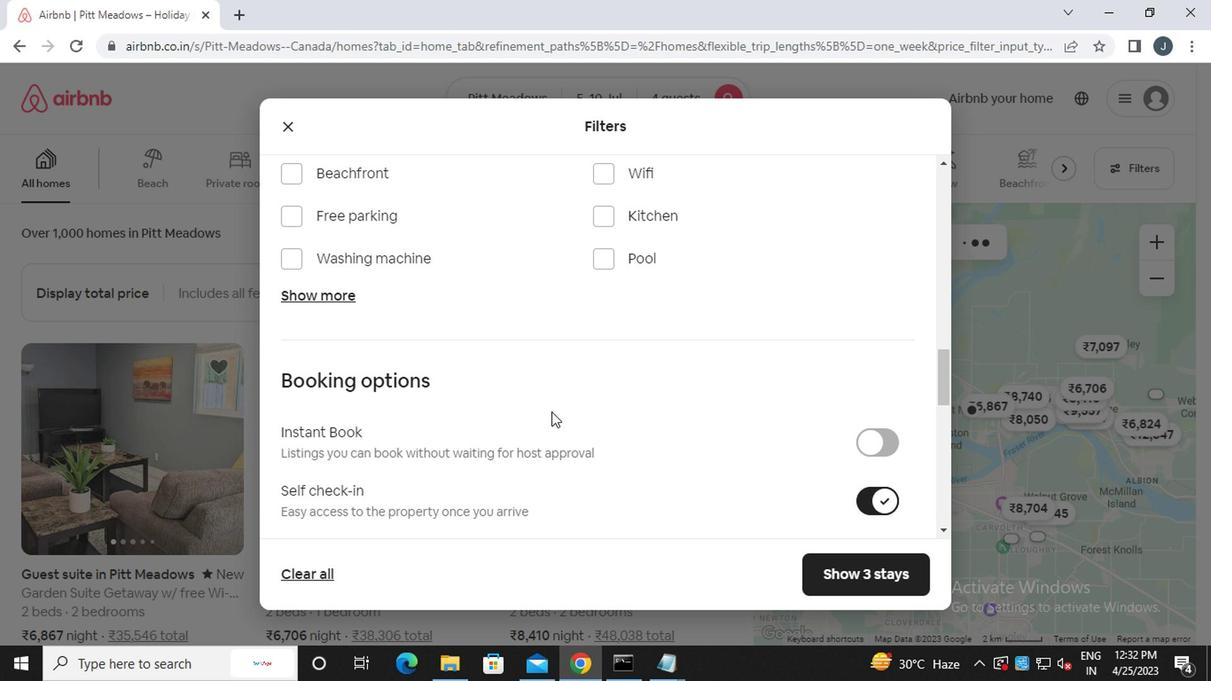 
Action: Mouse moved to (497, 413)
Screenshot: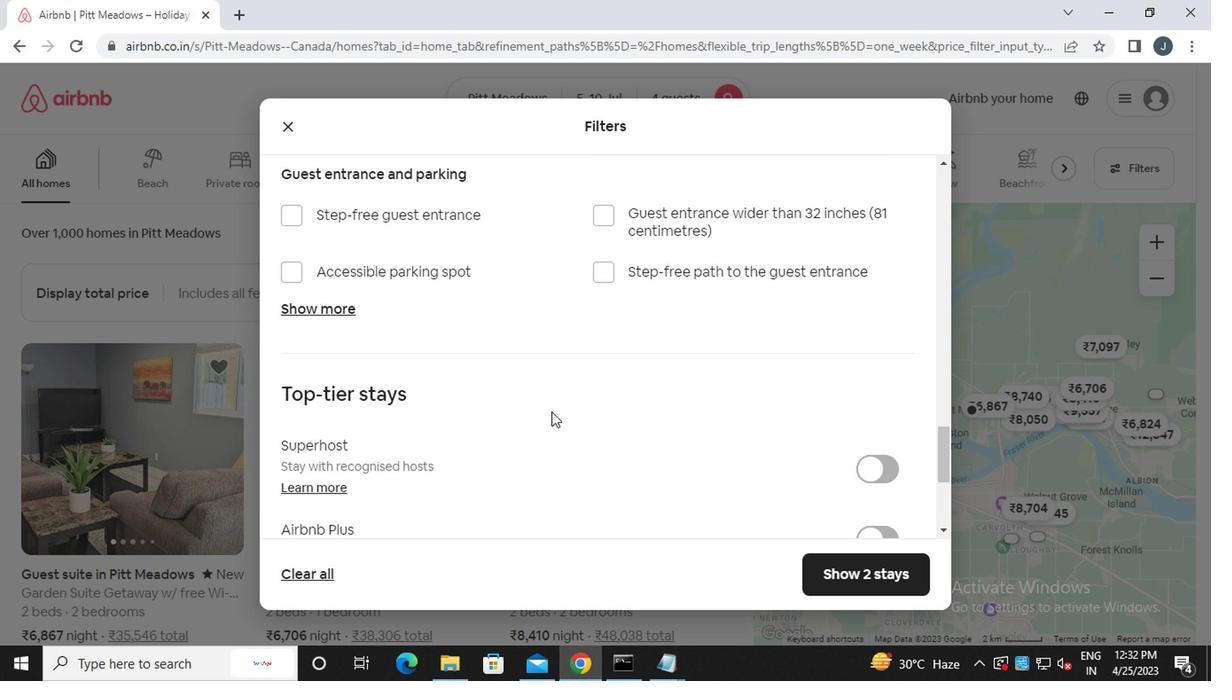 
Action: Mouse scrolled (497, 413) with delta (0, 0)
Screenshot: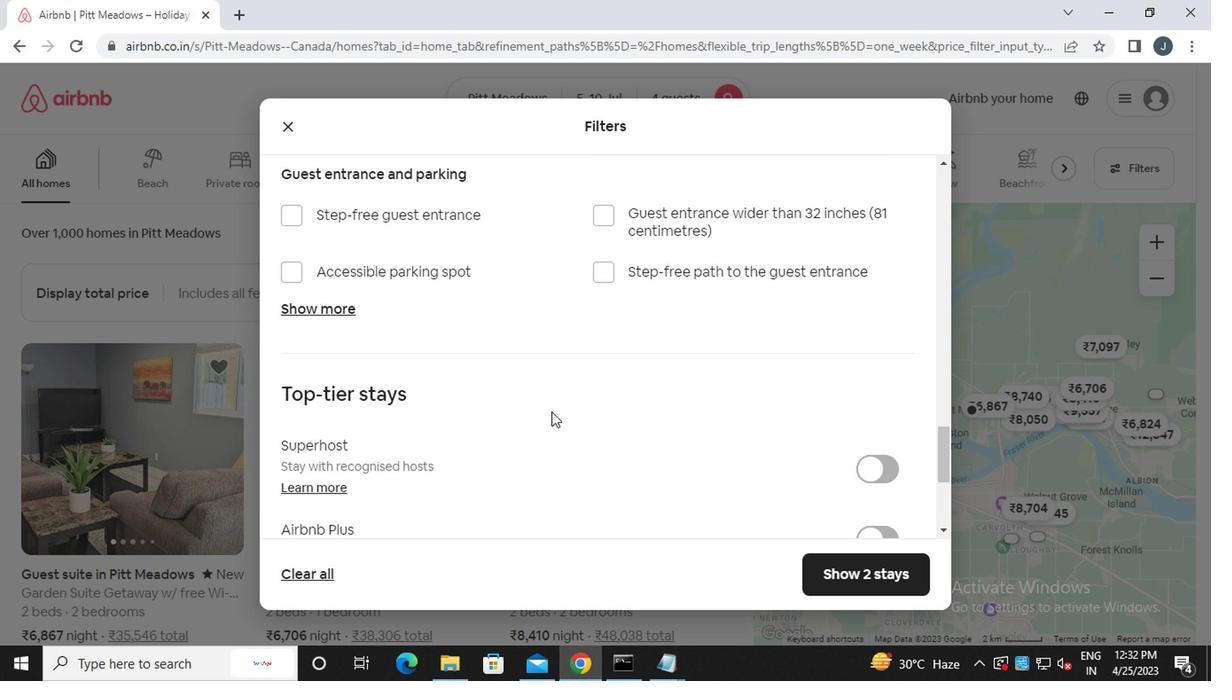 
Action: Mouse moved to (497, 413)
Screenshot: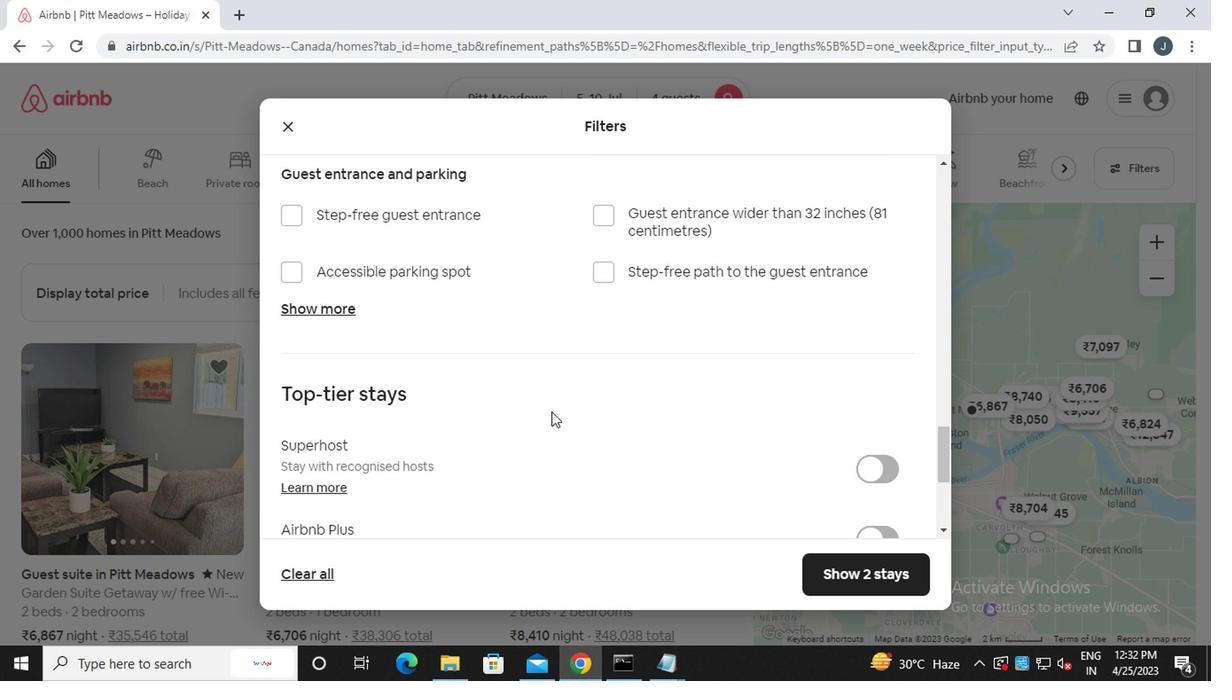 
Action: Mouse scrolled (497, 413) with delta (0, 0)
Screenshot: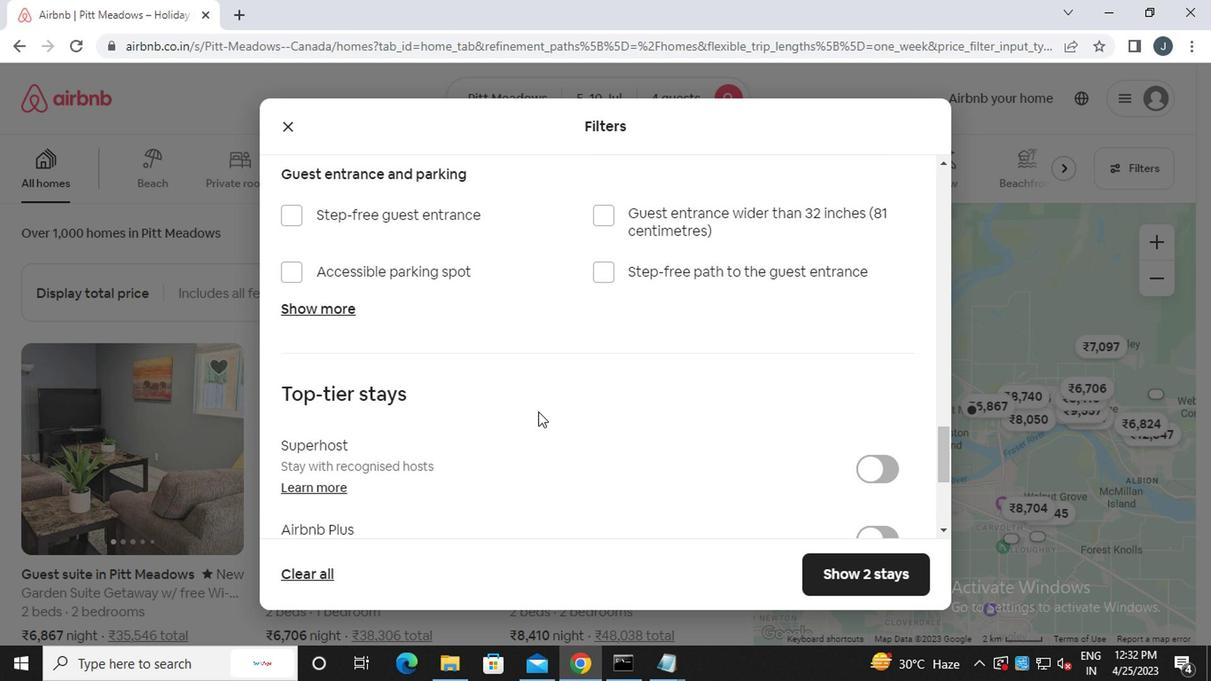 
Action: Mouse scrolled (497, 413) with delta (0, 0)
Screenshot: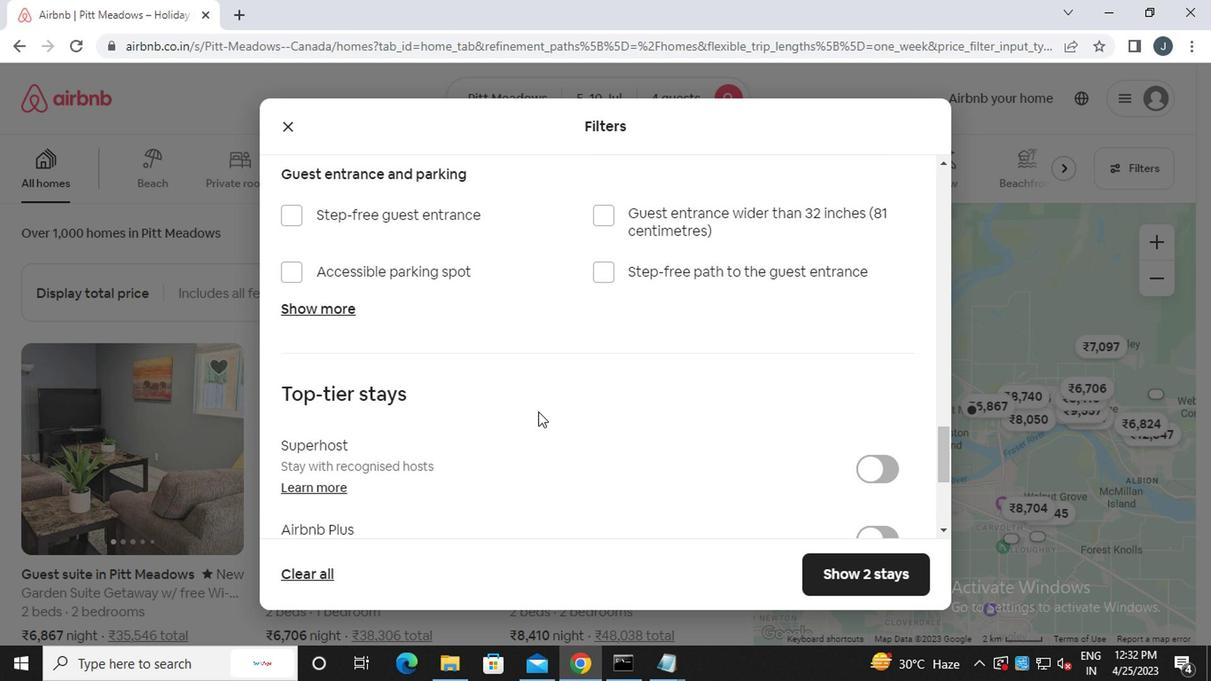 
Action: Mouse scrolled (497, 413) with delta (0, 0)
Screenshot: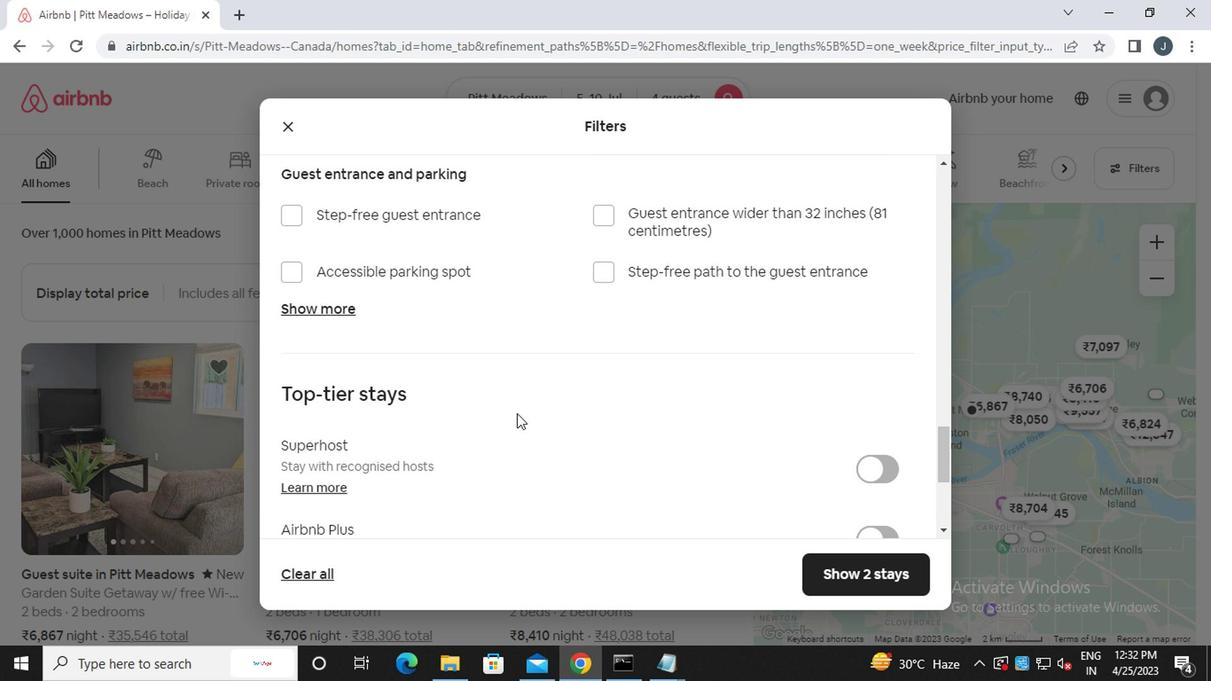 
Action: Mouse scrolled (497, 413) with delta (0, 0)
Screenshot: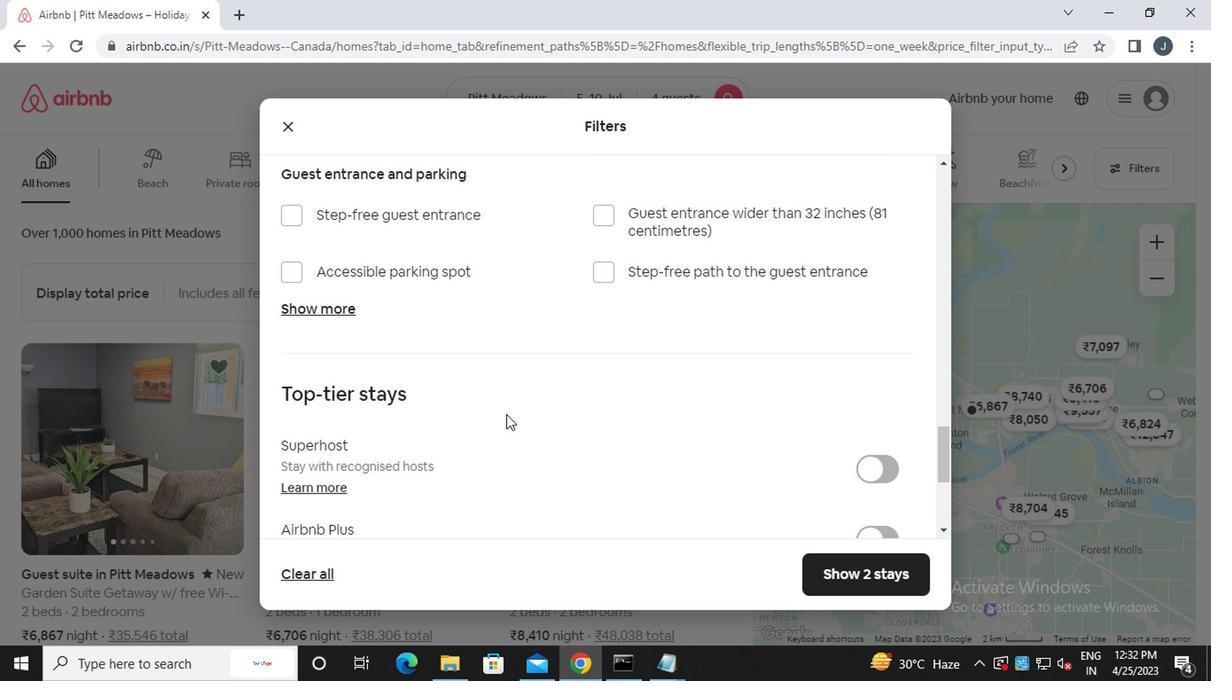 
Action: Mouse scrolled (497, 413) with delta (0, 0)
Screenshot: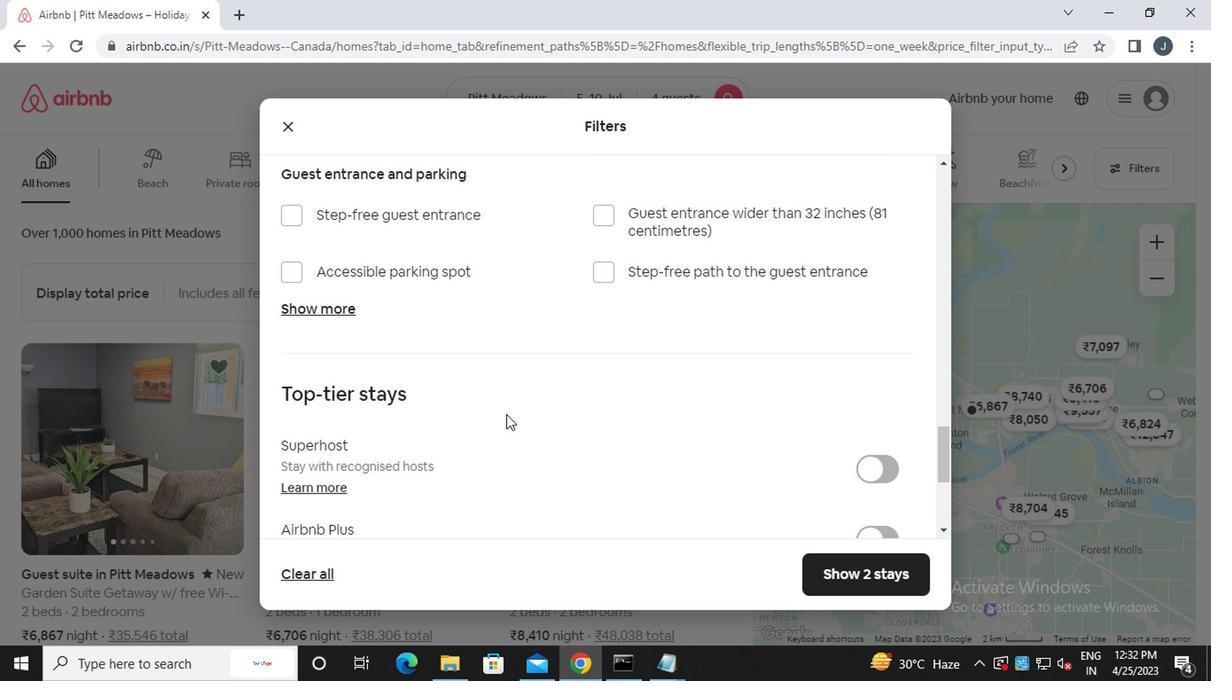 
Action: Mouse moved to (276, 408)
Screenshot: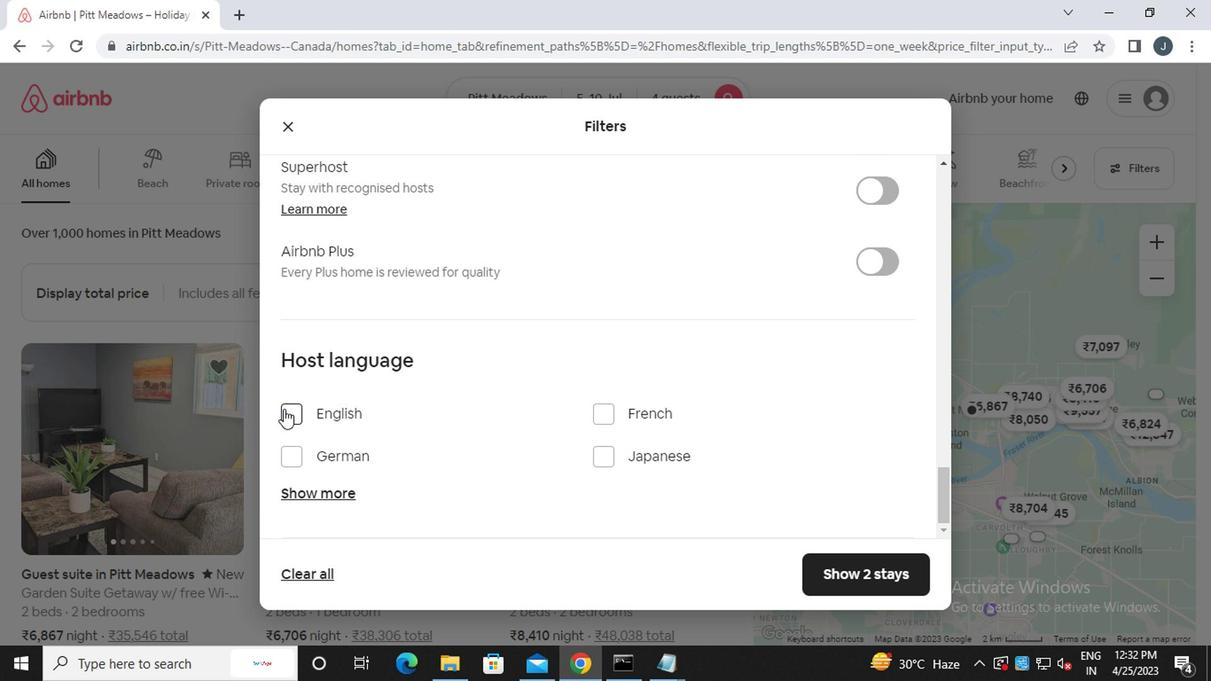 
Action: Mouse pressed left at (276, 408)
Screenshot: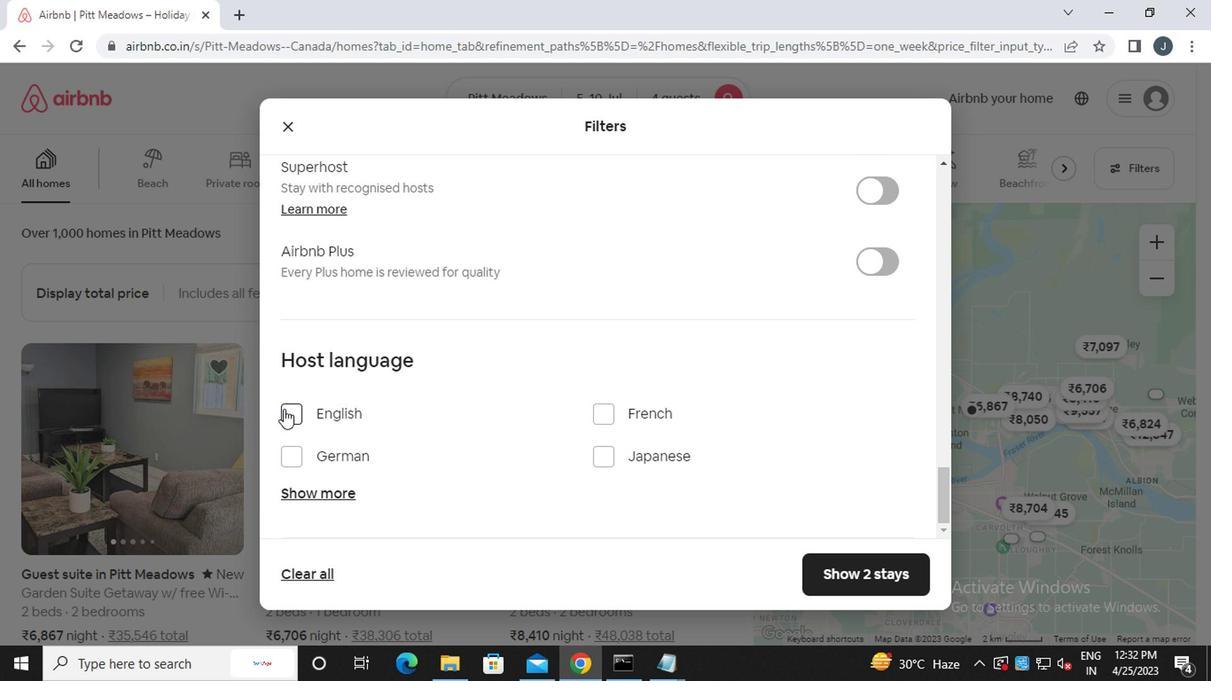 
Action: Mouse moved to (854, 579)
Screenshot: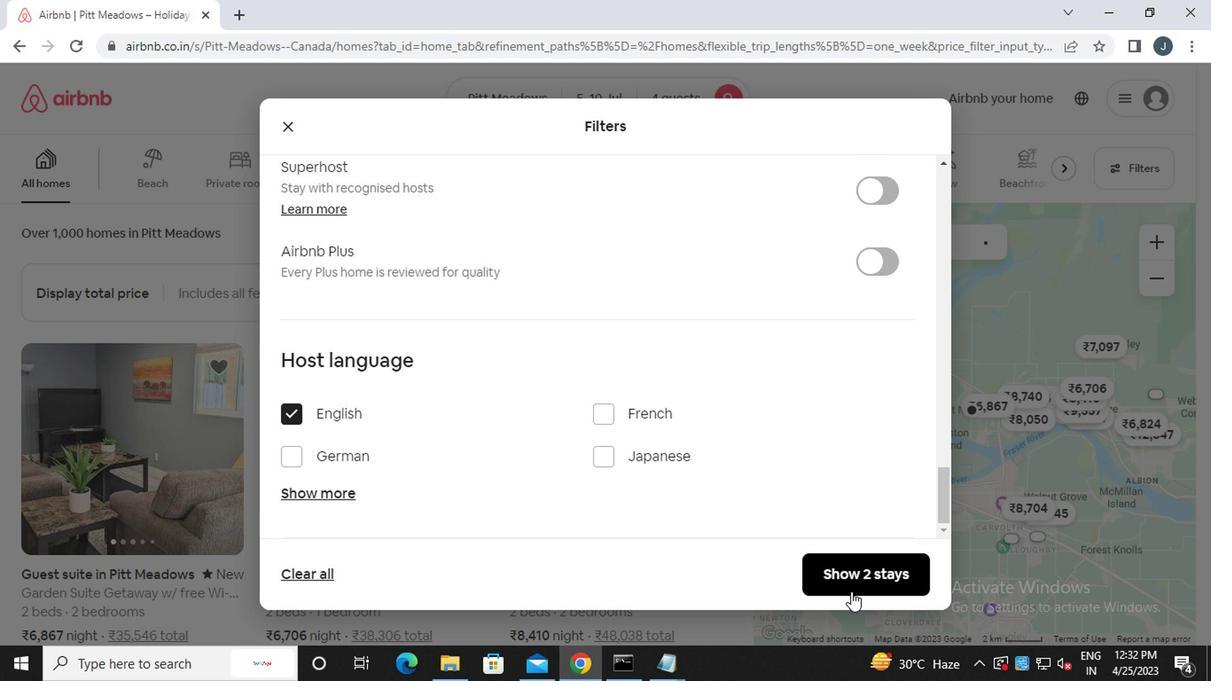 
Action: Mouse pressed left at (854, 579)
Screenshot: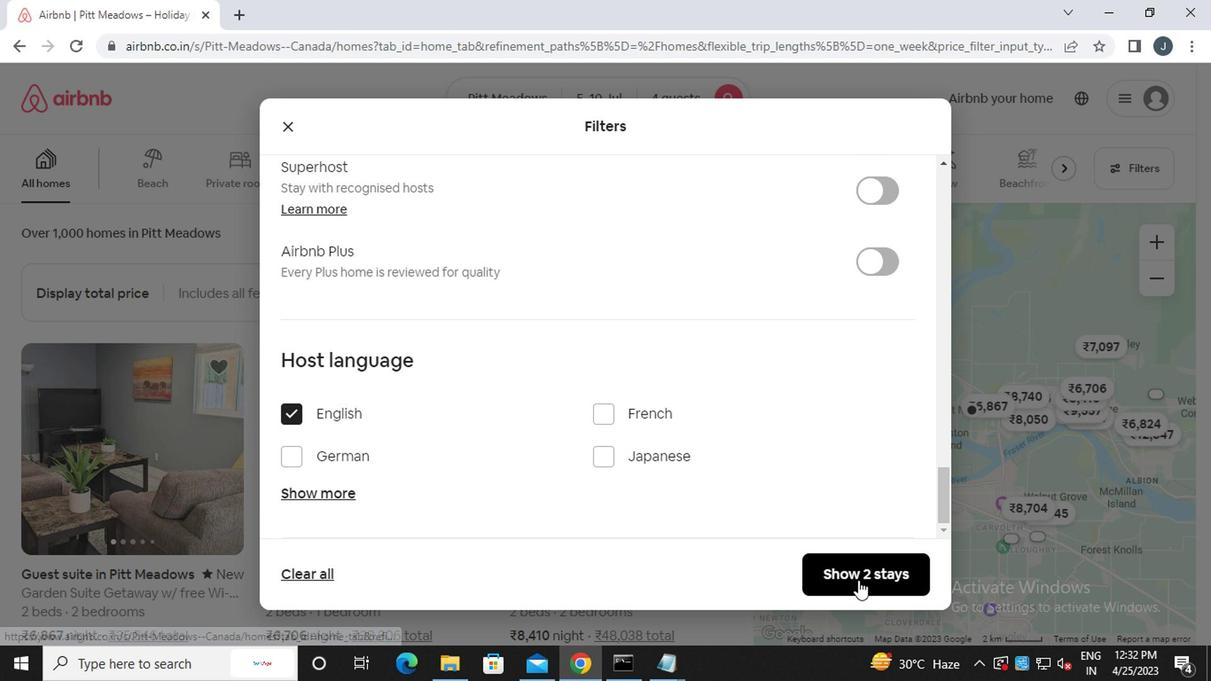 
Action: Mouse moved to (849, 568)
Screenshot: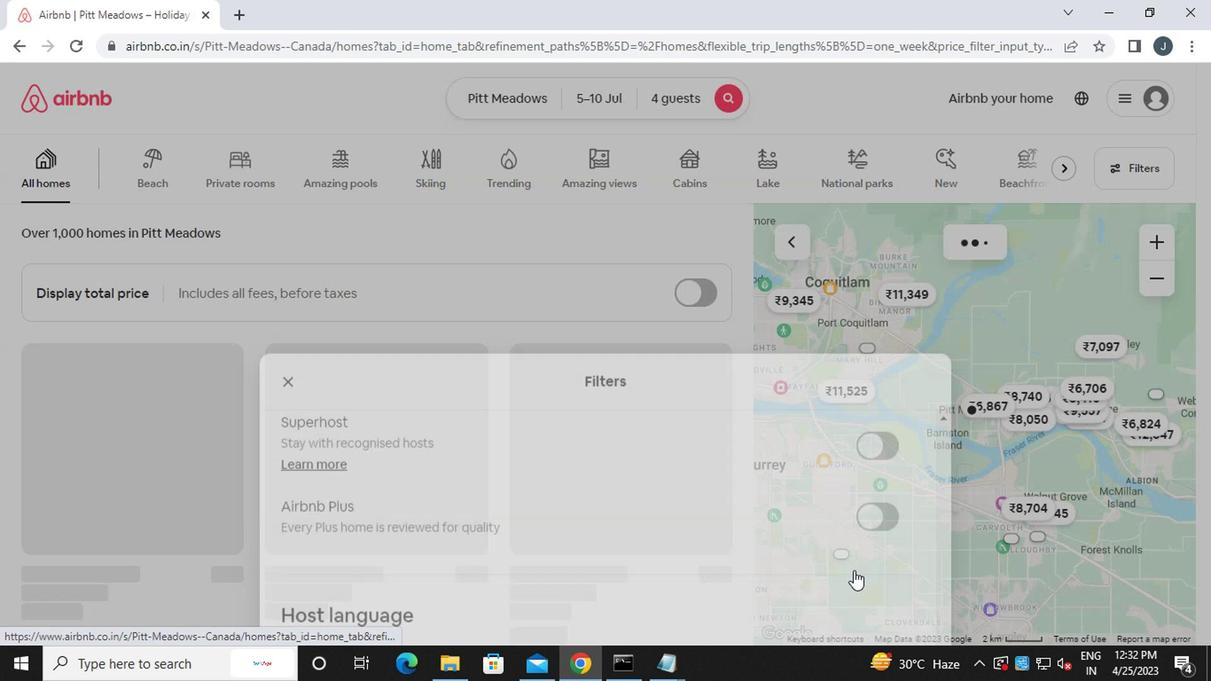 
